Task: Look for space in Lubon, Poland from 2nd September, 2023 to 10th September, 2023 for 1 adult in price range Rs.5000 to Rs.16000. Place can be private room with 1  bedroom having 1 bed and 1 bathroom. Property type can be house, flat, guest house, hotel. Amenities needed are: washing machine. Booking option can be shelf check-in. Required host language is English.
Action: Mouse moved to (405, 120)
Screenshot: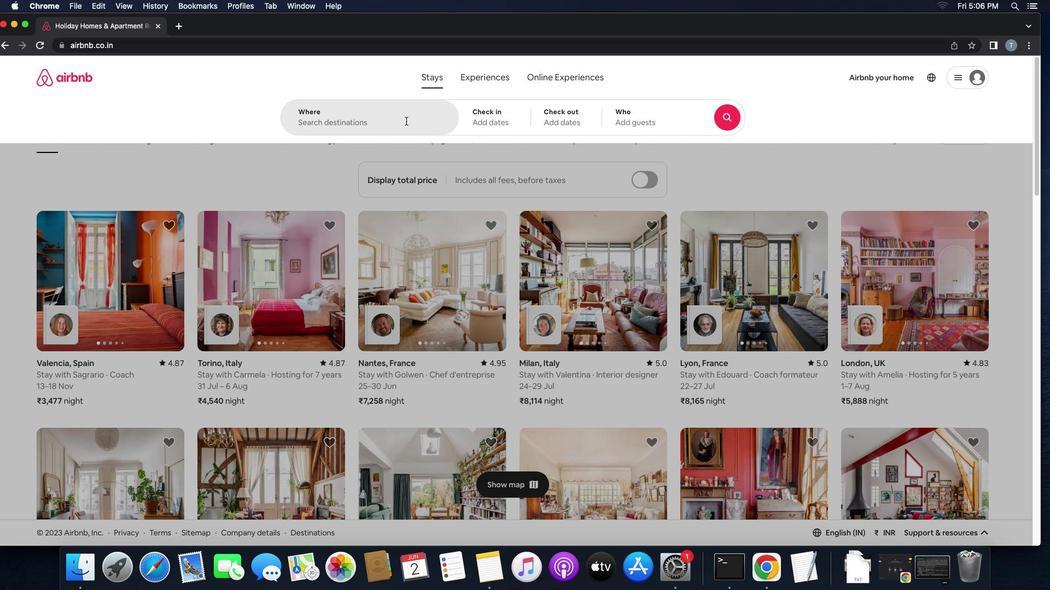 
Action: Mouse pressed left at (405, 120)
Screenshot: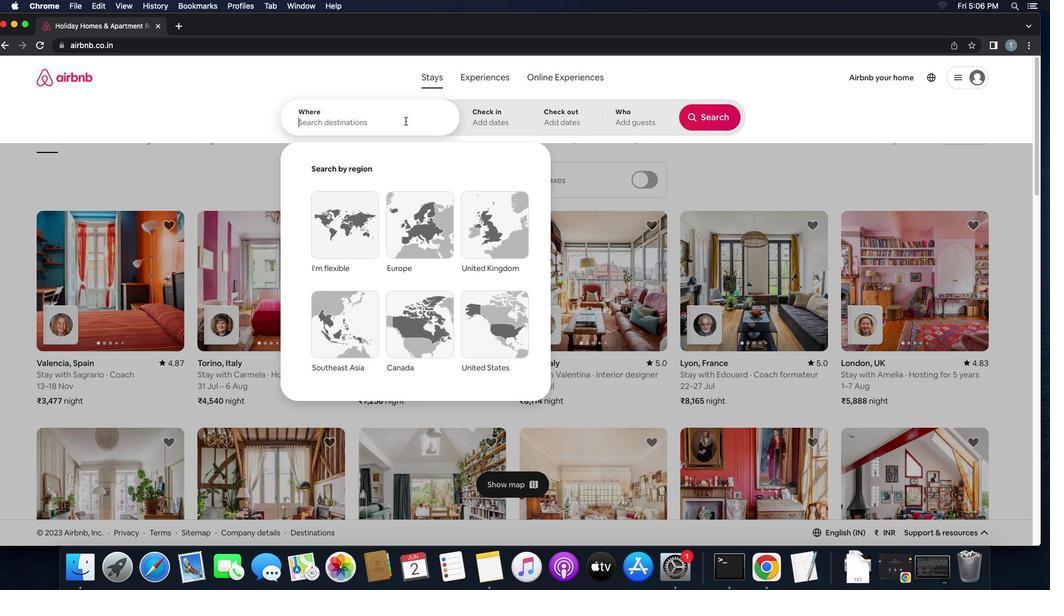 
Action: Mouse moved to (405, 120)
Screenshot: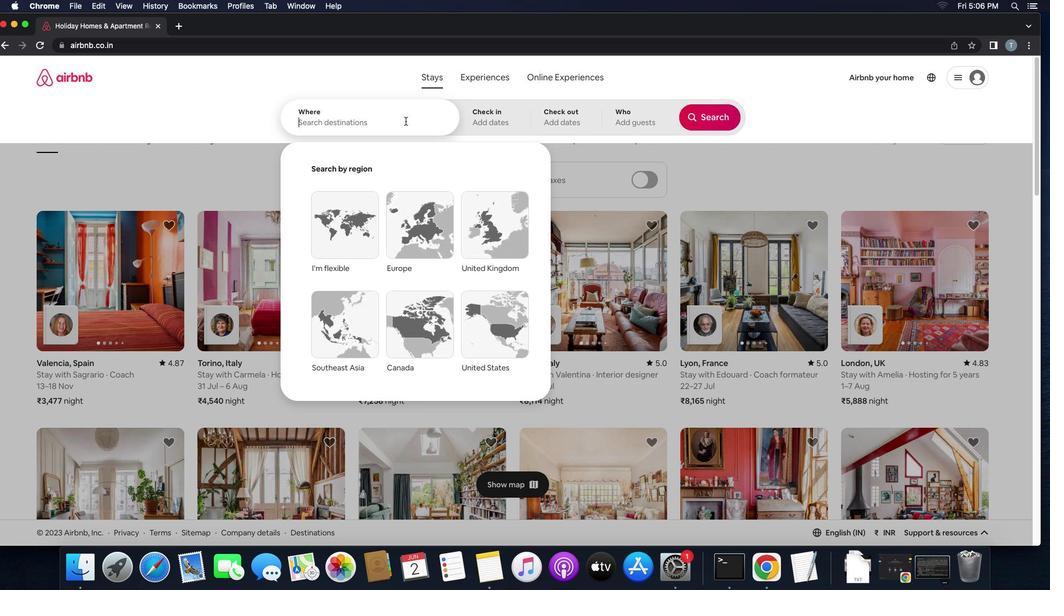 
Action: Key pressed 'l''i'Key.backspace'u''b''o''n'',''p''o''l''a''n''d'
Screenshot: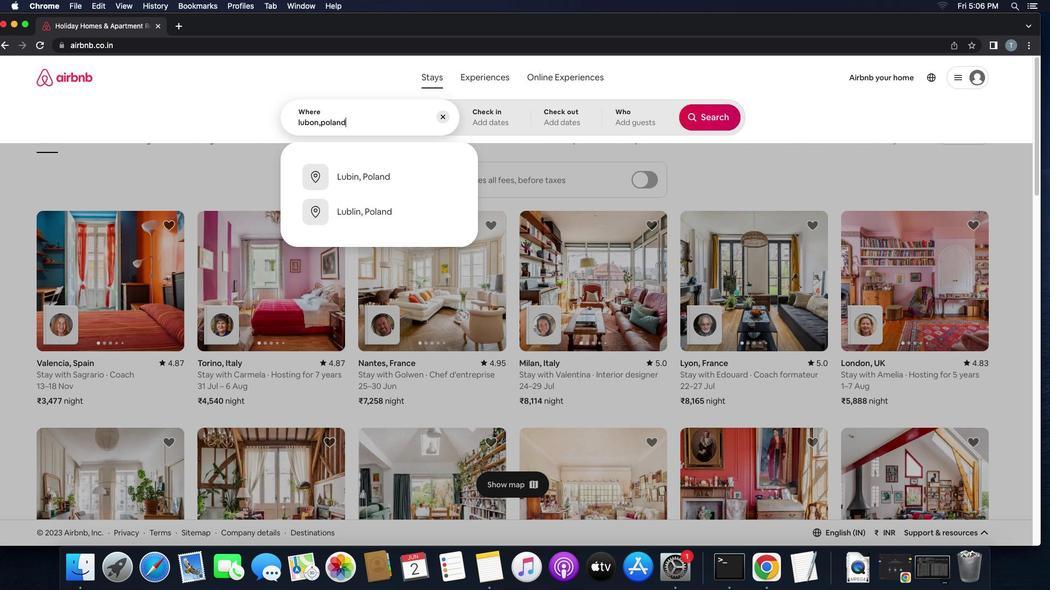 
Action: Mouse moved to (398, 175)
Screenshot: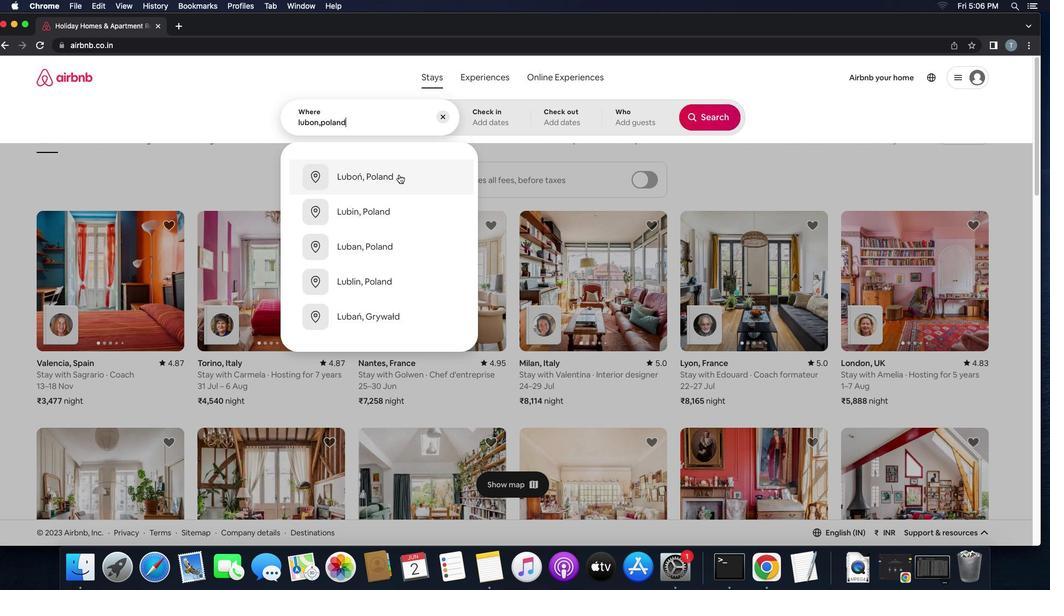 
Action: Mouse pressed left at (398, 175)
Screenshot: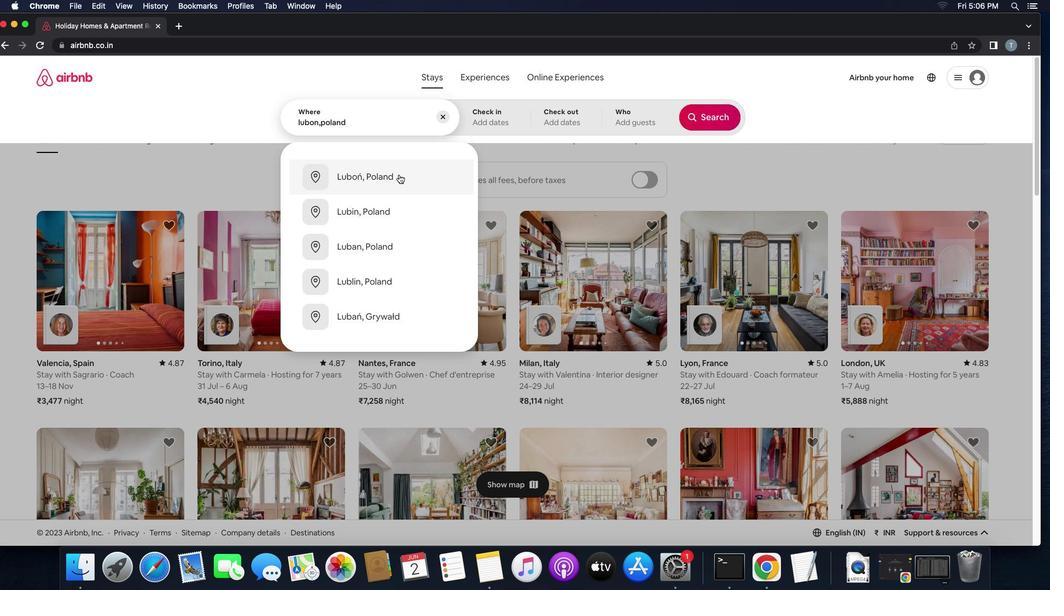 
Action: Mouse moved to (710, 201)
Screenshot: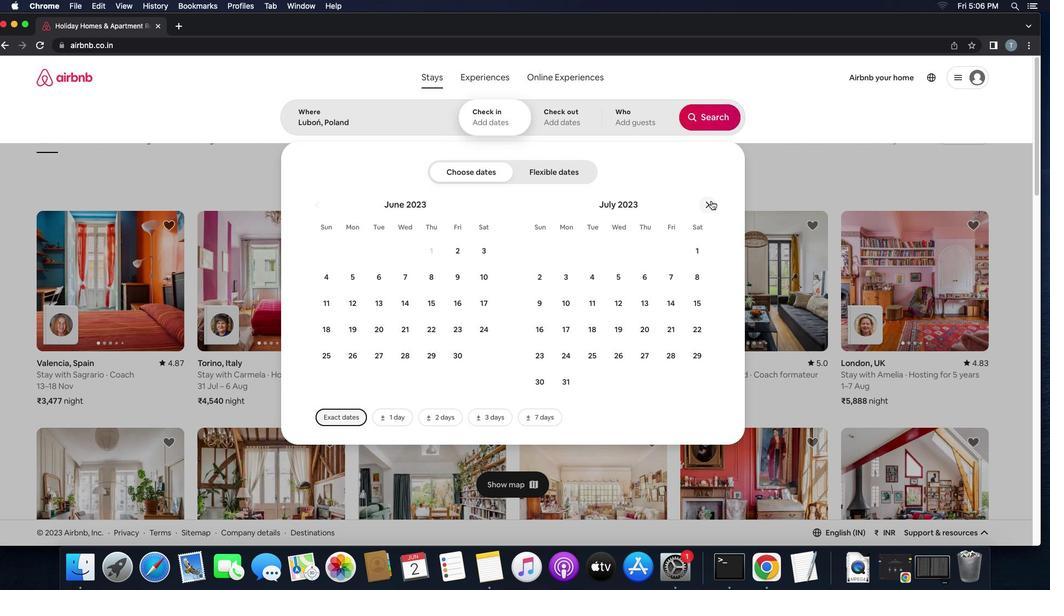 
Action: Mouse pressed left at (710, 201)
Screenshot: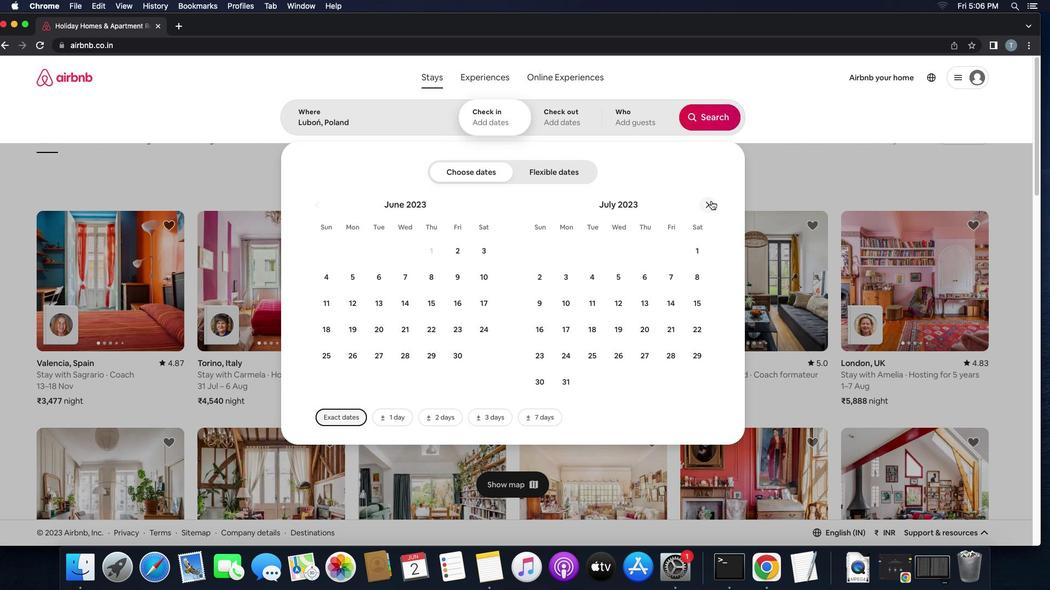 
Action: Mouse pressed left at (710, 201)
Screenshot: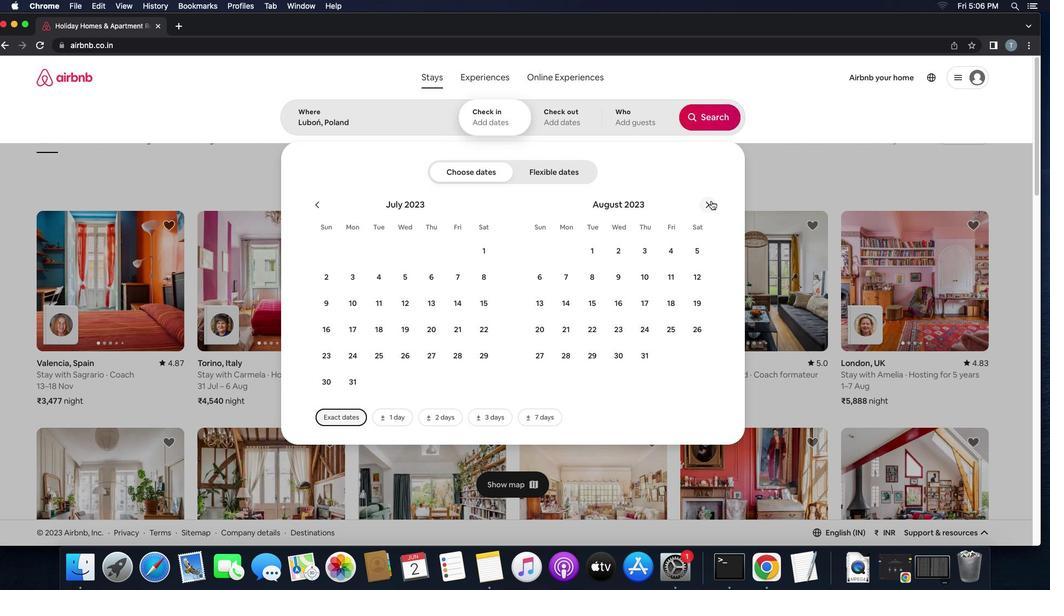 
Action: Mouse moved to (706, 246)
Screenshot: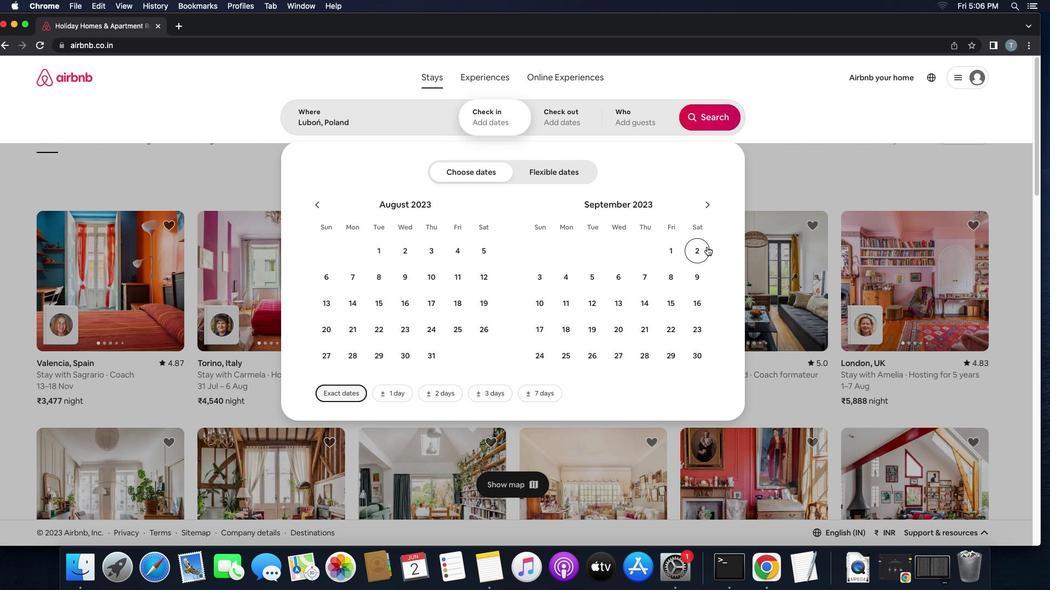 
Action: Mouse pressed left at (706, 246)
Screenshot: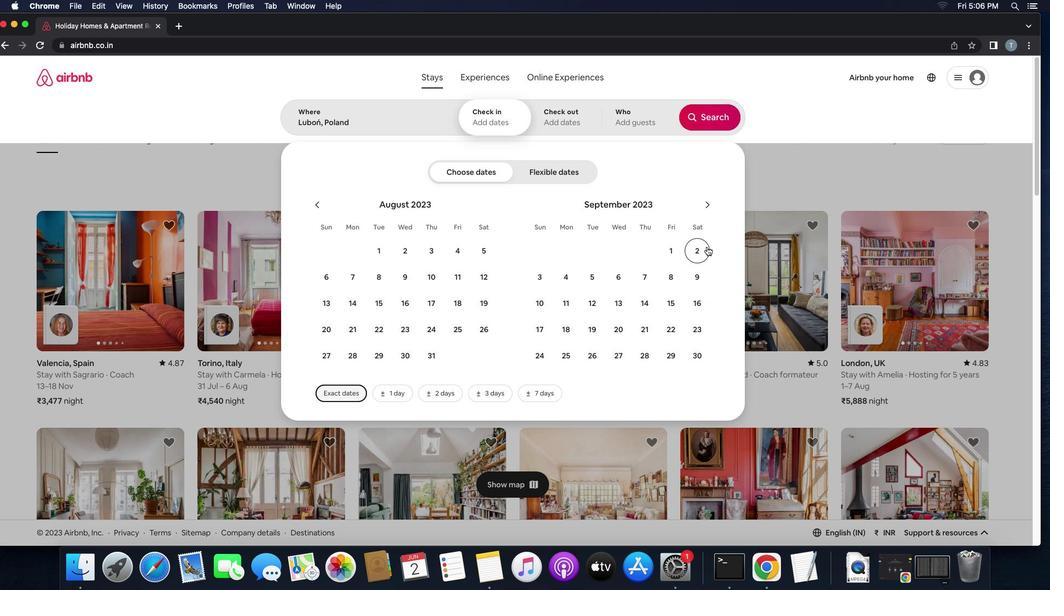 
Action: Mouse moved to (535, 301)
Screenshot: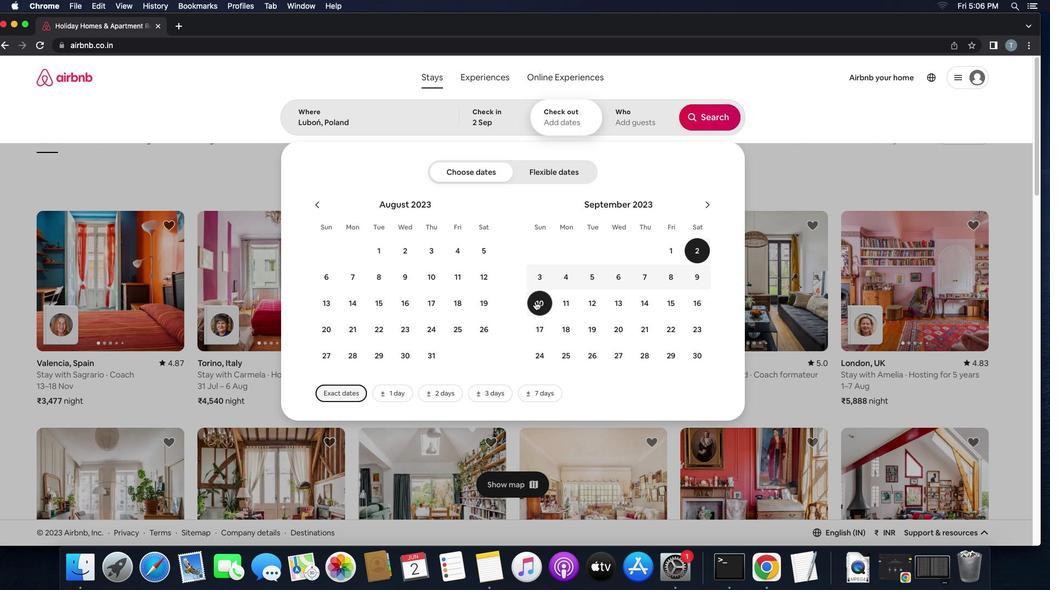 
Action: Mouse pressed left at (535, 301)
Screenshot: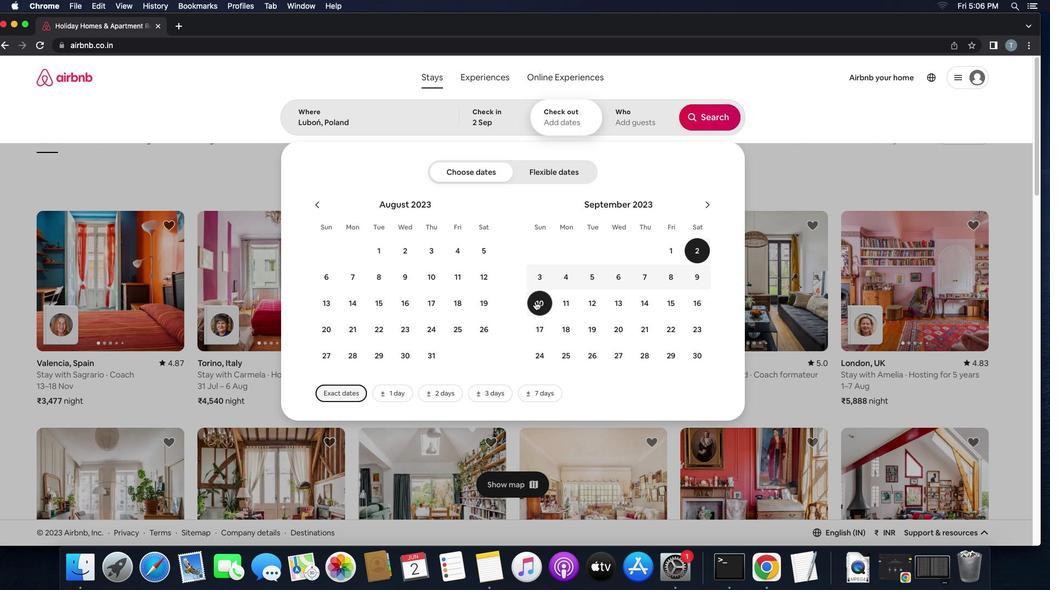
Action: Mouse moved to (635, 123)
Screenshot: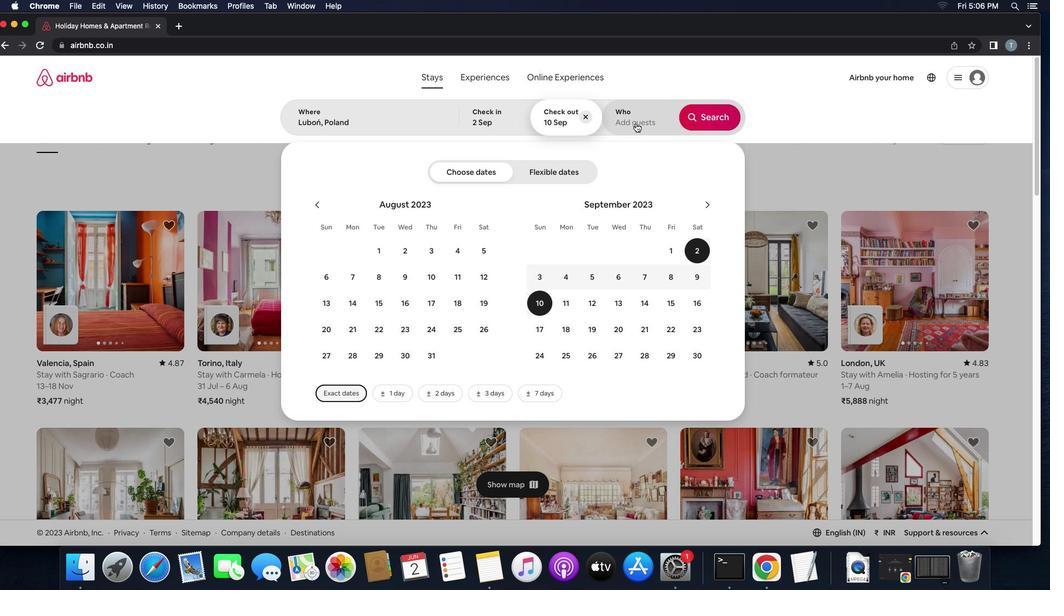 
Action: Mouse pressed left at (635, 123)
Screenshot: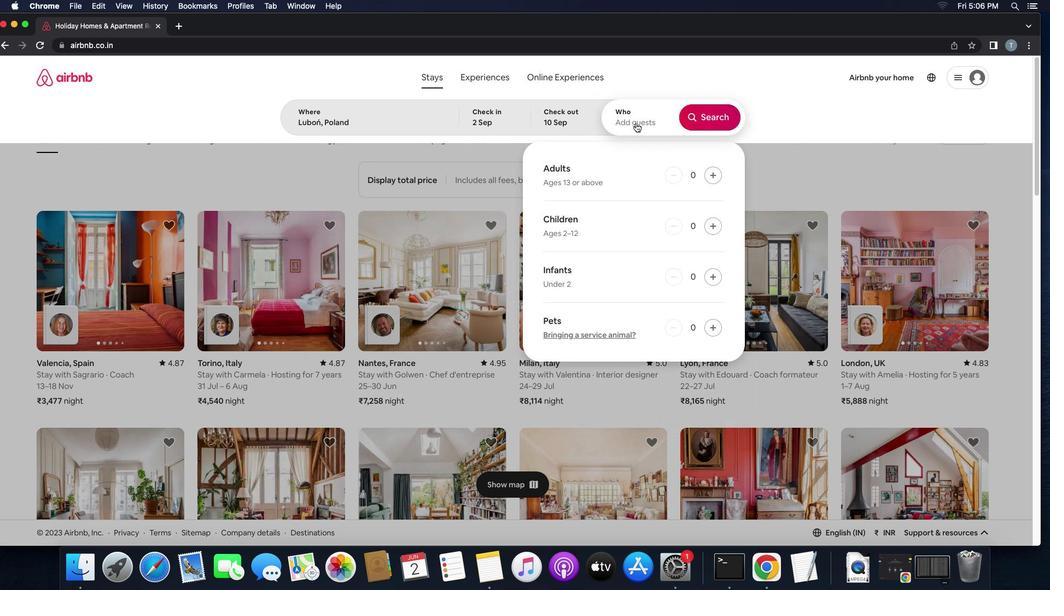 
Action: Mouse moved to (713, 174)
Screenshot: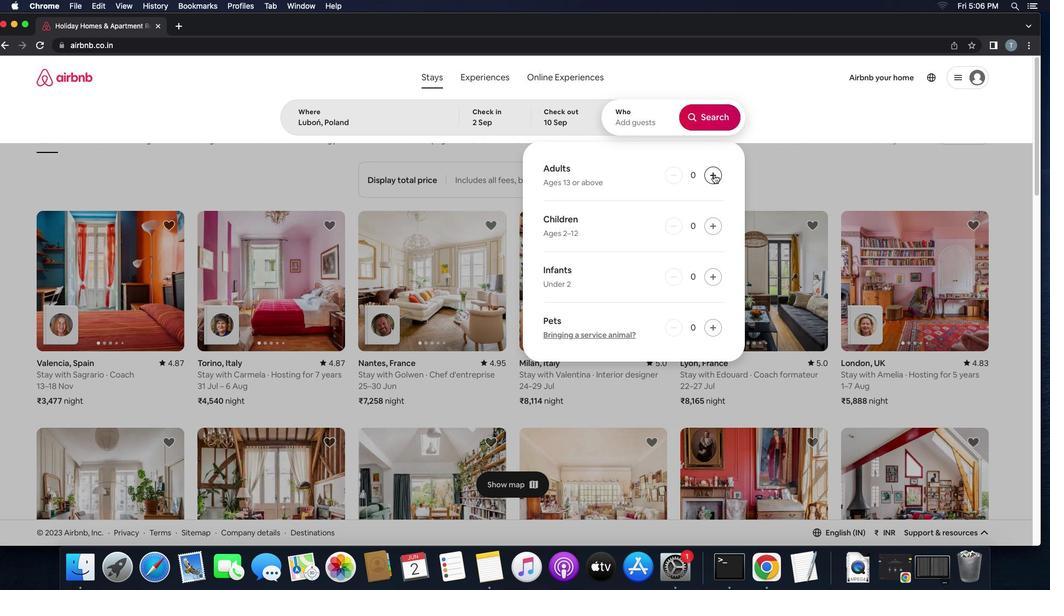 
Action: Mouse pressed left at (713, 174)
Screenshot: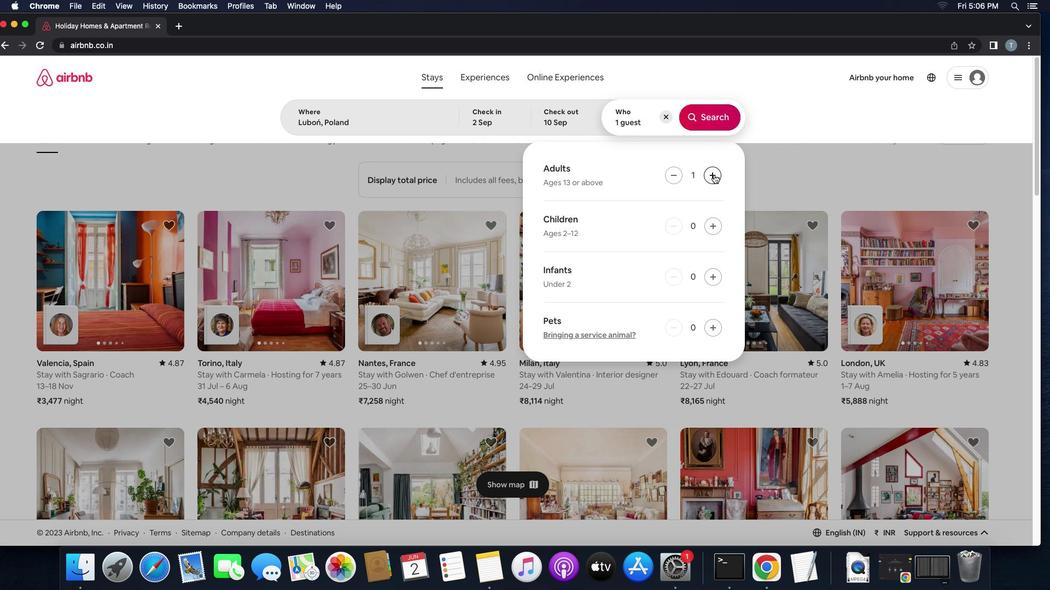 
Action: Mouse moved to (704, 121)
Screenshot: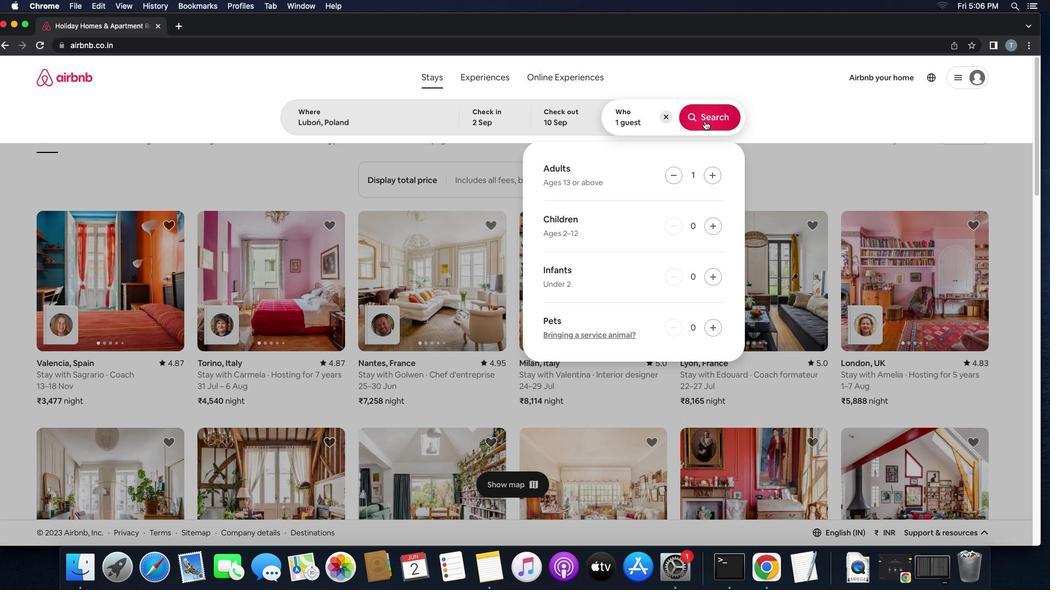 
Action: Mouse pressed left at (704, 121)
Screenshot: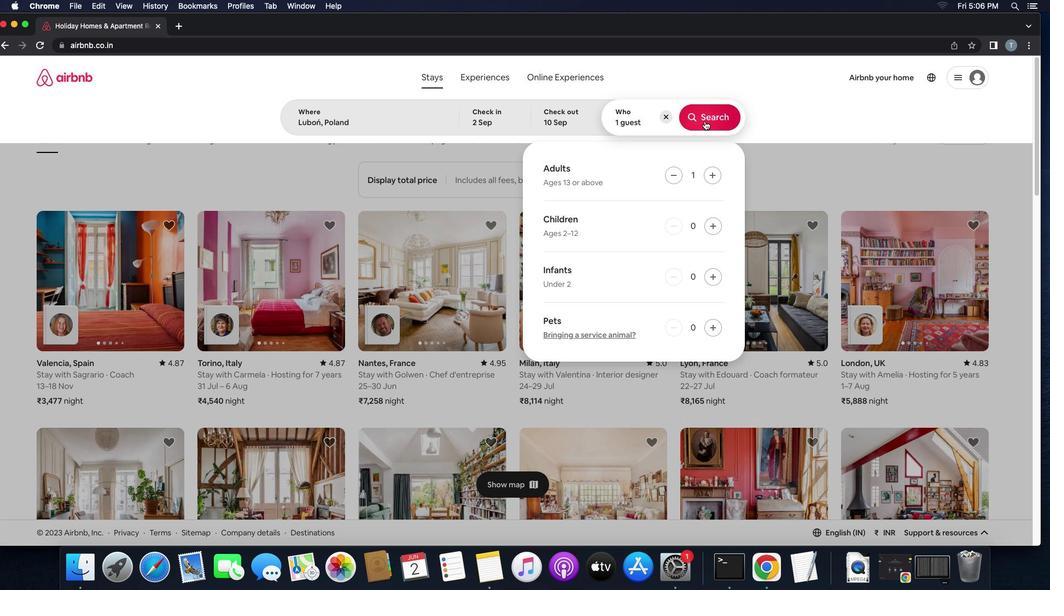 
Action: Mouse moved to (1012, 109)
Screenshot: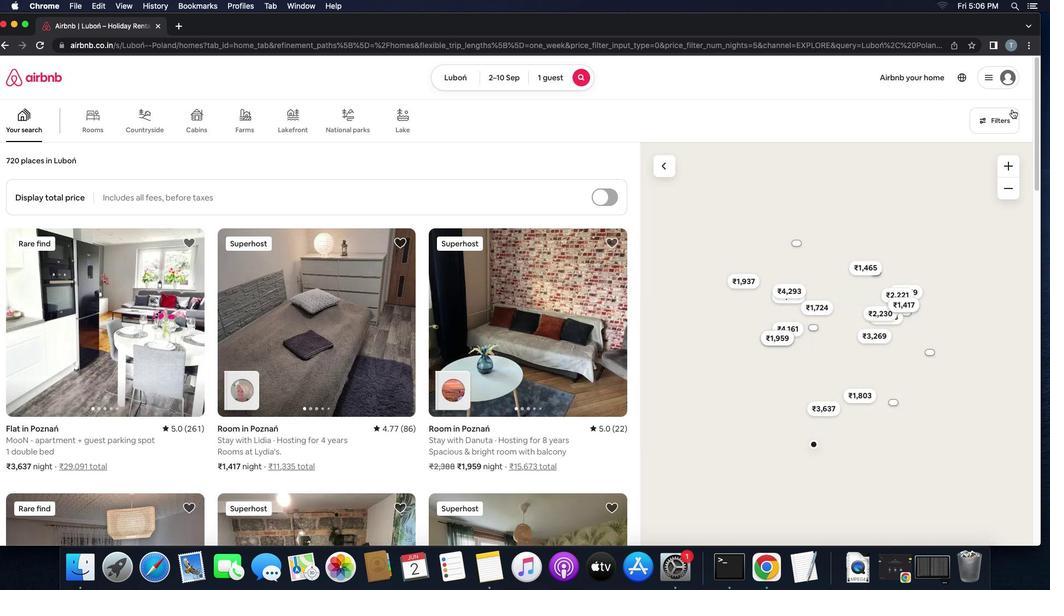 
Action: Mouse pressed left at (1012, 109)
Screenshot: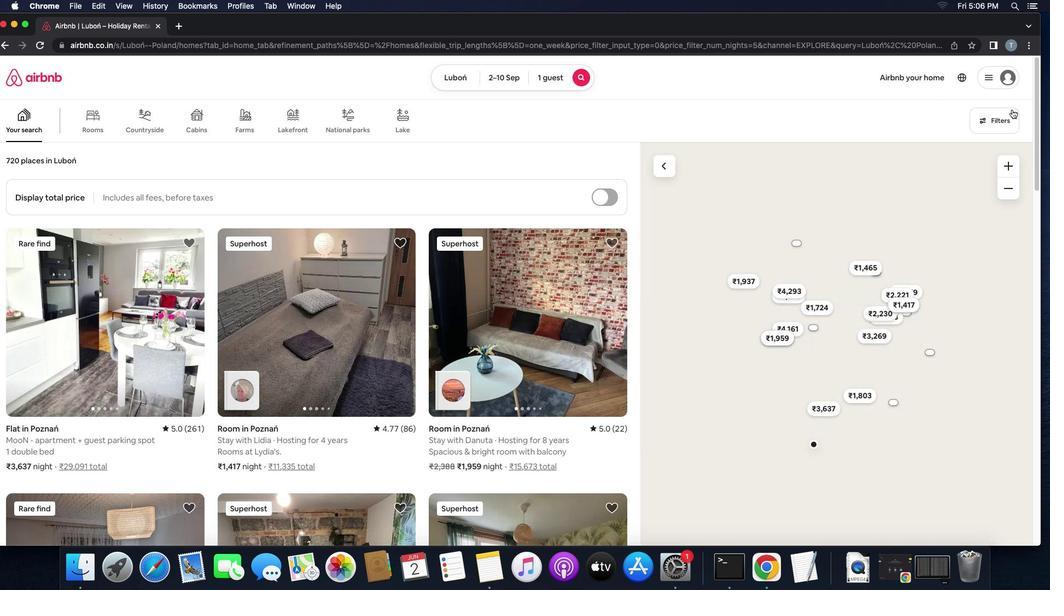 
Action: Mouse moved to (392, 388)
Screenshot: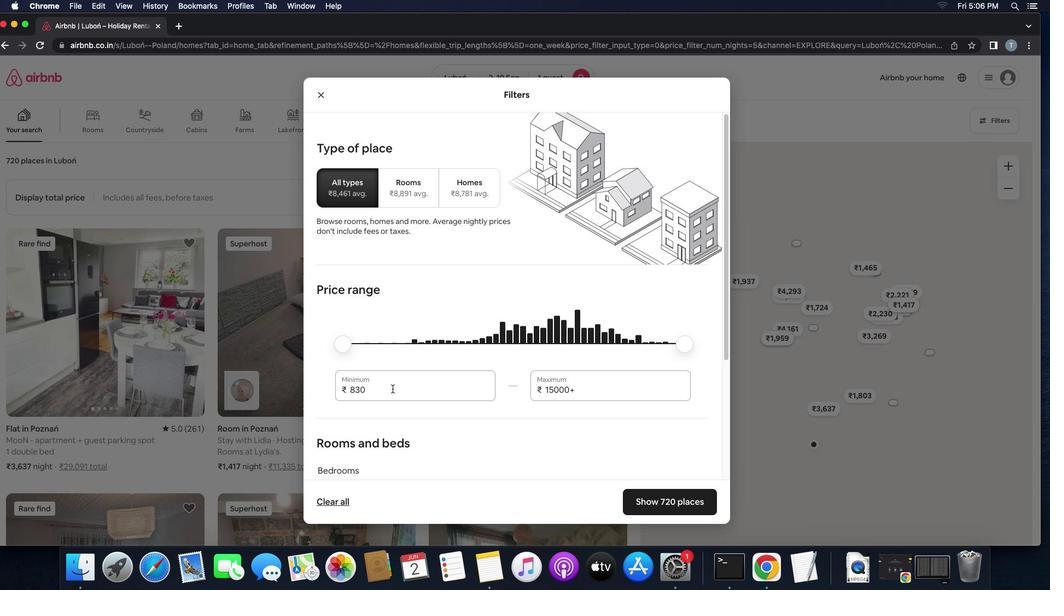 
Action: Mouse pressed left at (392, 388)
Screenshot: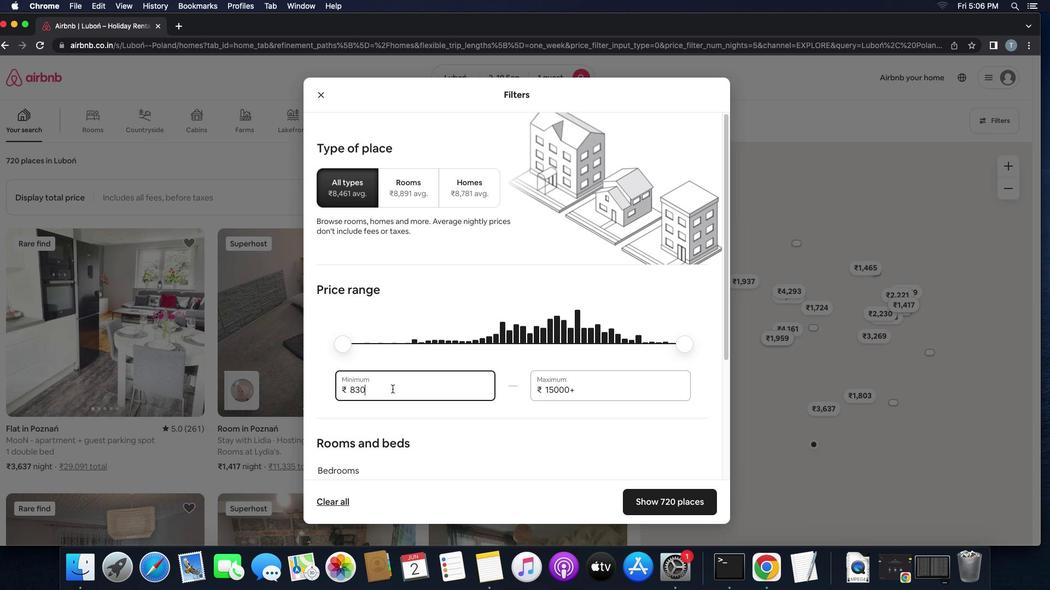 
Action: Key pressed Key.backspaceKey.backspaceKey.backspaceKey.backspace
Screenshot: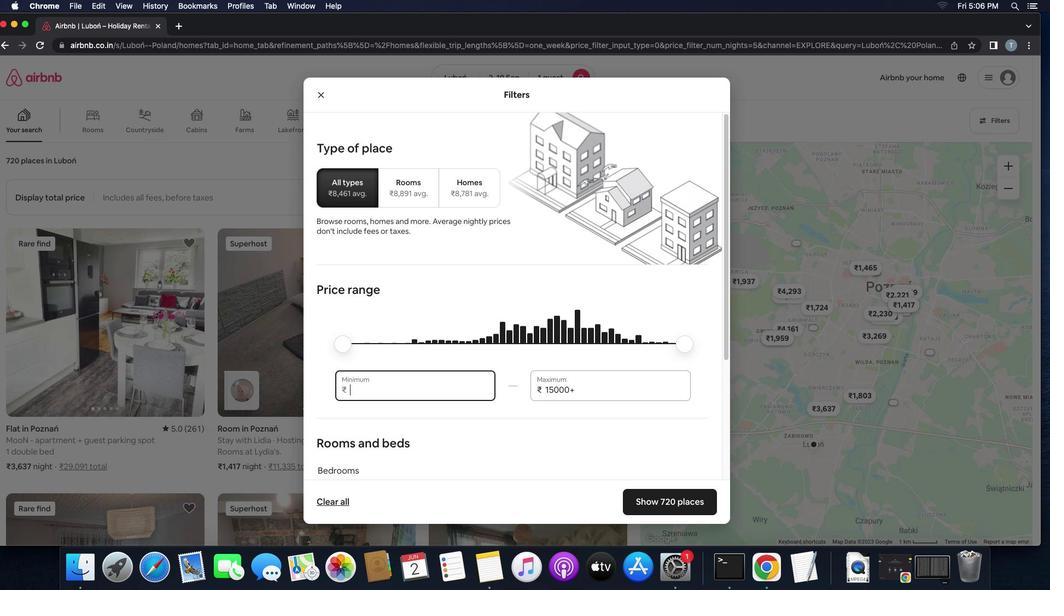 
Action: Mouse moved to (432, 347)
Screenshot: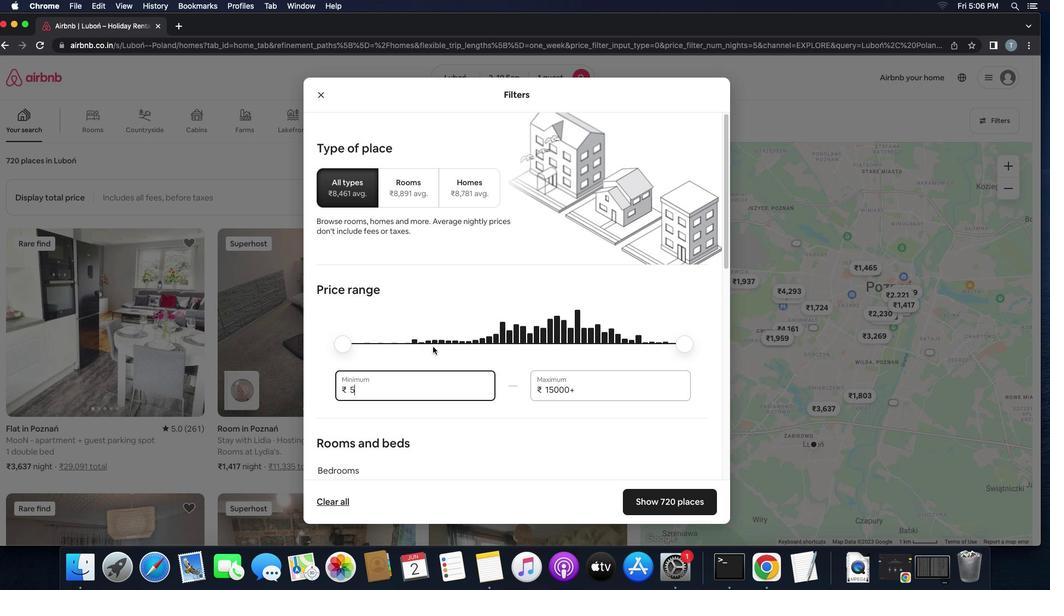
Action: Key pressed '5'
Screenshot: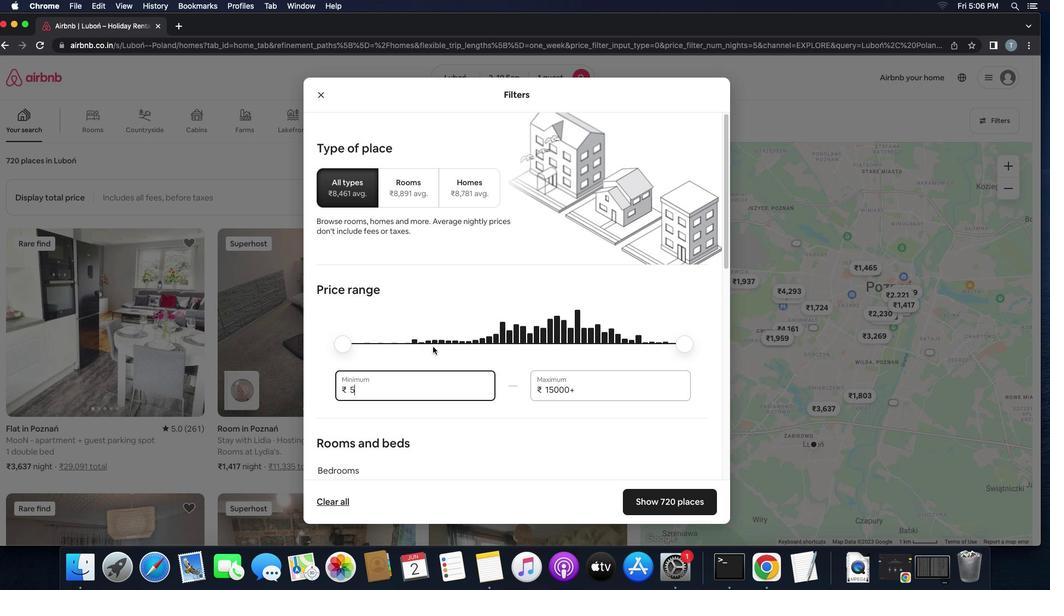 
Action: Mouse moved to (433, 347)
Screenshot: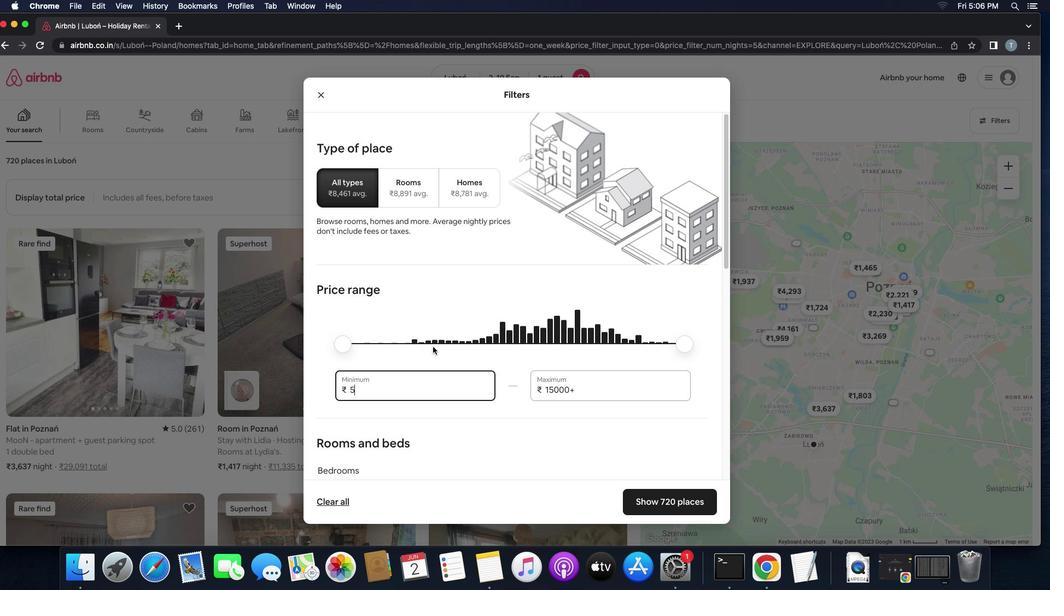 
Action: Key pressed '0''0''0'
Screenshot: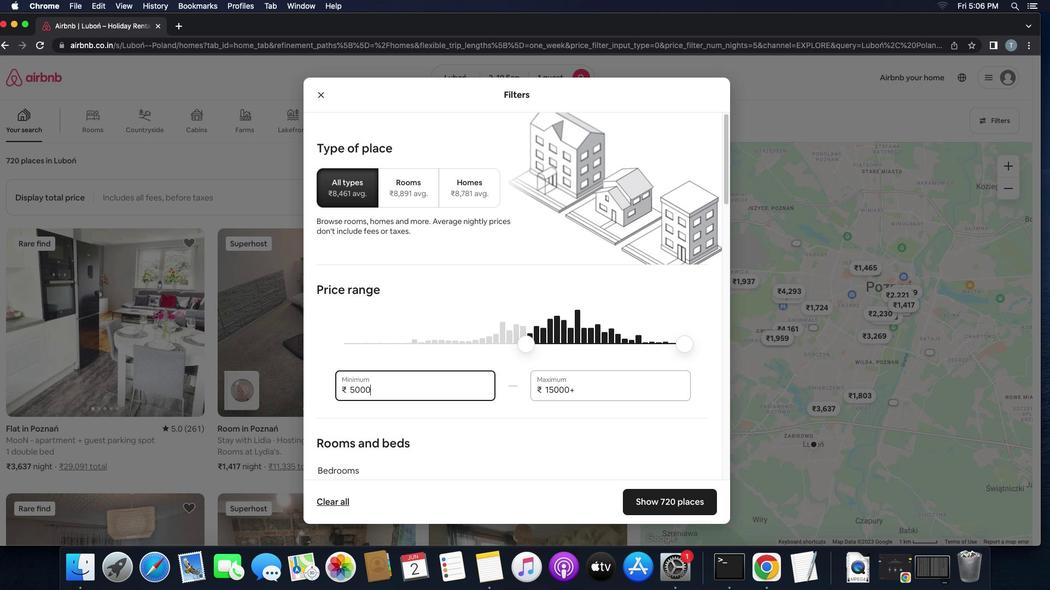 
Action: Mouse moved to (611, 382)
Screenshot: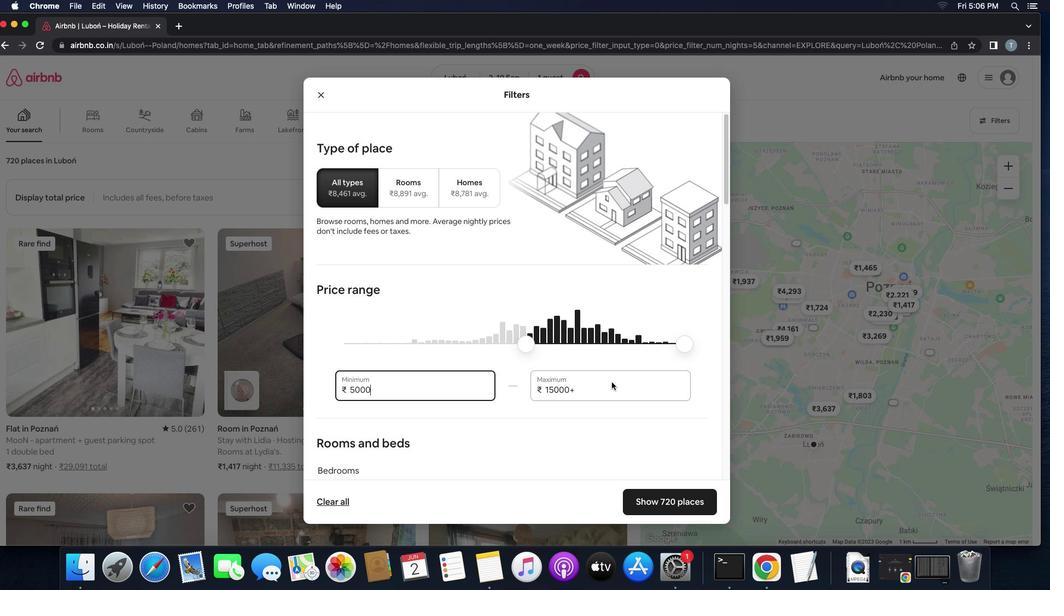 
Action: Mouse pressed left at (611, 382)
Screenshot: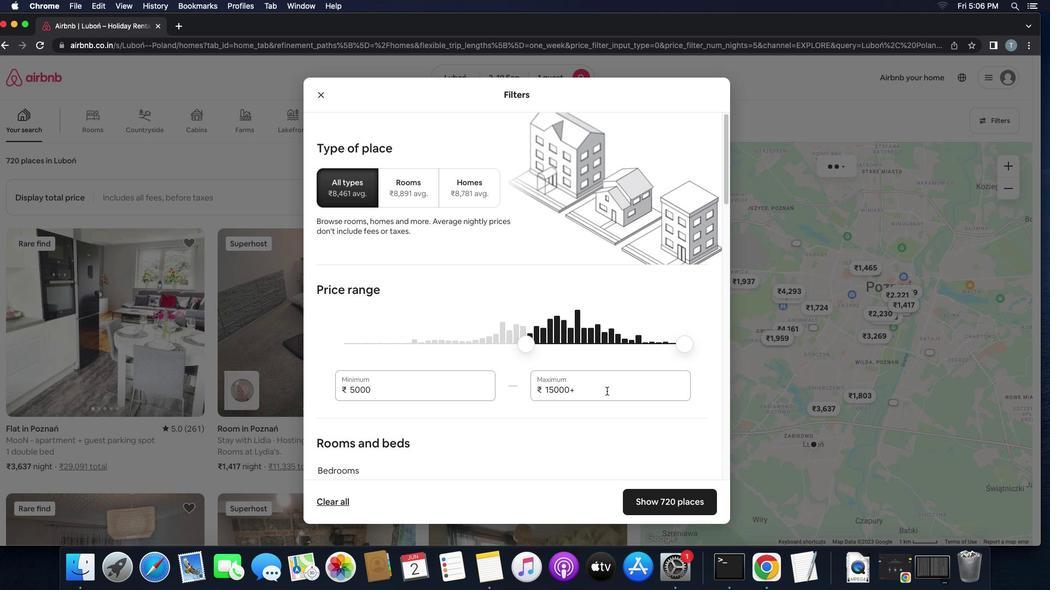 
Action: Mouse moved to (606, 391)
Screenshot: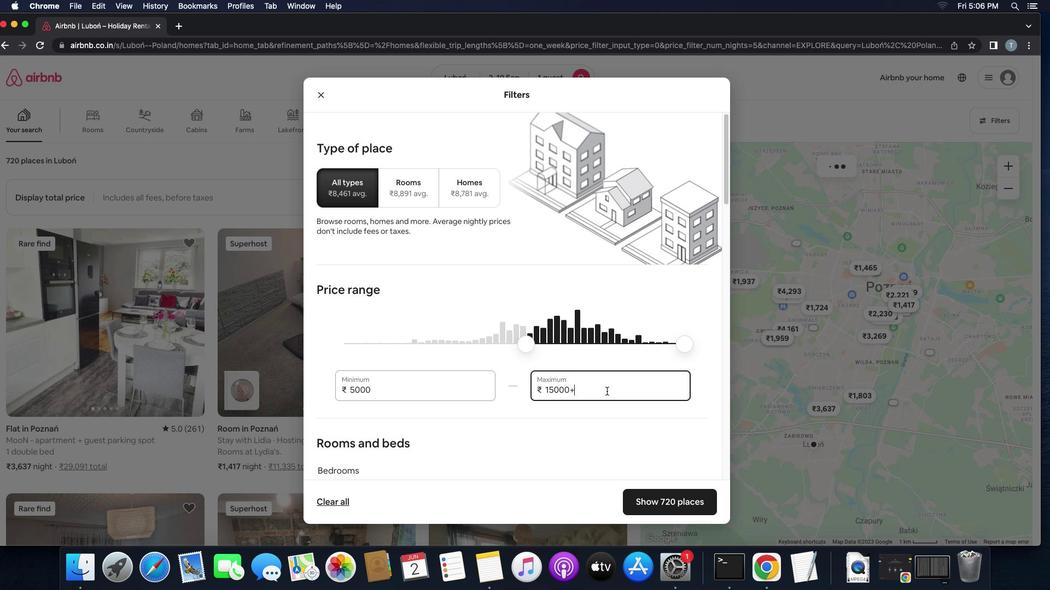 
Action: Key pressed Key.backspaceKey.backspaceKey.backspaceKey.backspaceKey.backspaceKey.backspace'1''6''0''0''0'
Screenshot: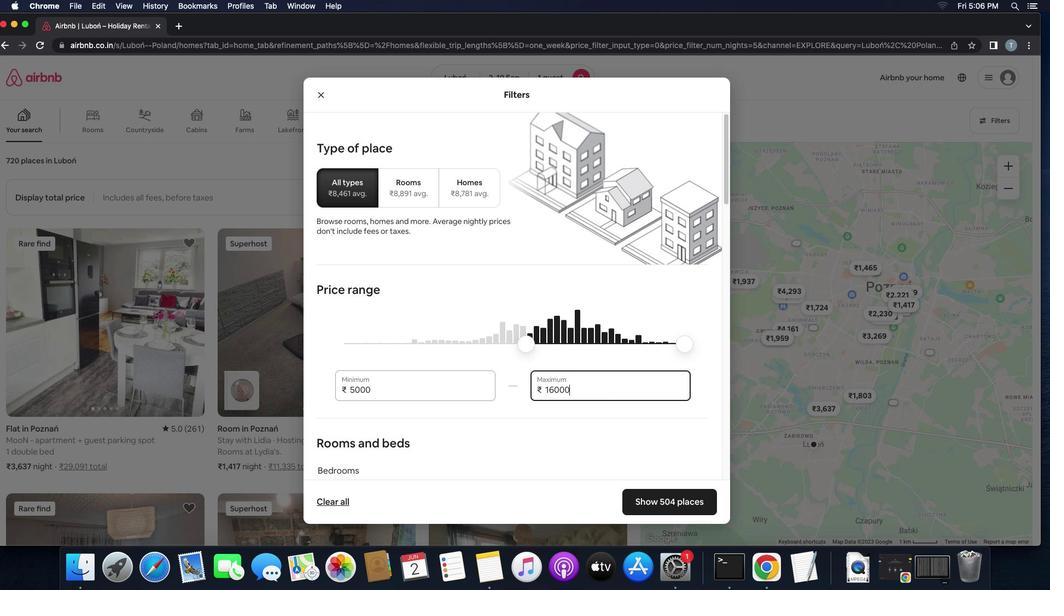 
Action: Mouse moved to (516, 307)
Screenshot: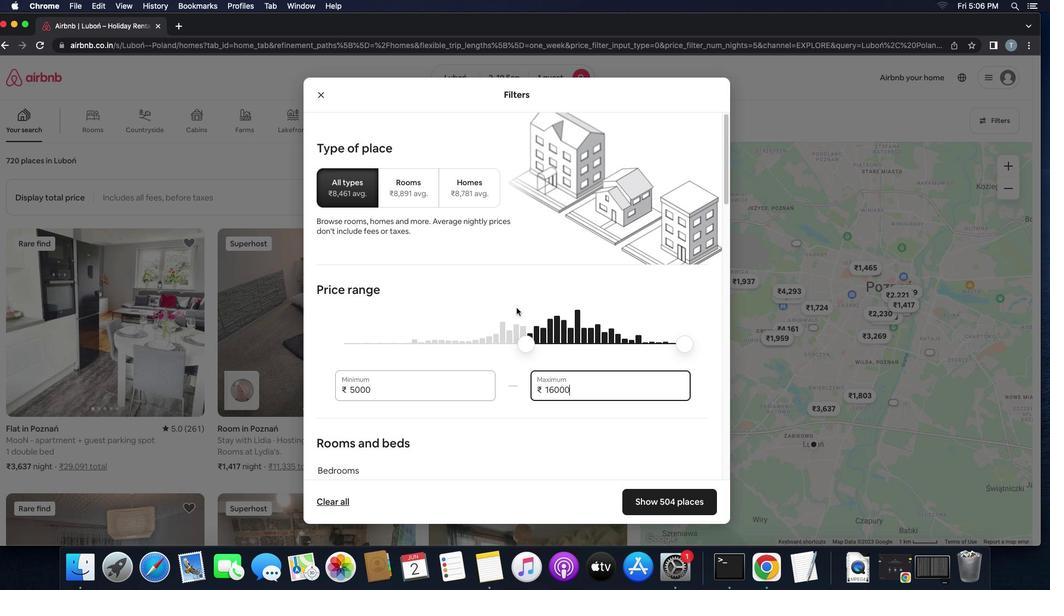 
Action: Mouse scrolled (516, 307) with delta (0, 0)
Screenshot: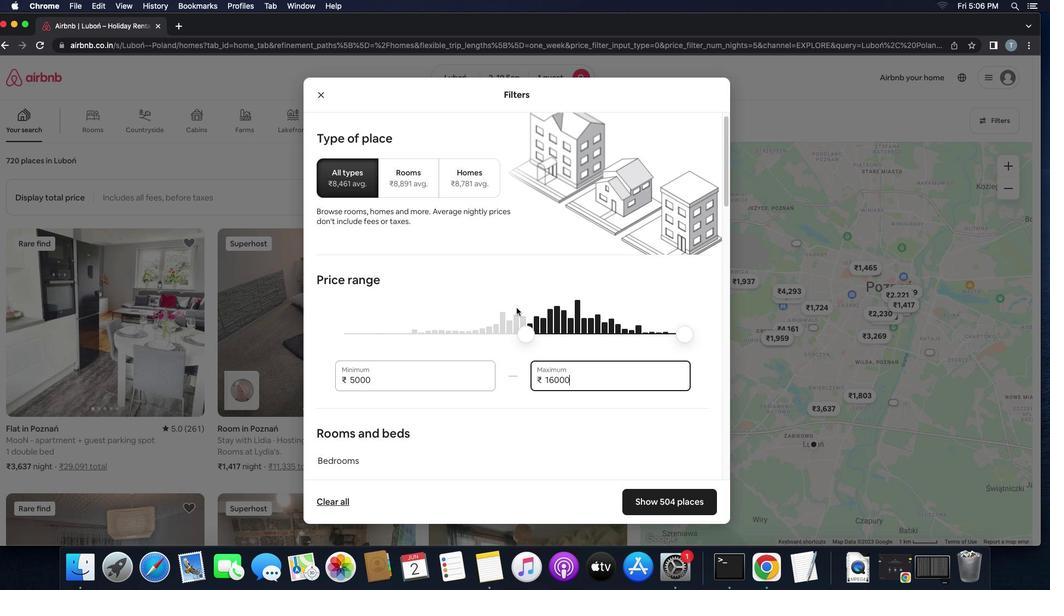 
Action: Mouse scrolled (516, 307) with delta (0, 0)
Screenshot: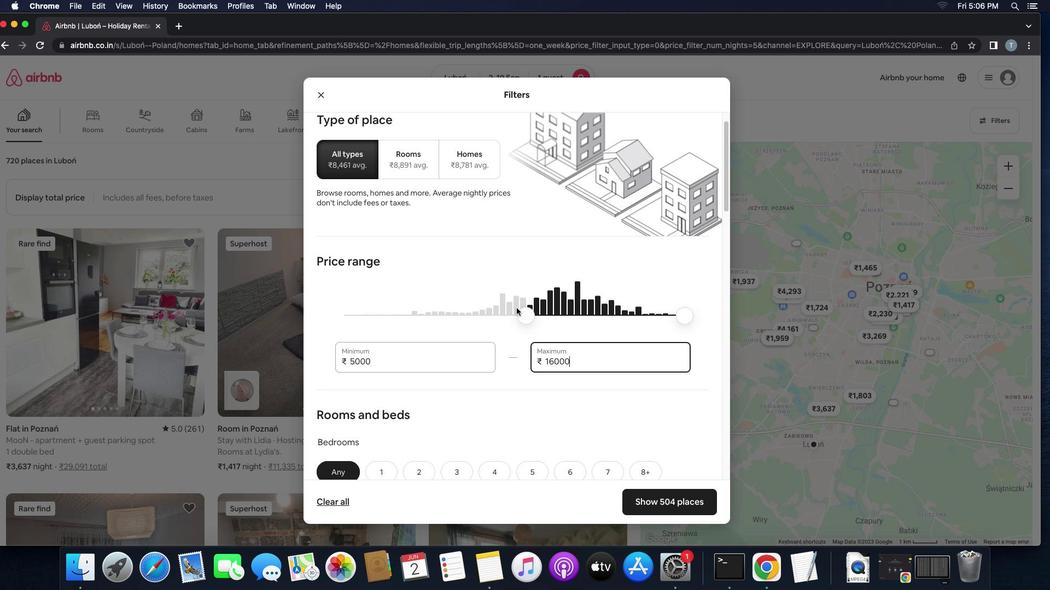 
Action: Mouse scrolled (516, 307) with delta (0, 0)
Screenshot: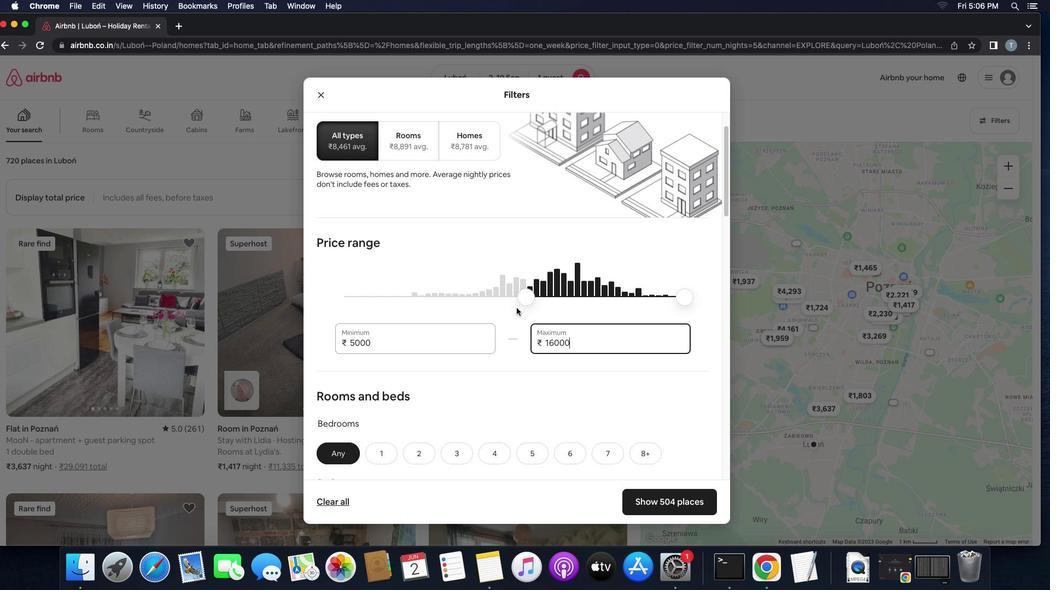 
Action: Mouse scrolled (516, 307) with delta (0, 0)
Screenshot: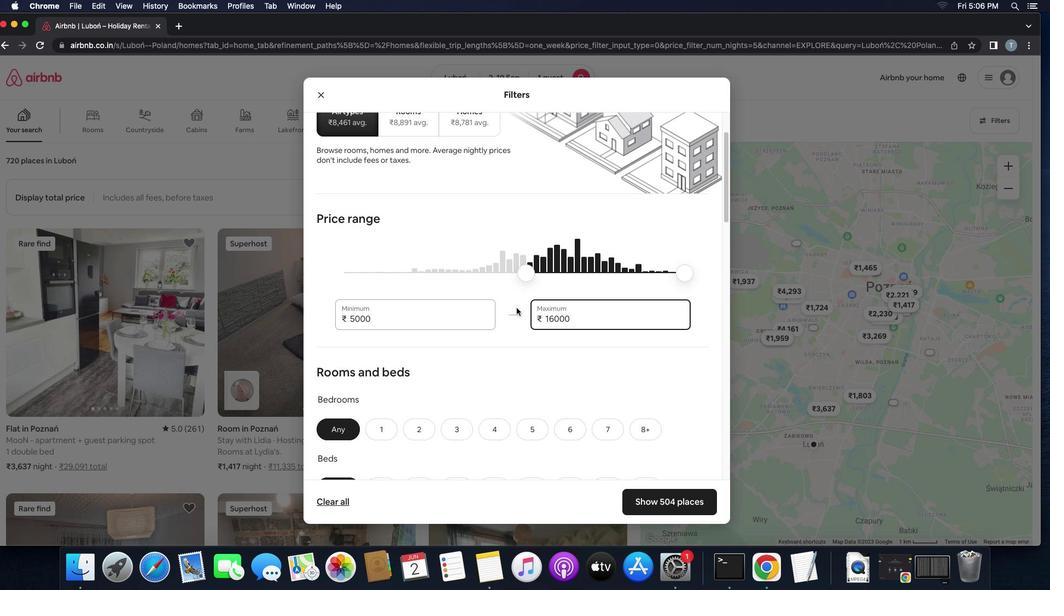 
Action: Mouse scrolled (516, 307) with delta (0, 0)
Screenshot: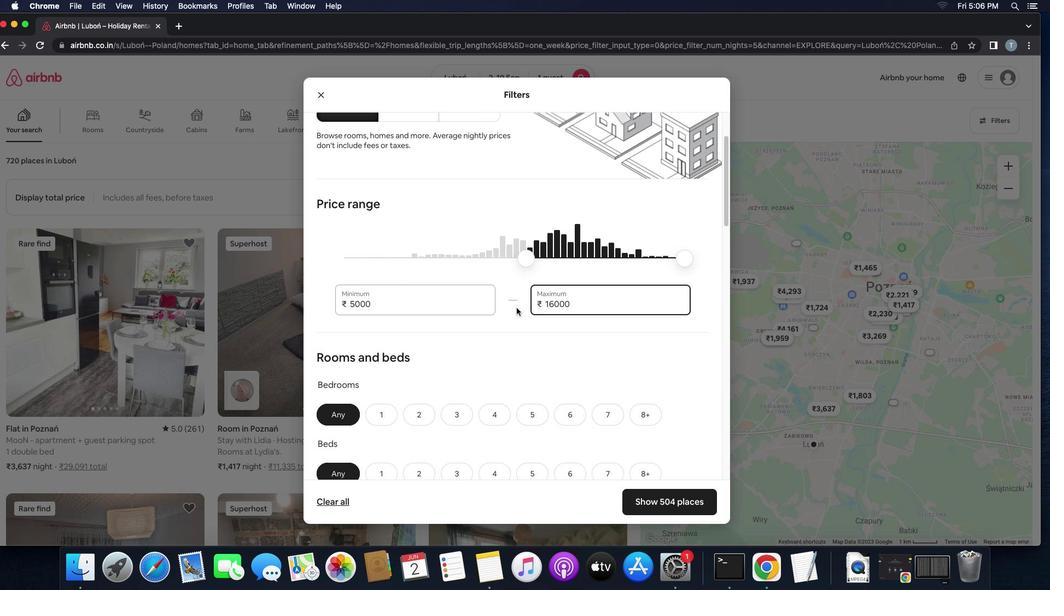 
Action: Mouse scrolled (516, 307) with delta (0, -1)
Screenshot: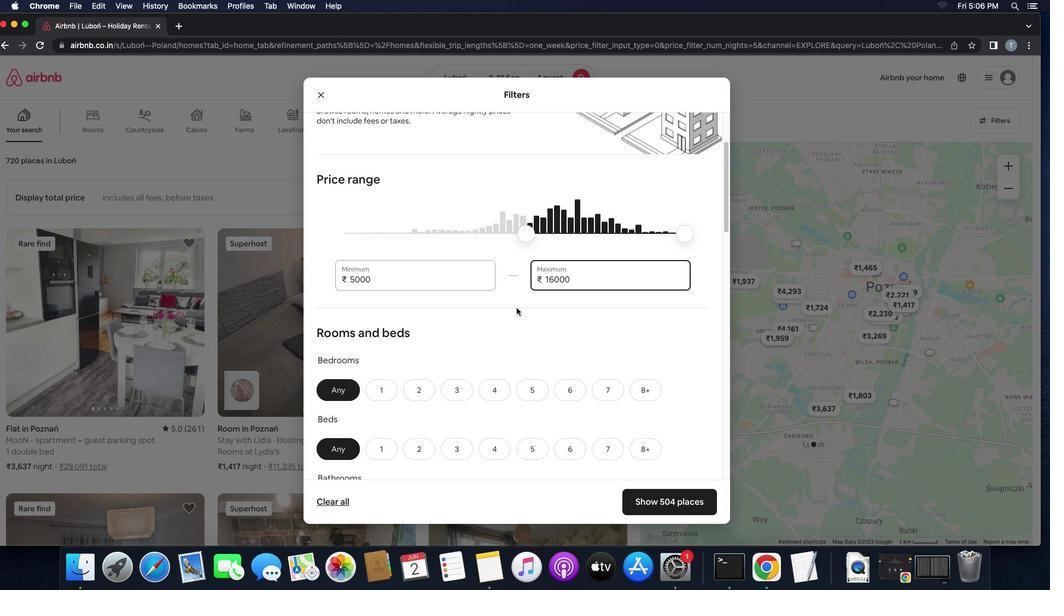 
Action: Mouse scrolled (516, 307) with delta (0, 0)
Screenshot: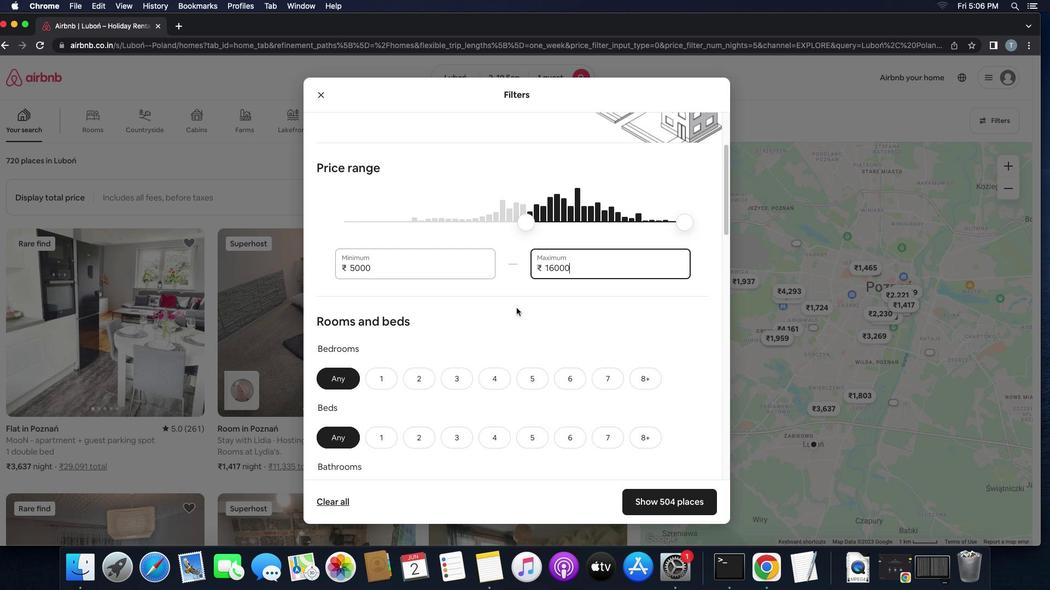 
Action: Mouse scrolled (516, 307) with delta (0, 0)
Screenshot: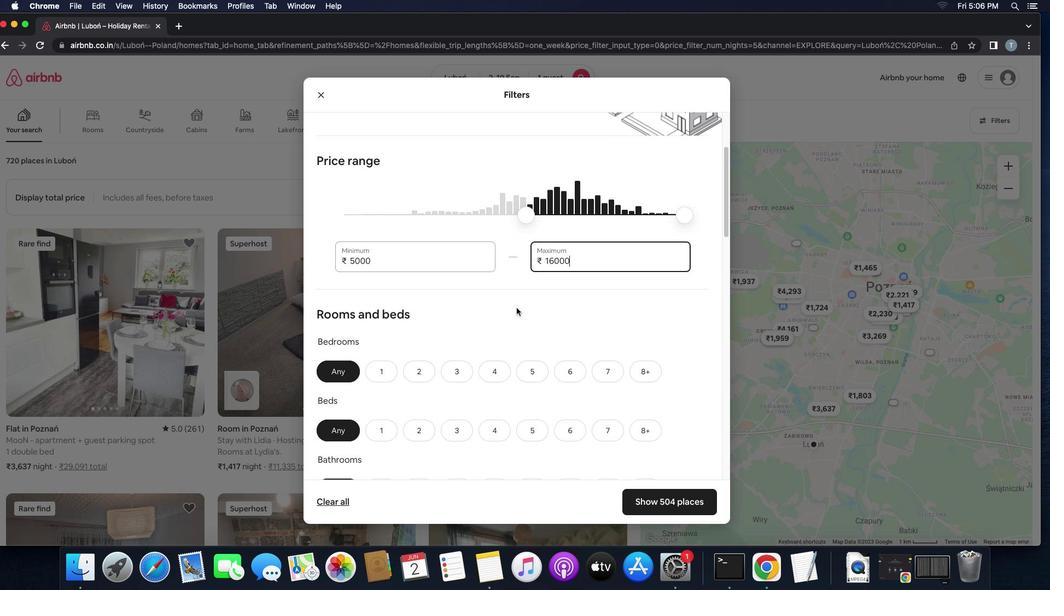 
Action: Mouse scrolled (516, 307) with delta (0, 0)
Screenshot: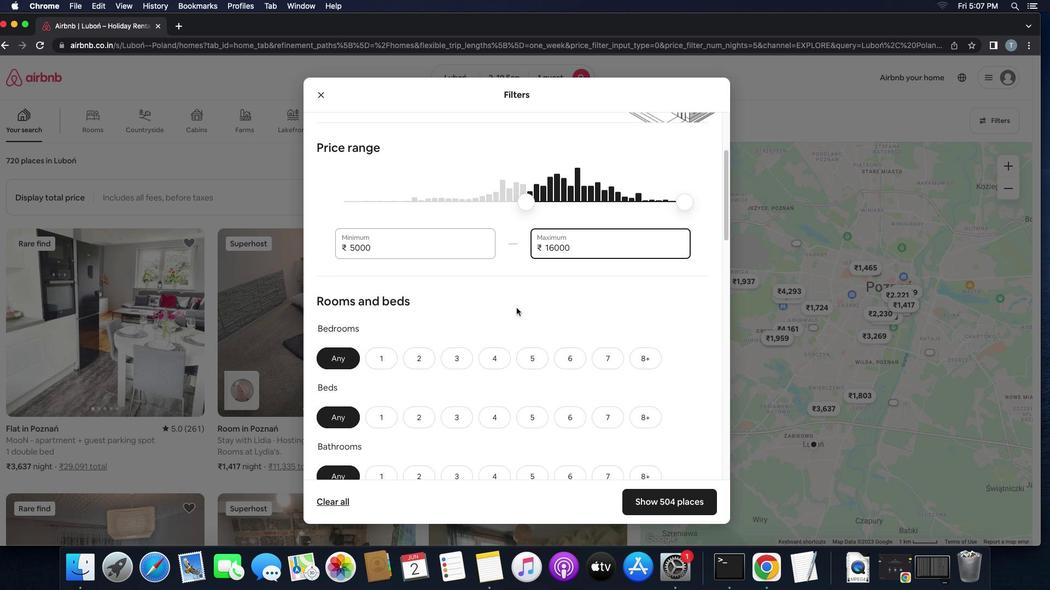 
Action: Mouse scrolled (516, 307) with delta (0, 0)
Screenshot: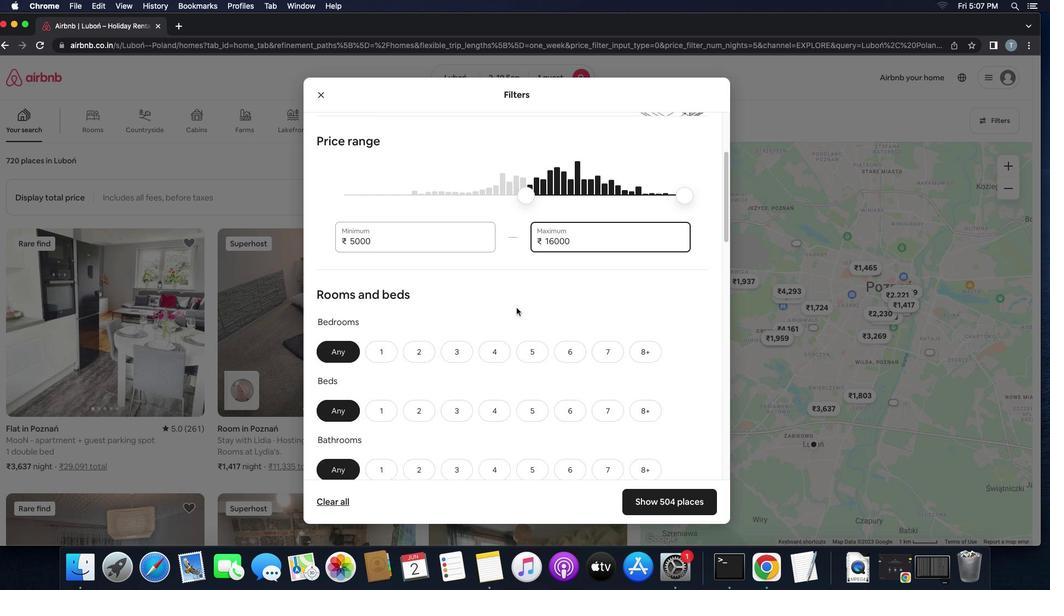 
Action: Mouse scrolled (516, 307) with delta (0, 0)
Screenshot: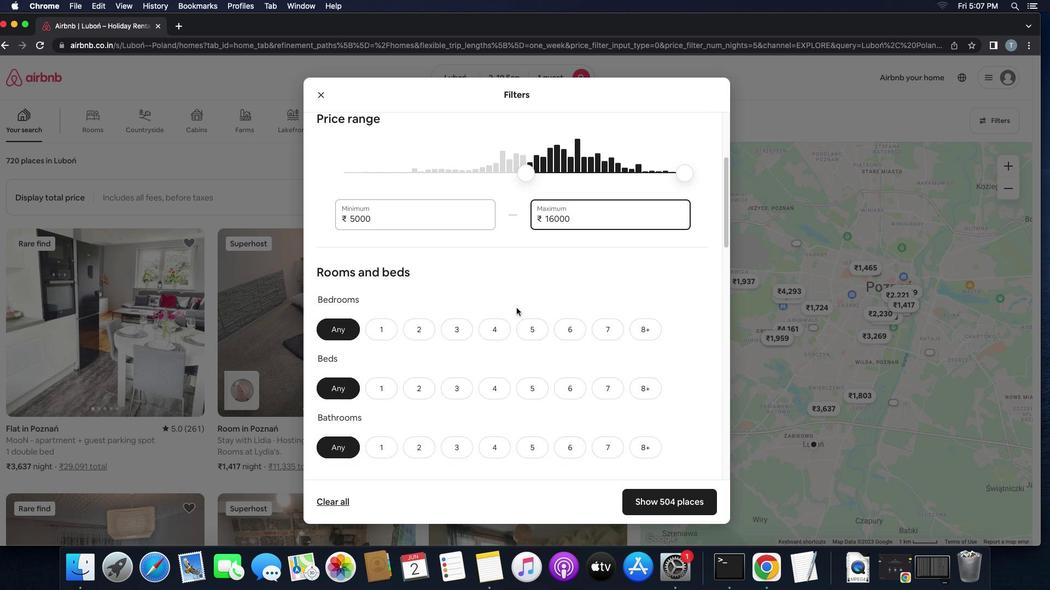 
Action: Mouse scrolled (516, 307) with delta (0, 0)
Screenshot: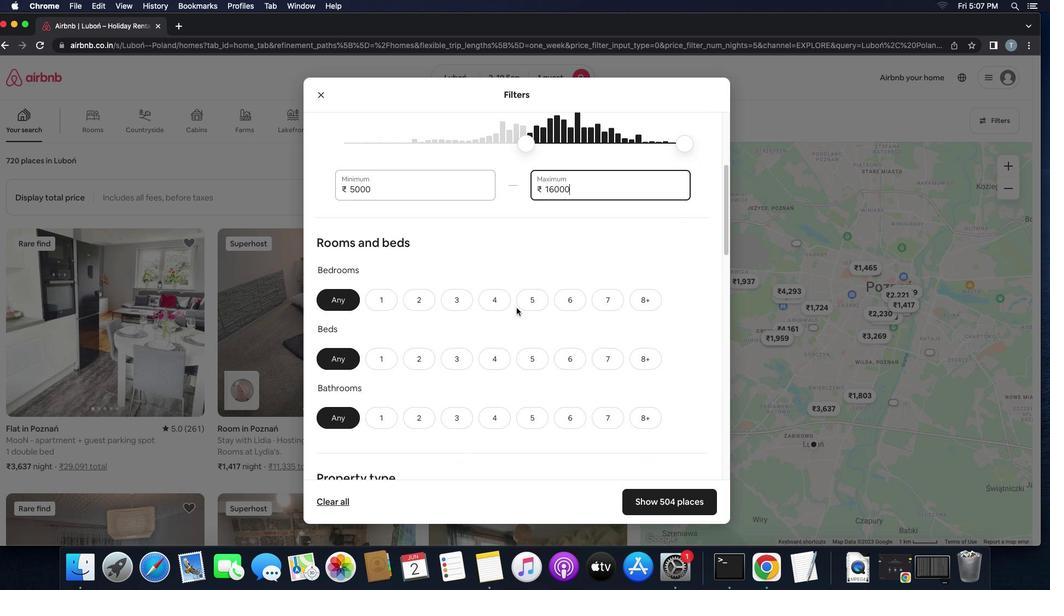 
Action: Mouse scrolled (516, 307) with delta (0, 0)
Screenshot: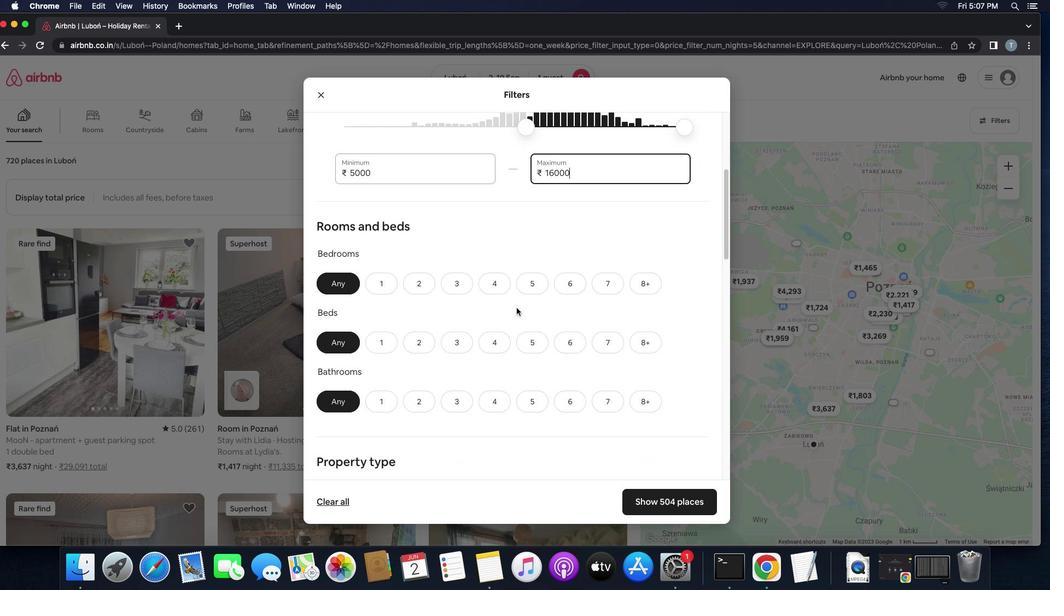 
Action: Mouse scrolled (516, 307) with delta (0, -1)
Screenshot: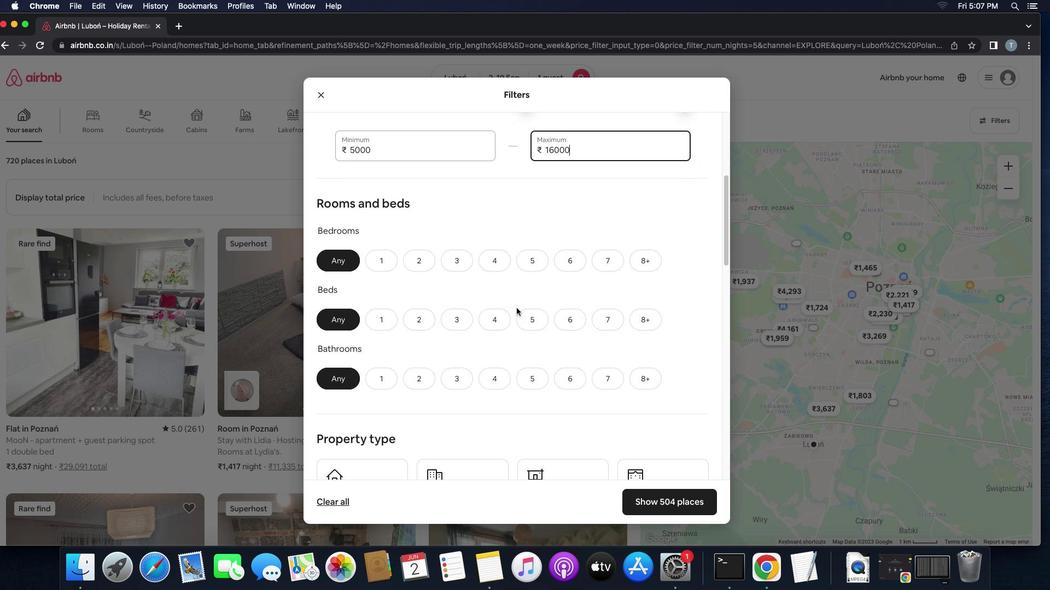 
Action: Mouse scrolled (516, 307) with delta (0, 0)
Screenshot: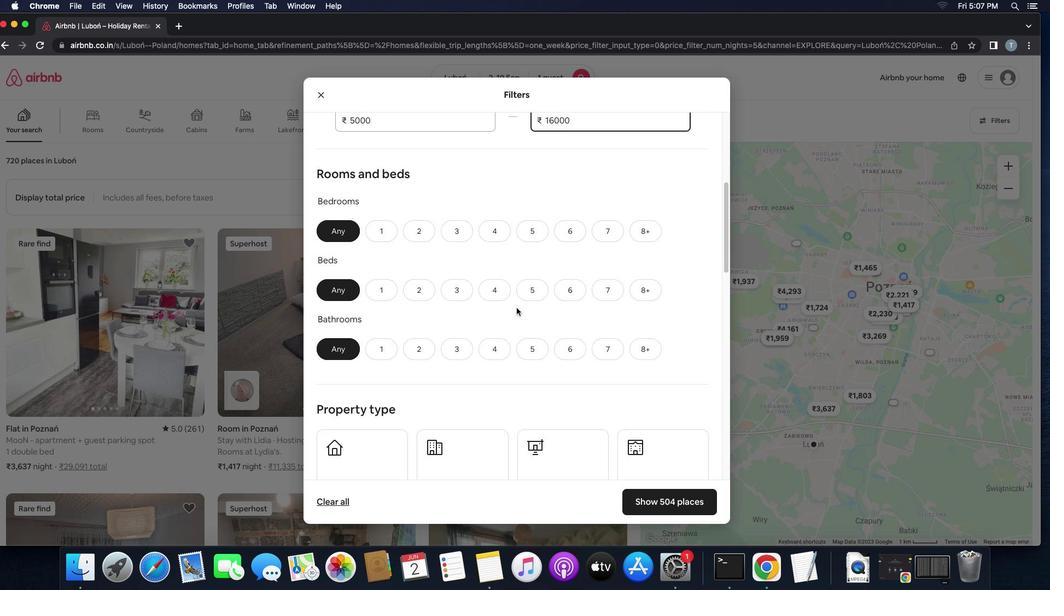 
Action: Mouse scrolled (516, 307) with delta (0, 0)
Screenshot: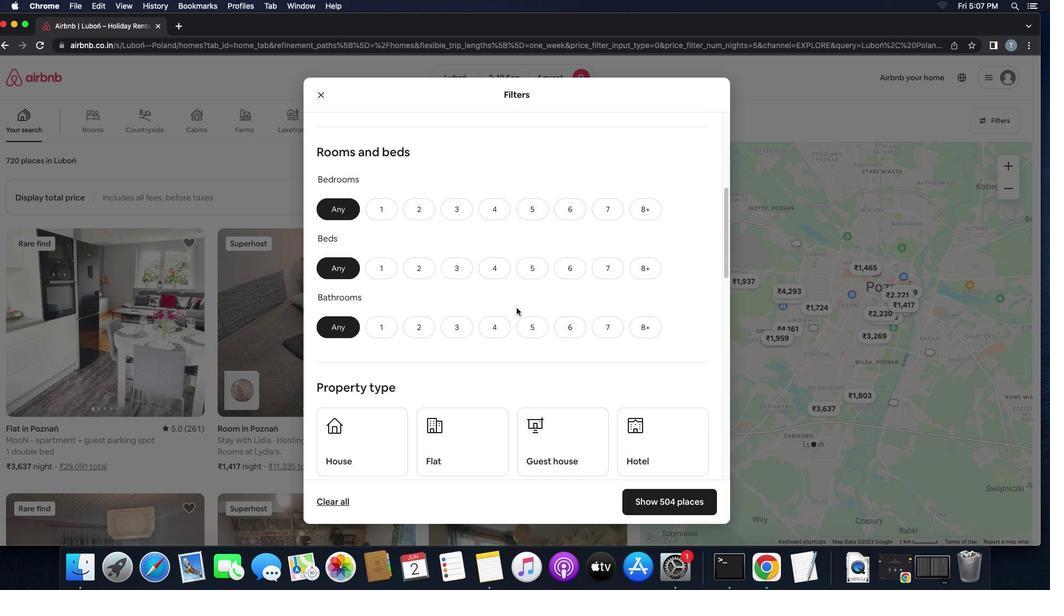 
Action: Mouse scrolled (516, 307) with delta (0, -1)
Screenshot: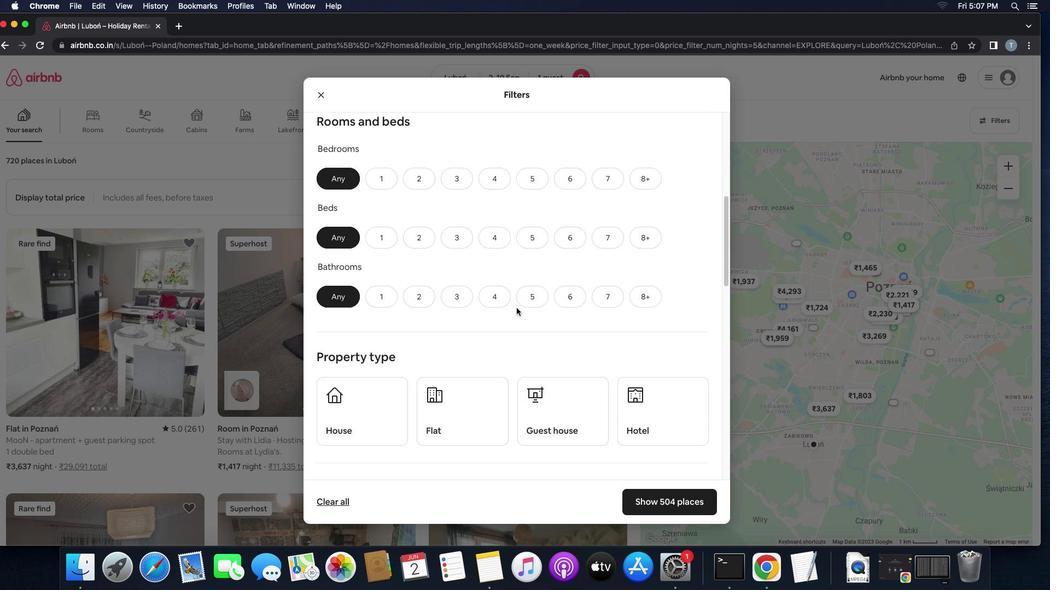 
Action: Mouse moved to (382, 176)
Screenshot: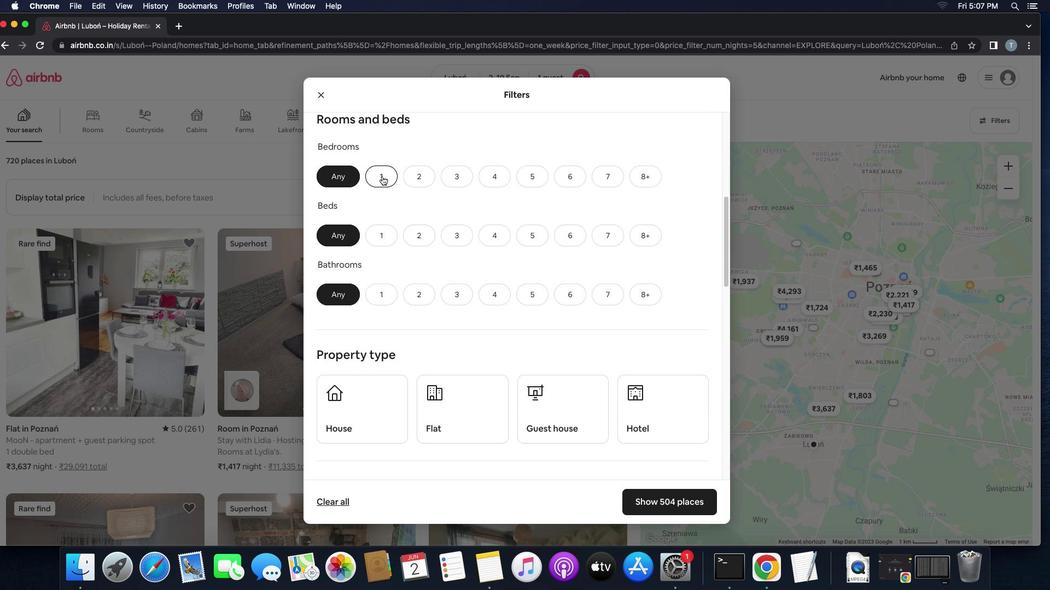 
Action: Mouse pressed left at (382, 176)
Screenshot: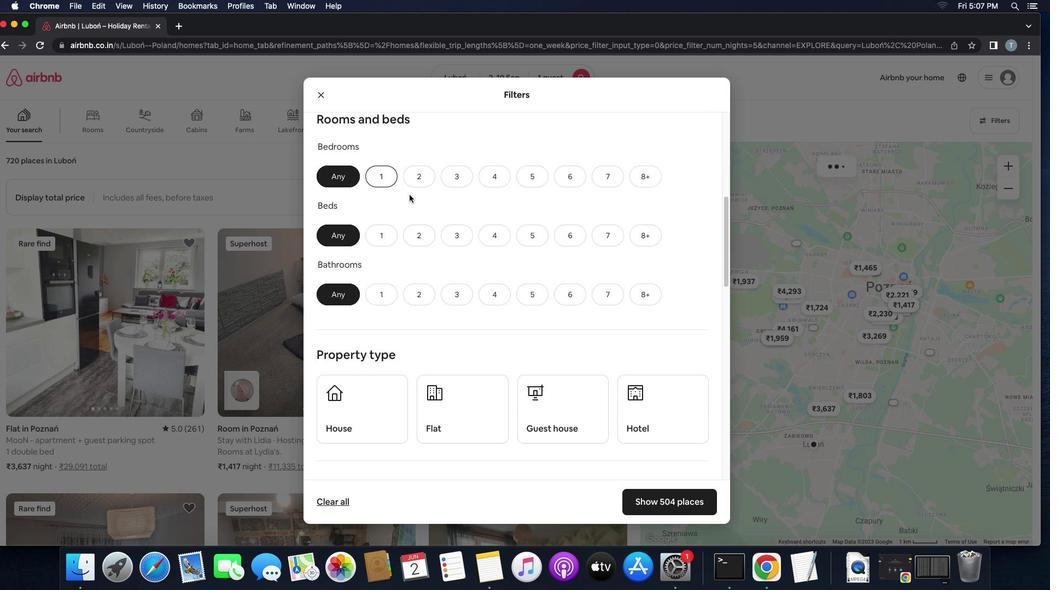 
Action: Mouse moved to (389, 237)
Screenshot: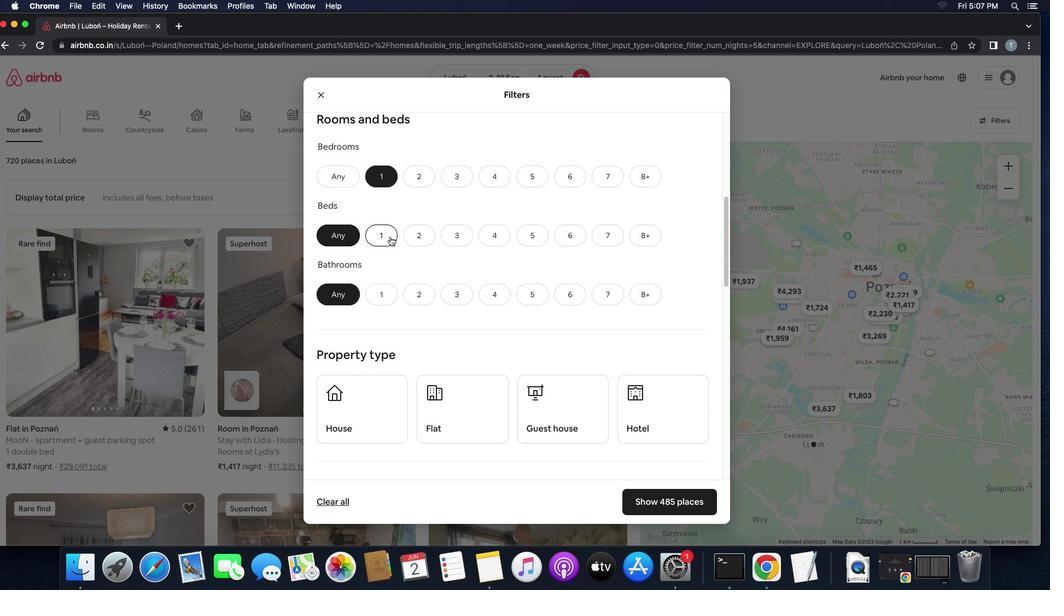 
Action: Mouse pressed left at (389, 237)
Screenshot: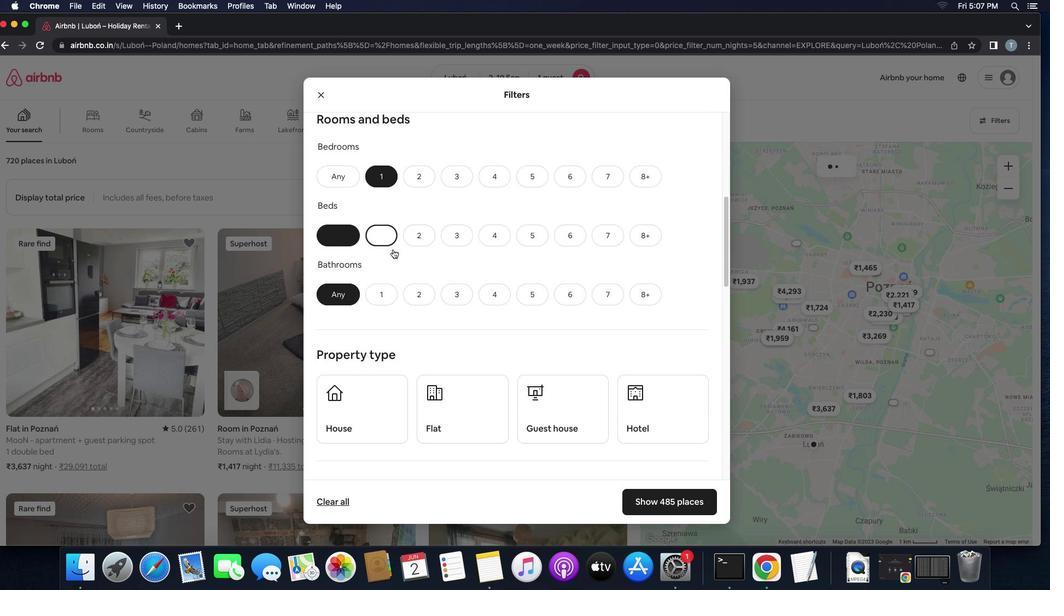 
Action: Mouse moved to (386, 293)
Screenshot: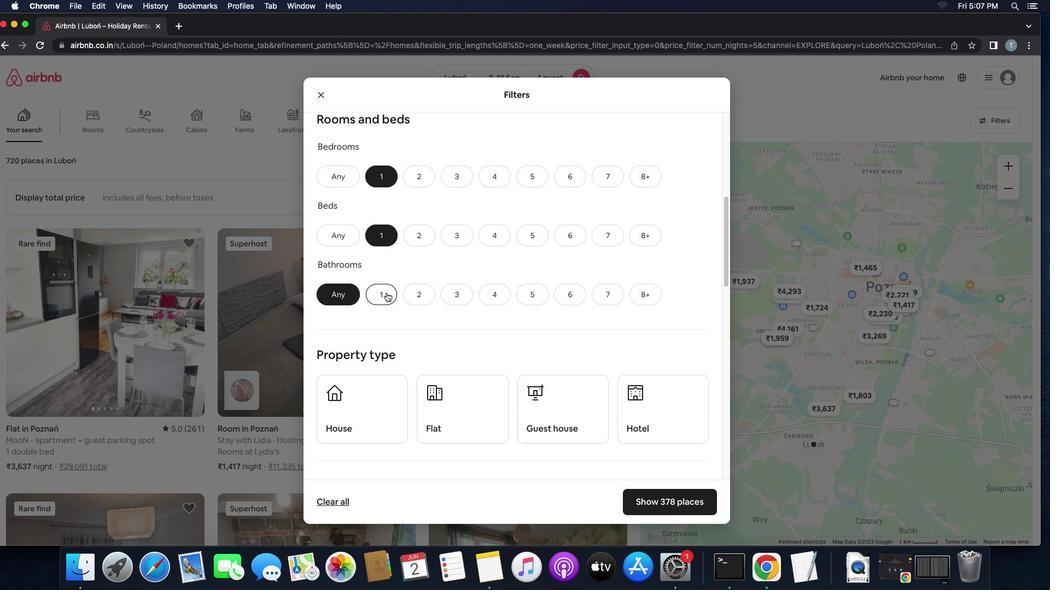
Action: Mouse pressed left at (386, 293)
Screenshot: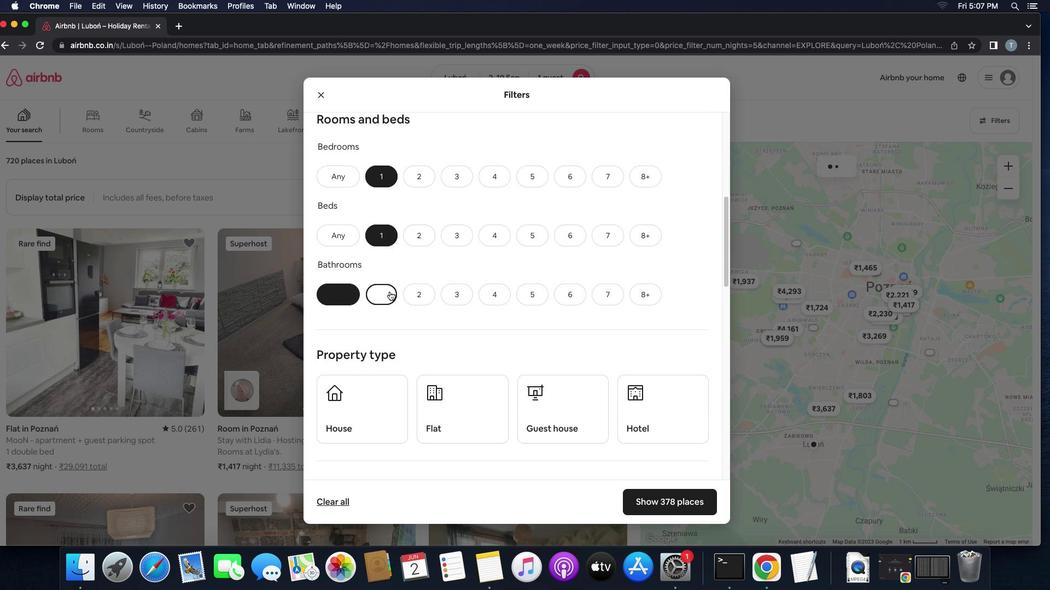 
Action: Mouse moved to (489, 307)
Screenshot: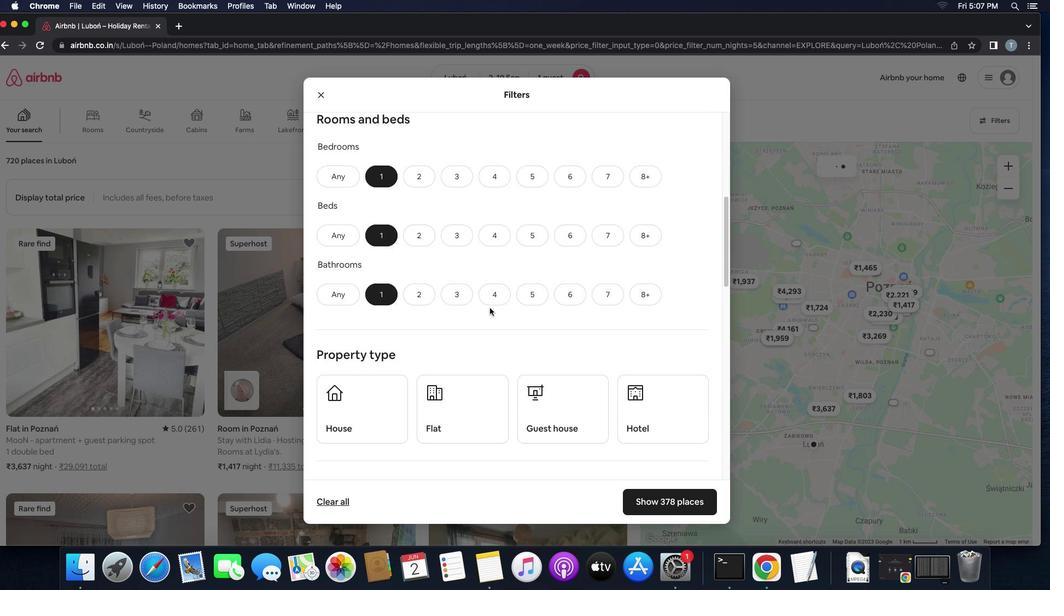 
Action: Mouse scrolled (489, 307) with delta (0, 0)
Screenshot: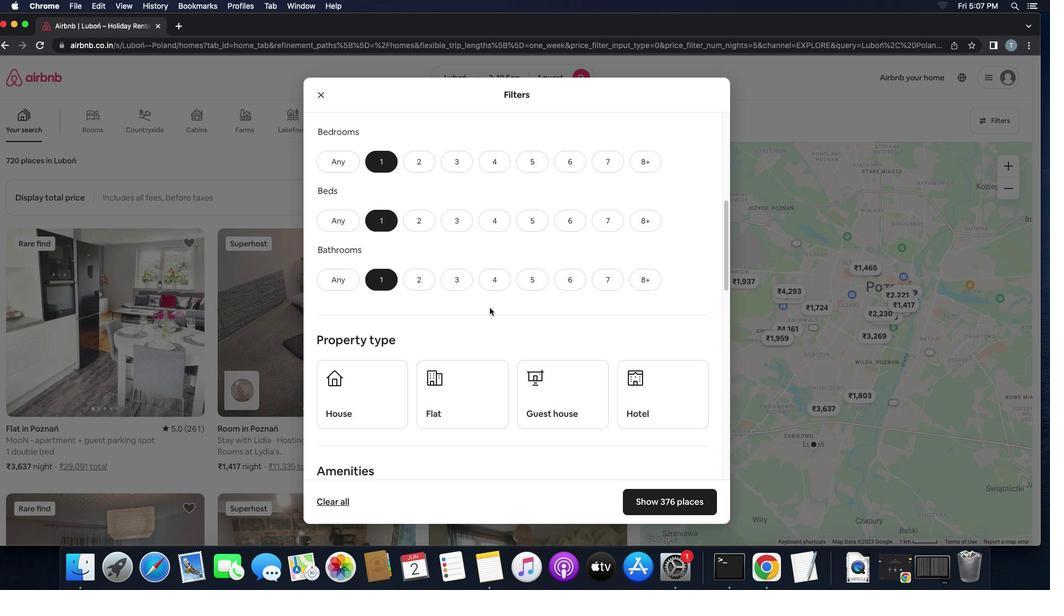 
Action: Mouse scrolled (489, 307) with delta (0, 0)
Screenshot: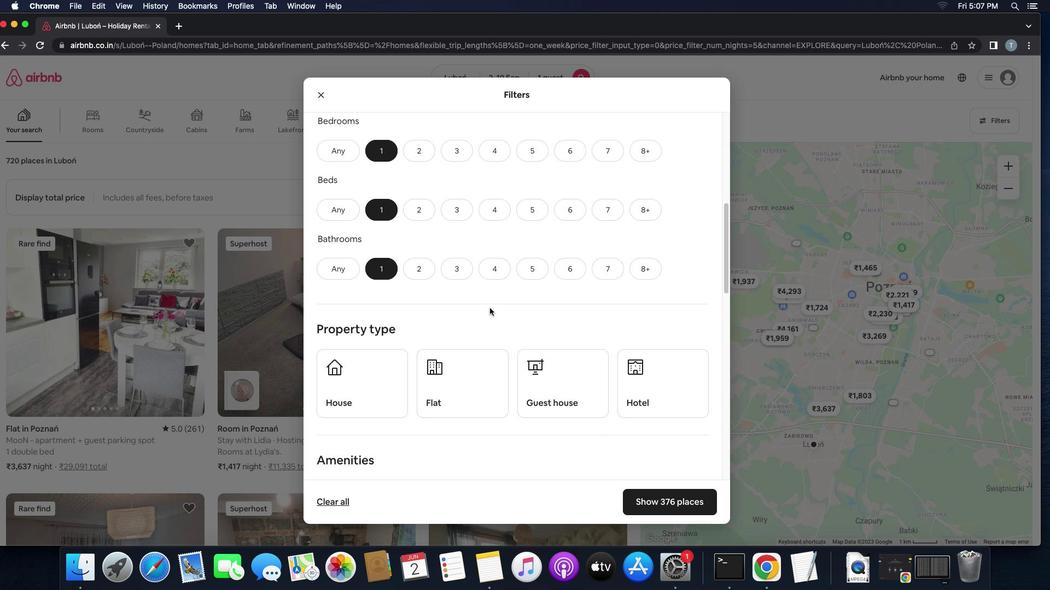 
Action: Mouse scrolled (489, 307) with delta (0, 0)
Screenshot: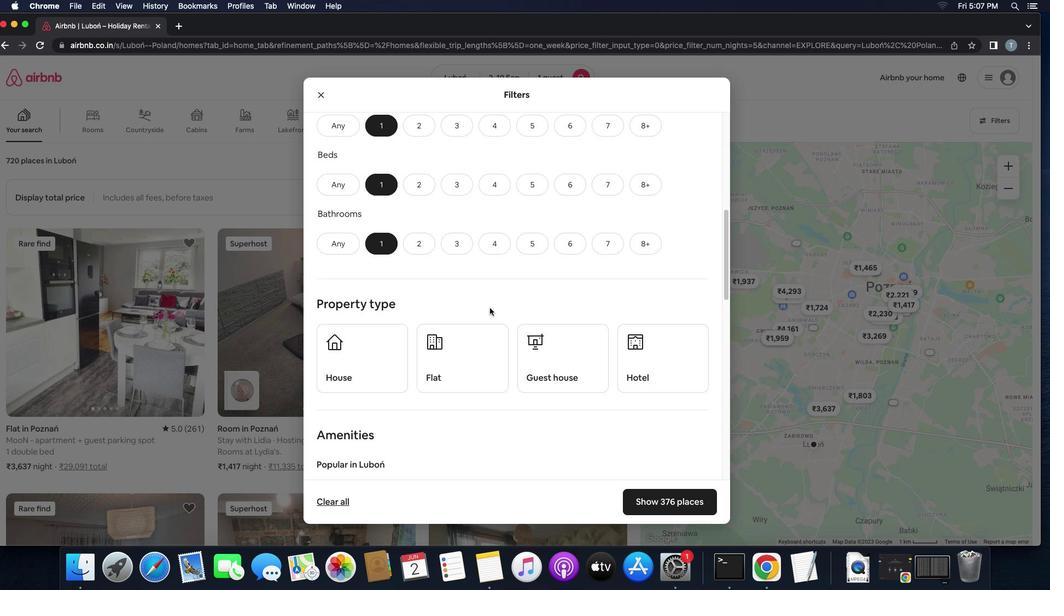 
Action: Mouse scrolled (489, 307) with delta (0, 0)
Screenshot: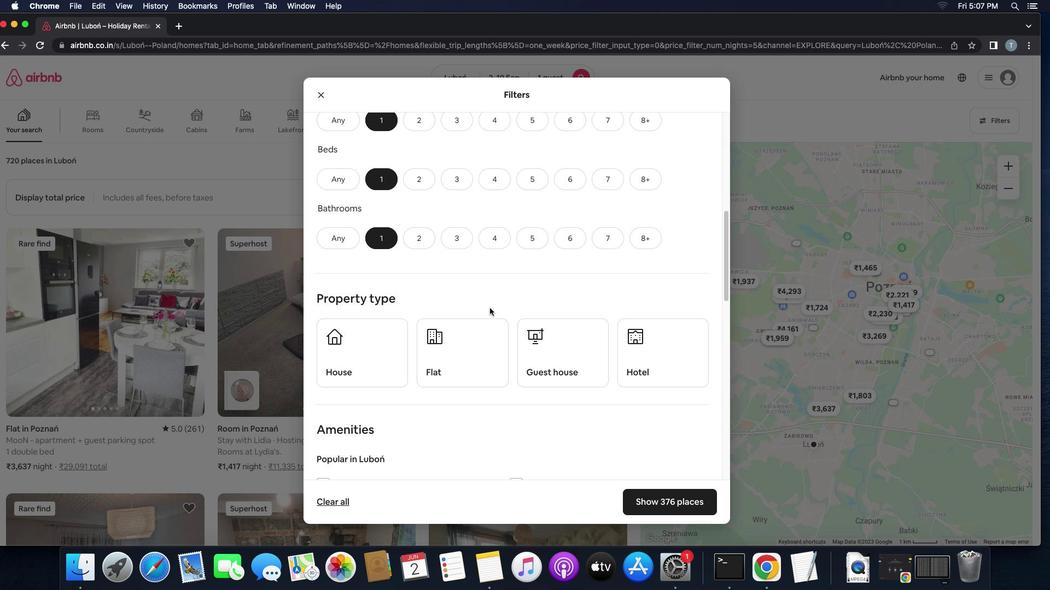 
Action: Mouse scrolled (489, 307) with delta (0, 0)
Screenshot: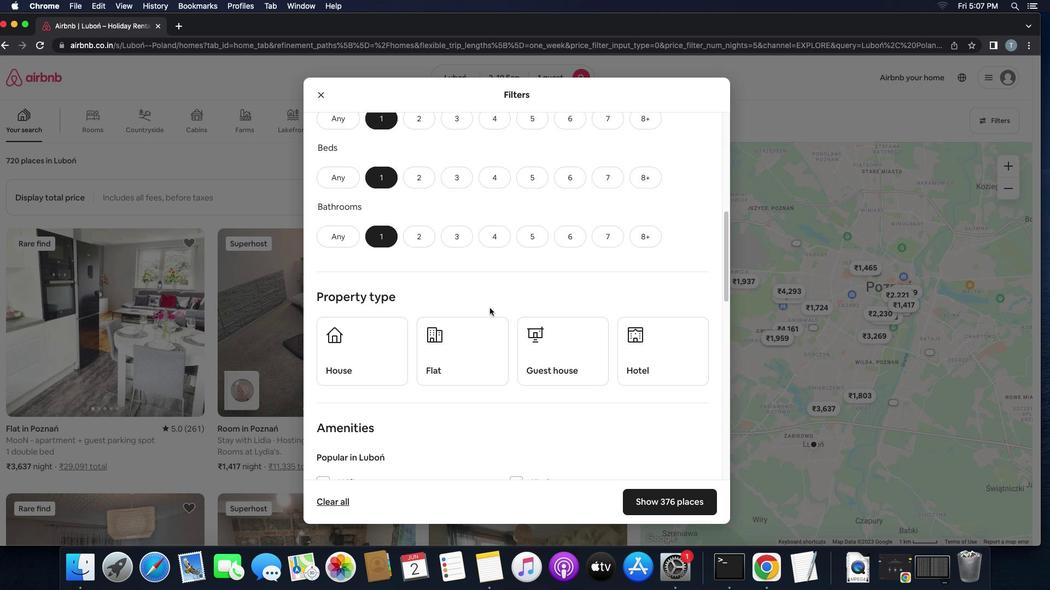 
Action: Mouse scrolled (489, 307) with delta (0, 0)
Screenshot: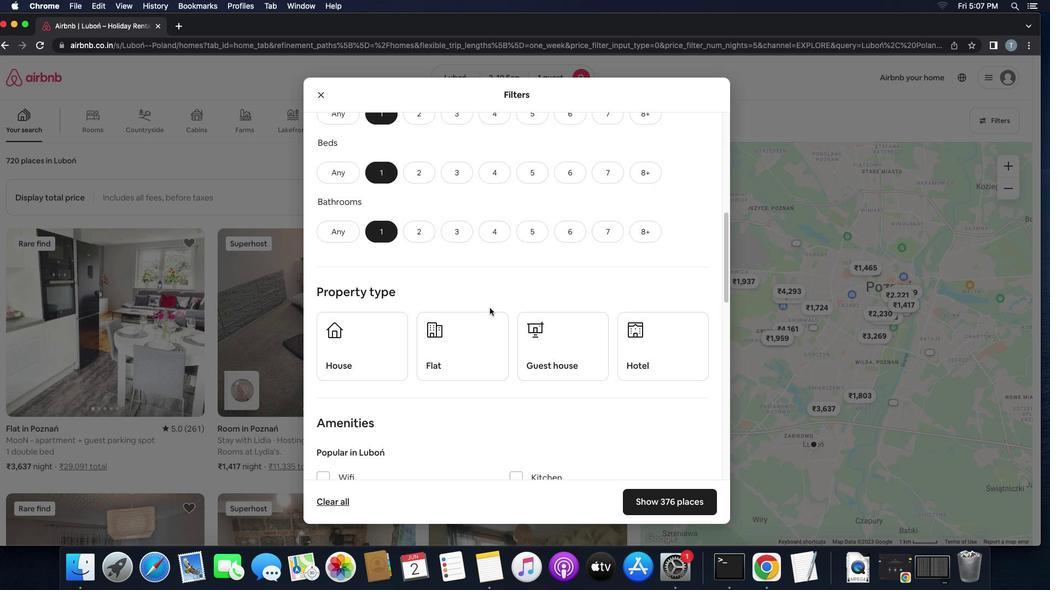 
Action: Mouse scrolled (489, 307) with delta (0, 0)
Screenshot: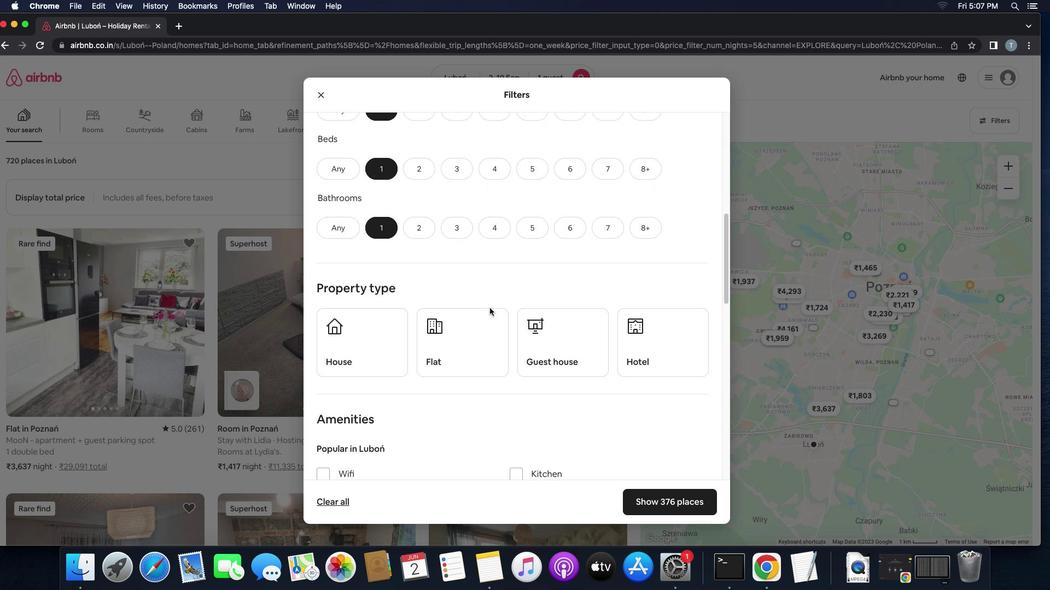 
Action: Mouse scrolled (489, 307) with delta (0, 0)
Screenshot: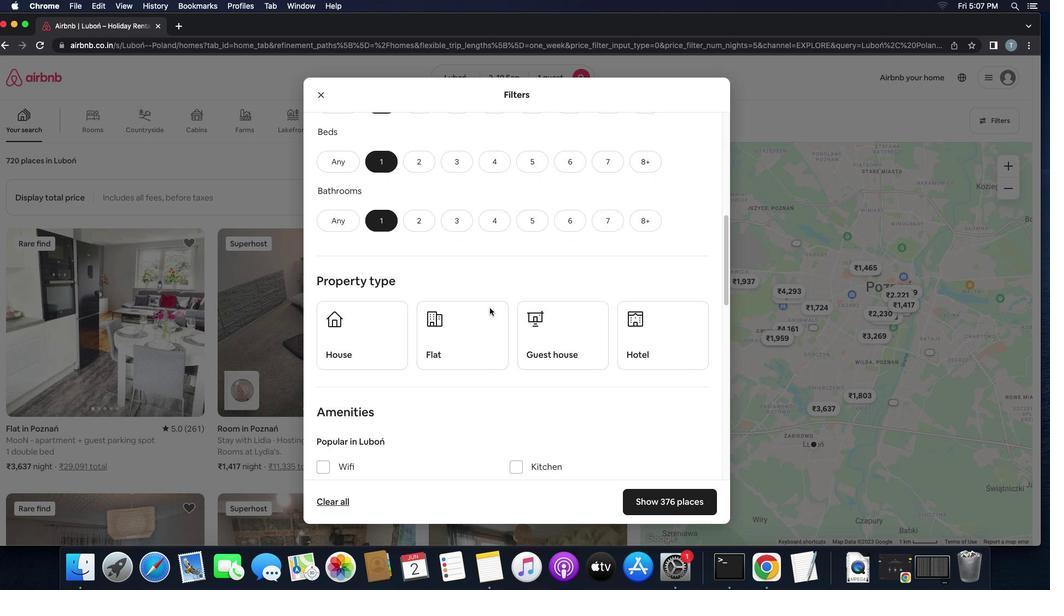 
Action: Mouse scrolled (489, 307) with delta (0, 0)
Screenshot: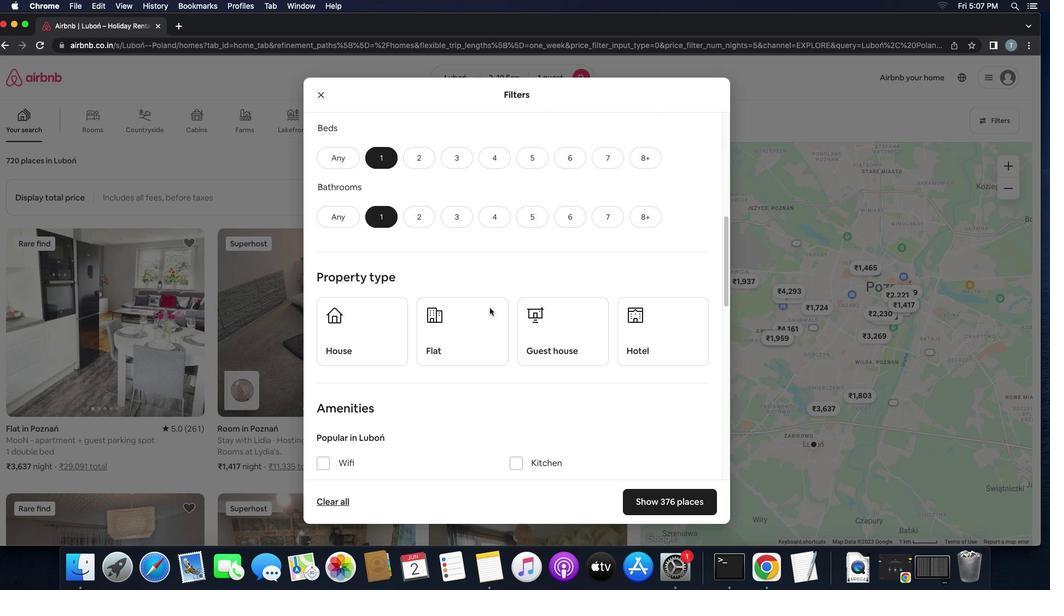 
Action: Mouse scrolled (489, 307) with delta (0, 0)
Screenshot: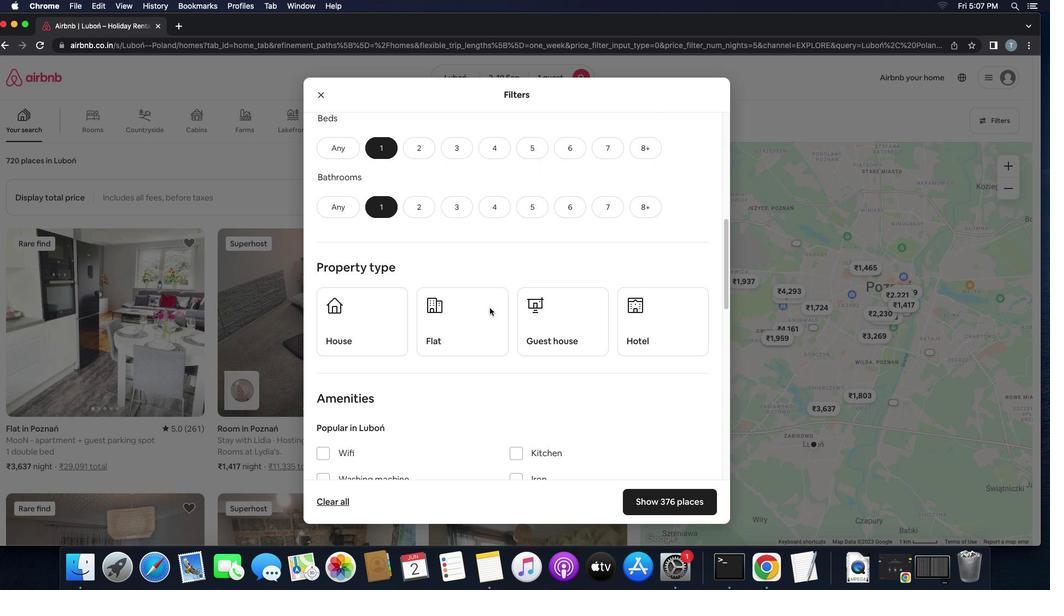 
Action: Mouse scrolled (489, 307) with delta (0, 0)
Screenshot: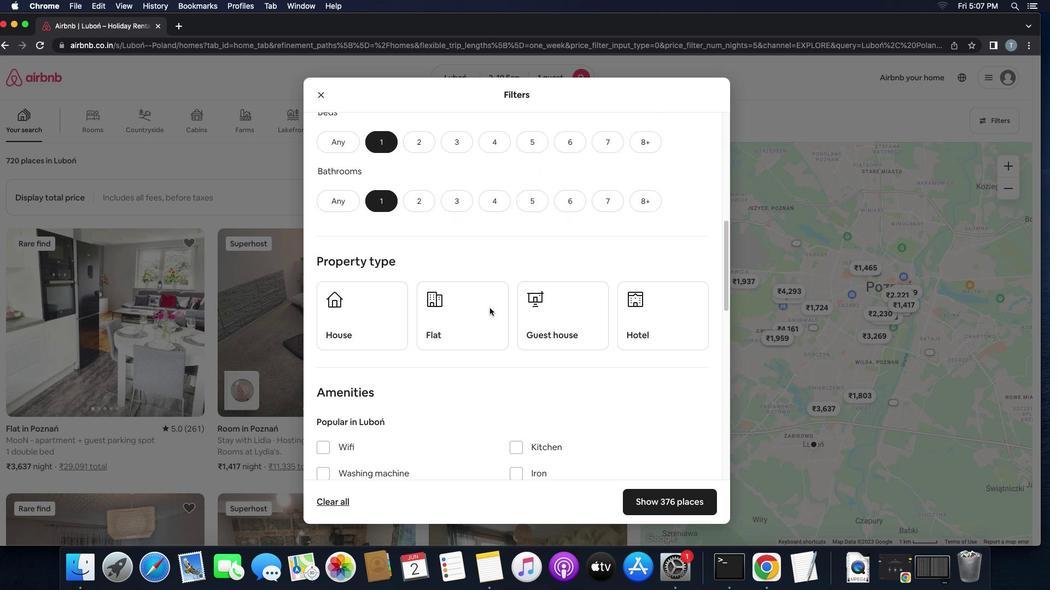 
Action: Mouse scrolled (489, 307) with delta (0, 0)
Screenshot: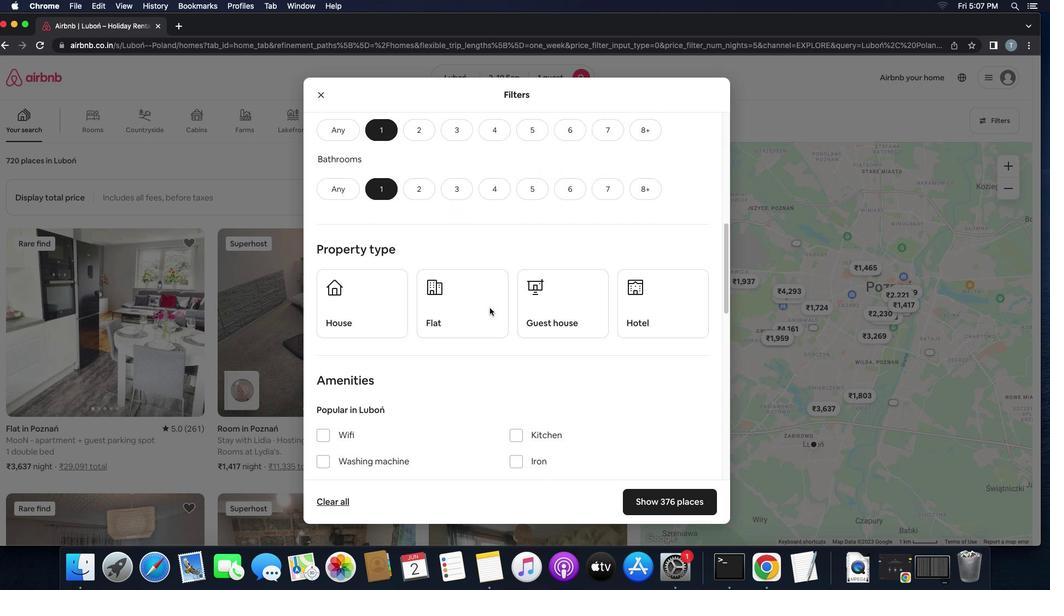 
Action: Mouse scrolled (489, 307) with delta (0, 0)
Screenshot: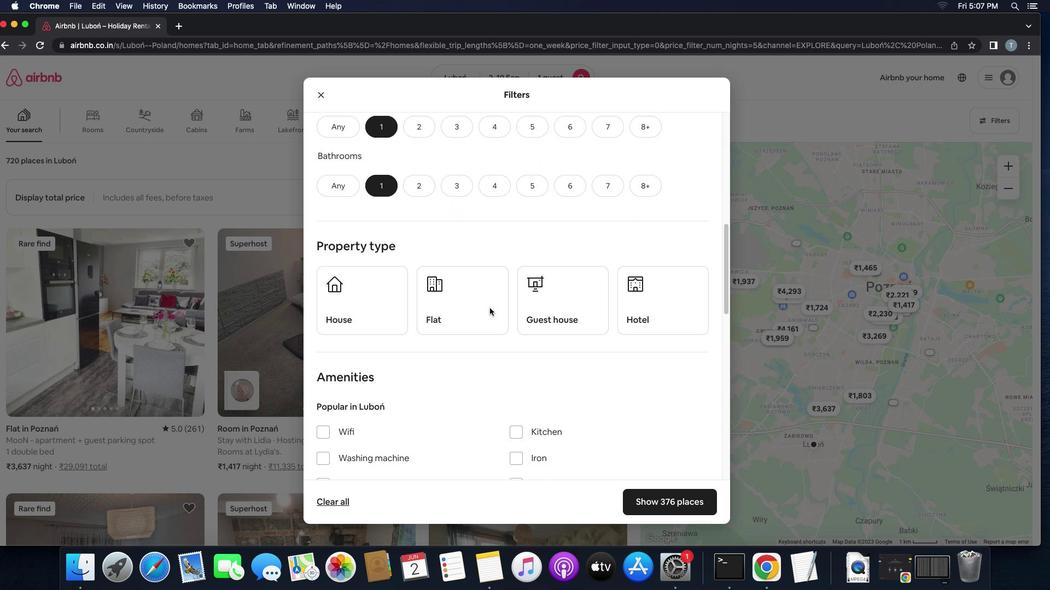 
Action: Mouse scrolled (489, 307) with delta (0, 0)
Screenshot: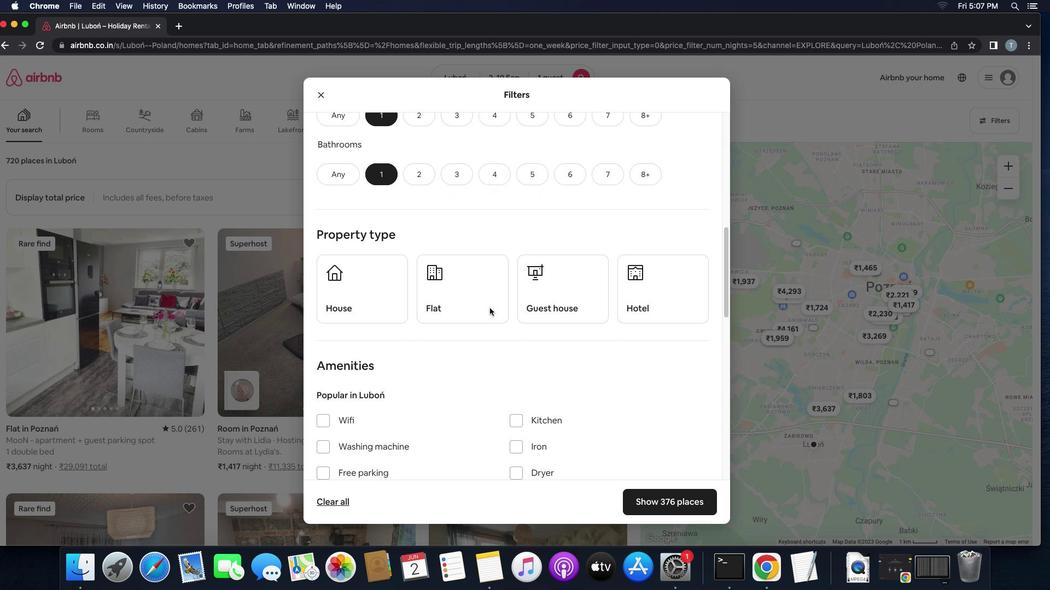 
Action: Mouse scrolled (489, 307) with delta (0, 0)
Screenshot: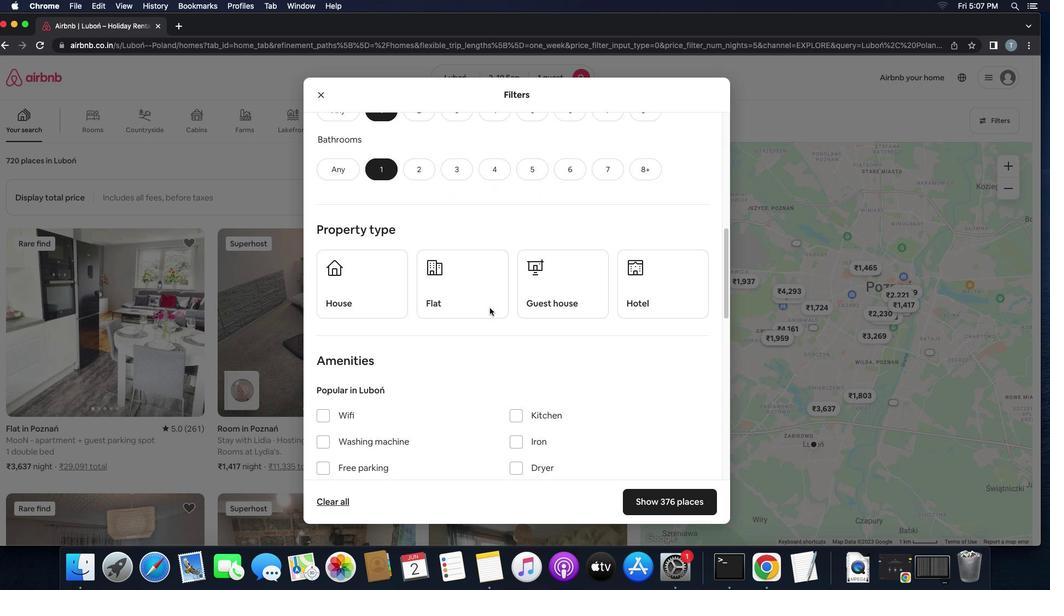 
Action: Mouse moved to (391, 284)
Screenshot: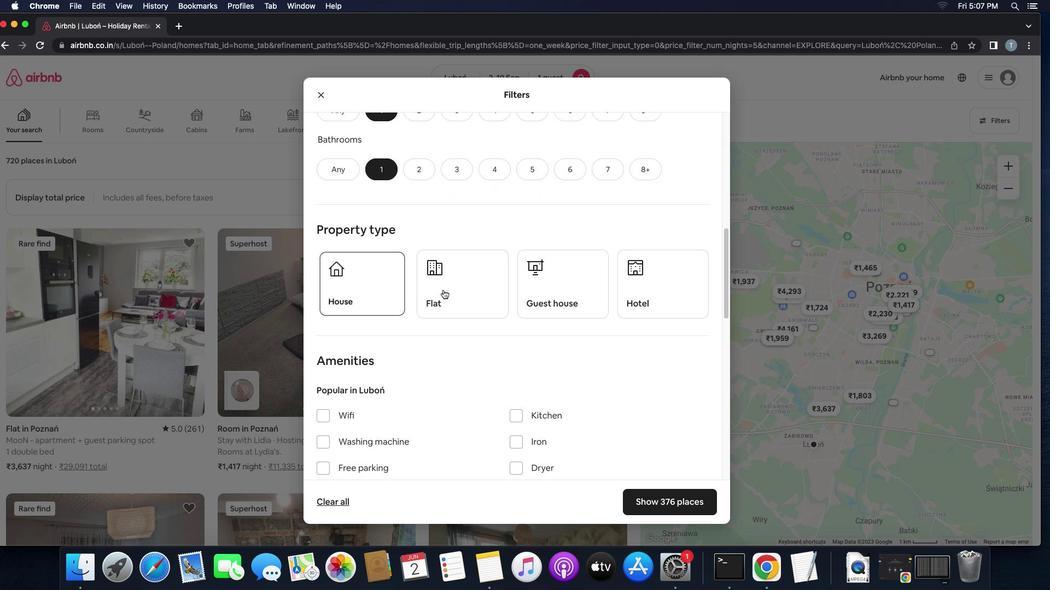 
Action: Mouse pressed left at (391, 284)
Screenshot: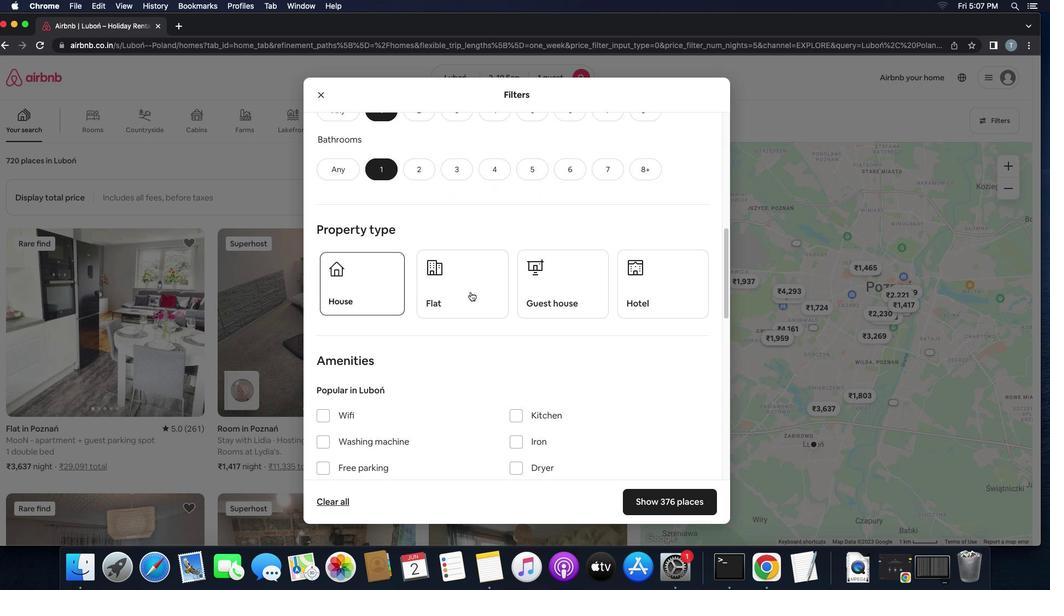 
Action: Mouse moved to (474, 292)
Screenshot: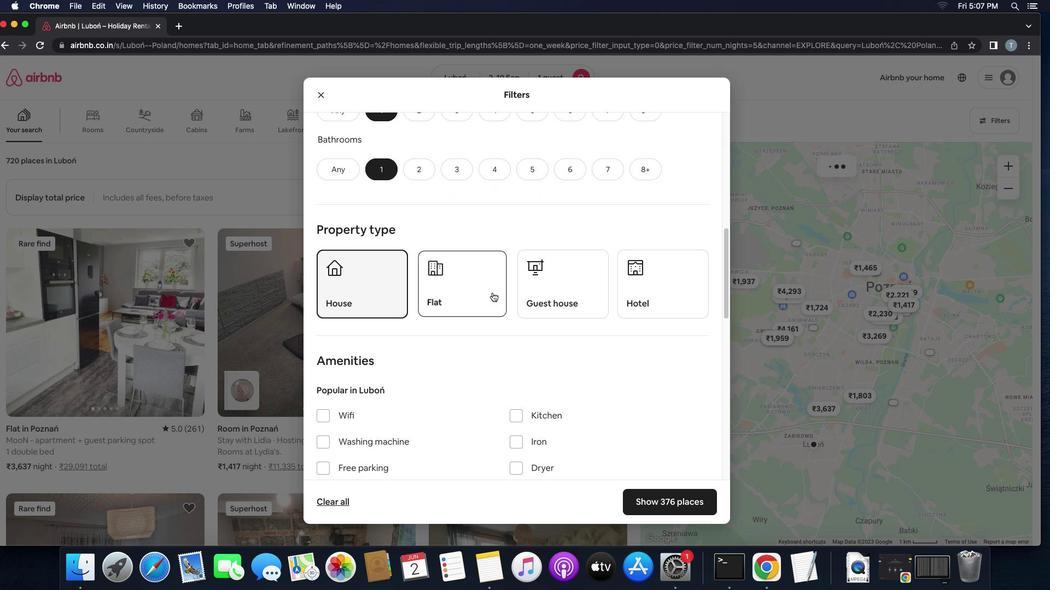 
Action: Mouse pressed left at (474, 292)
Screenshot: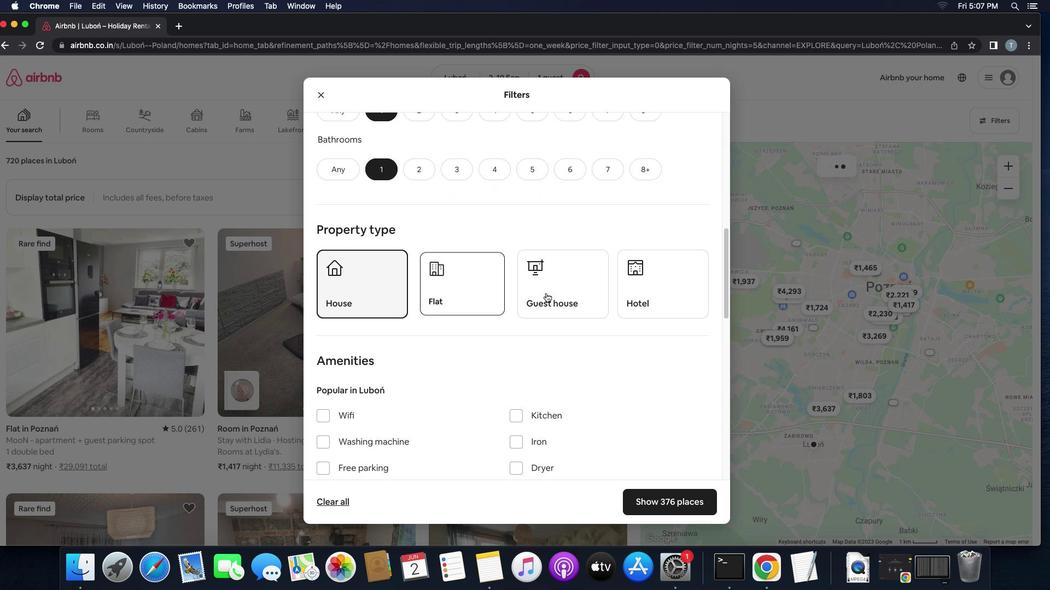 
Action: Mouse moved to (545, 293)
Screenshot: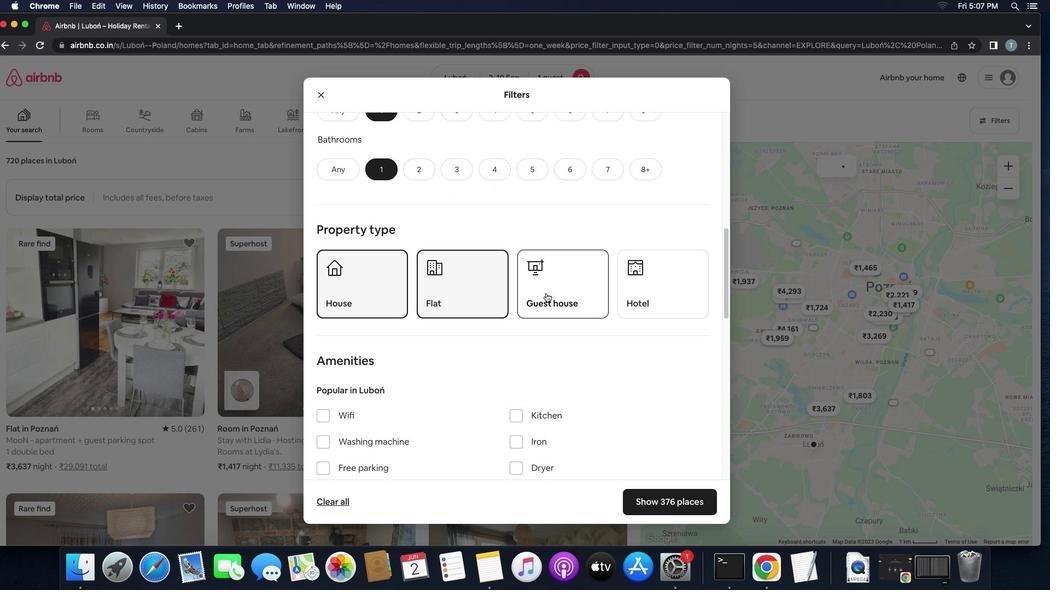 
Action: Mouse pressed left at (545, 293)
Screenshot: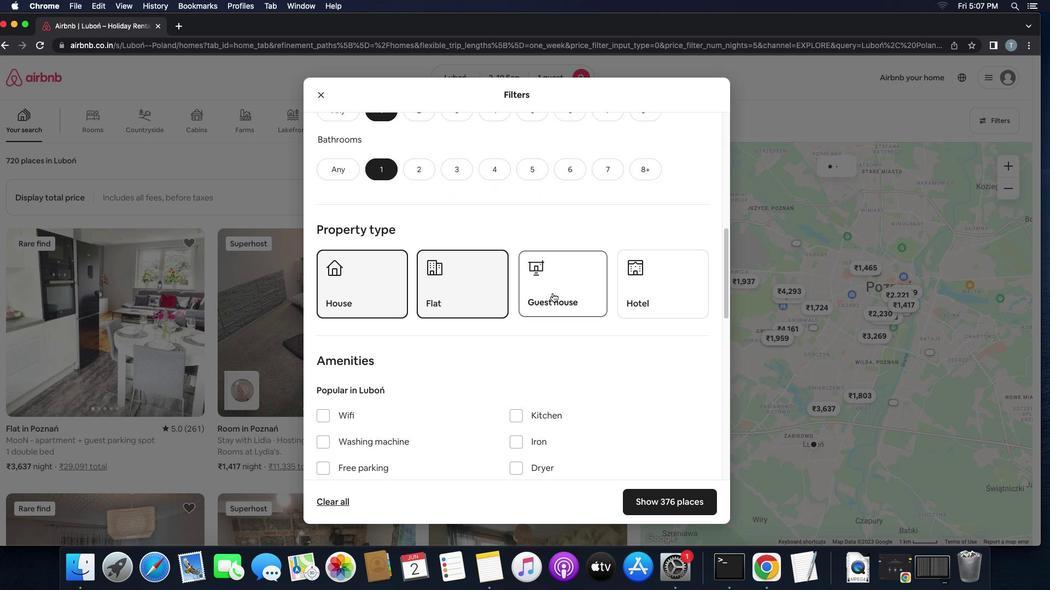 
Action: Mouse moved to (680, 298)
Screenshot: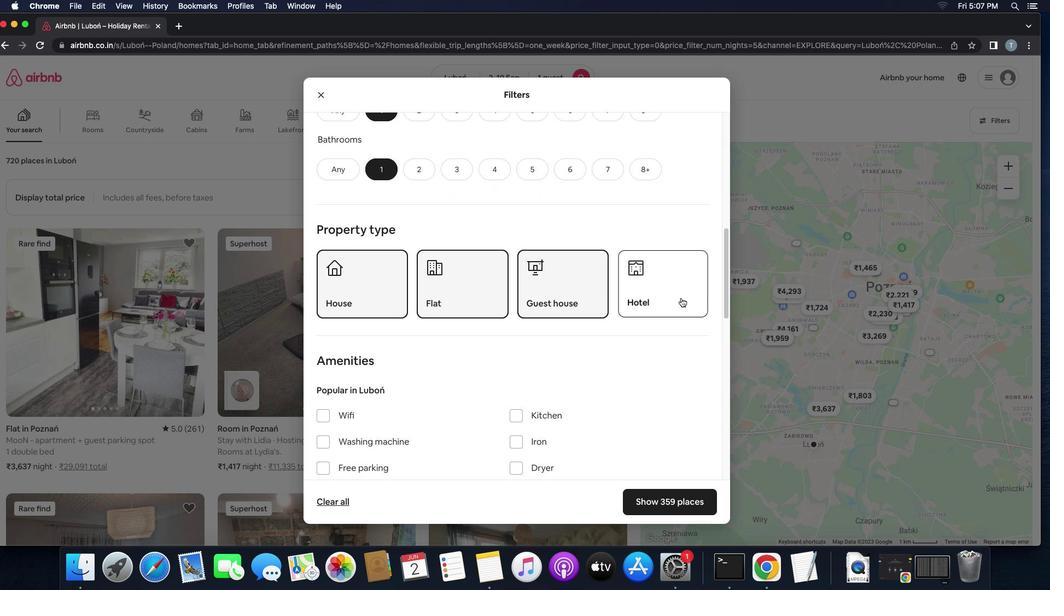 
Action: Mouse pressed left at (680, 298)
Screenshot: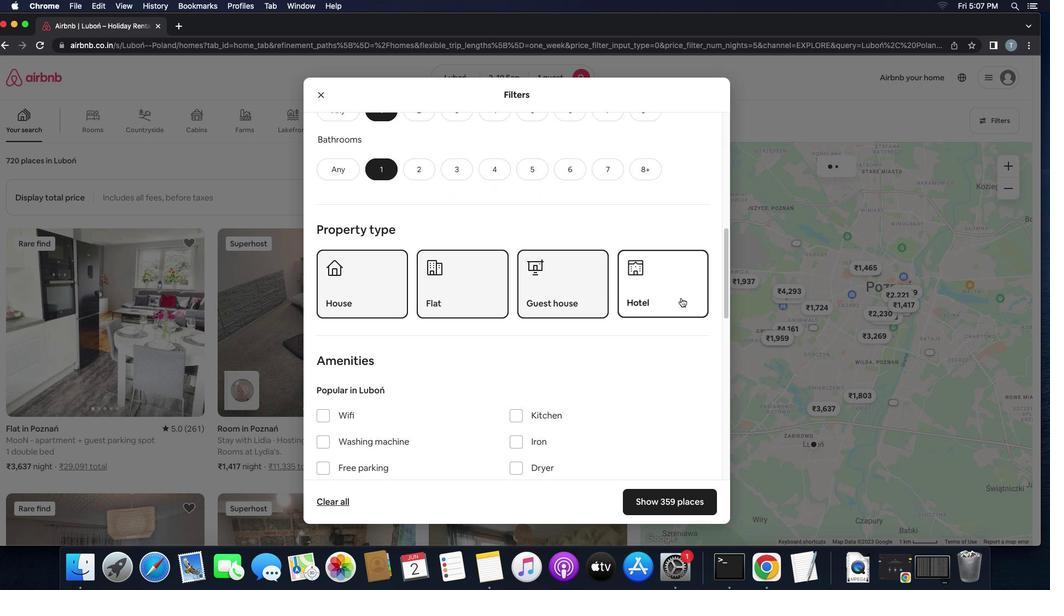 
Action: Mouse moved to (681, 299)
Screenshot: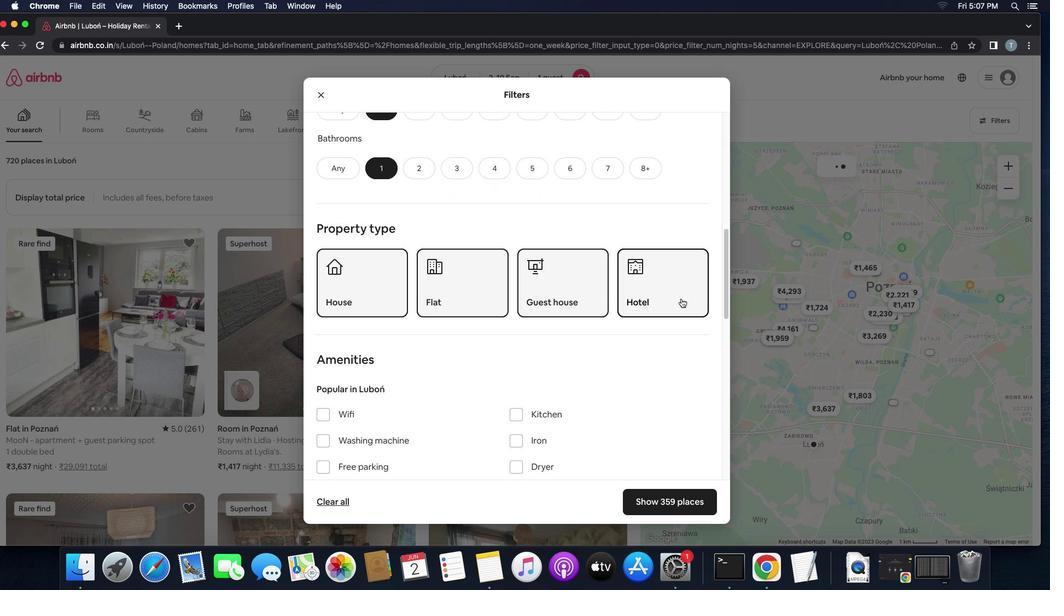 
Action: Mouse scrolled (681, 299) with delta (0, 0)
Screenshot: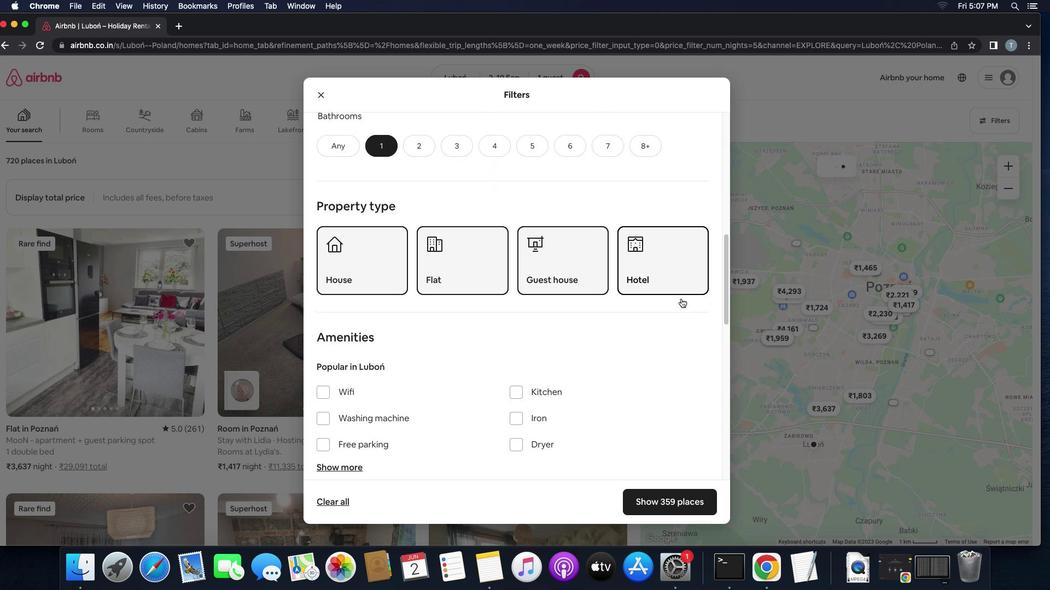 
Action: Mouse scrolled (681, 299) with delta (0, 0)
Screenshot: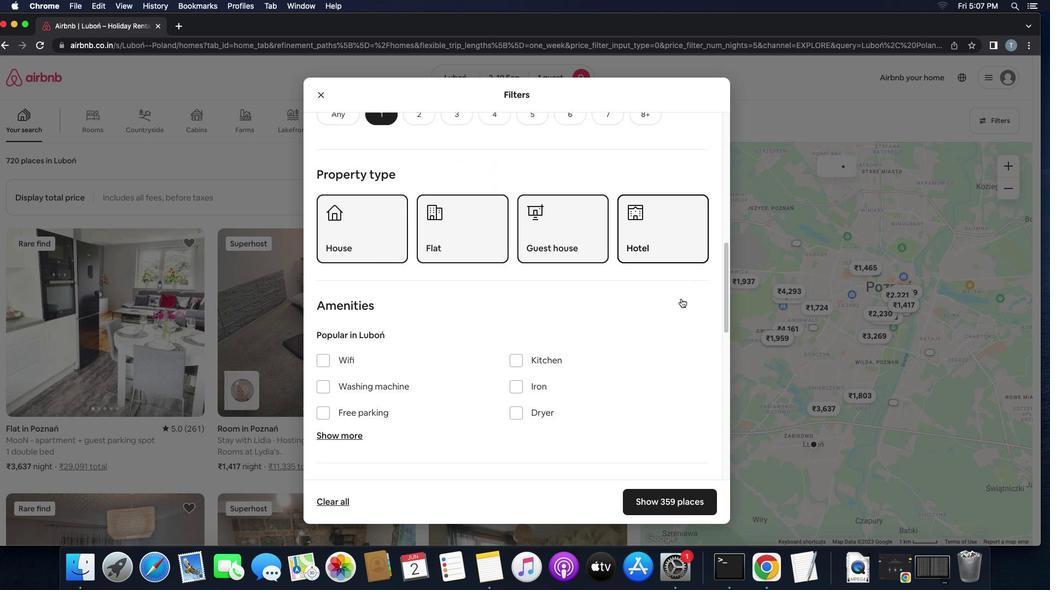 
Action: Mouse scrolled (681, 299) with delta (0, -1)
Screenshot: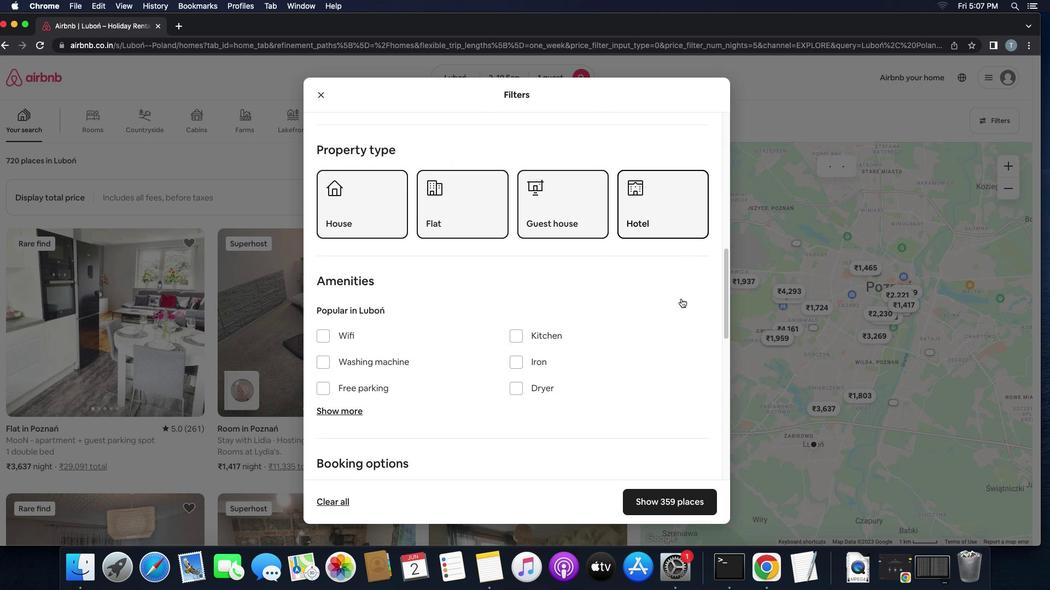 
Action: Mouse moved to (677, 303)
Screenshot: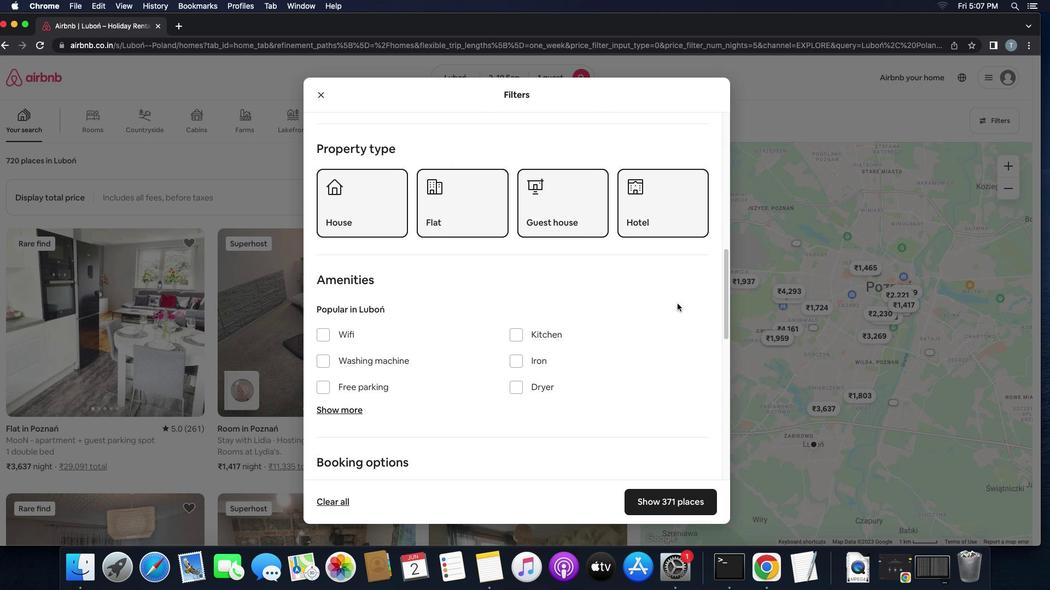 
Action: Mouse scrolled (677, 303) with delta (0, 0)
Screenshot: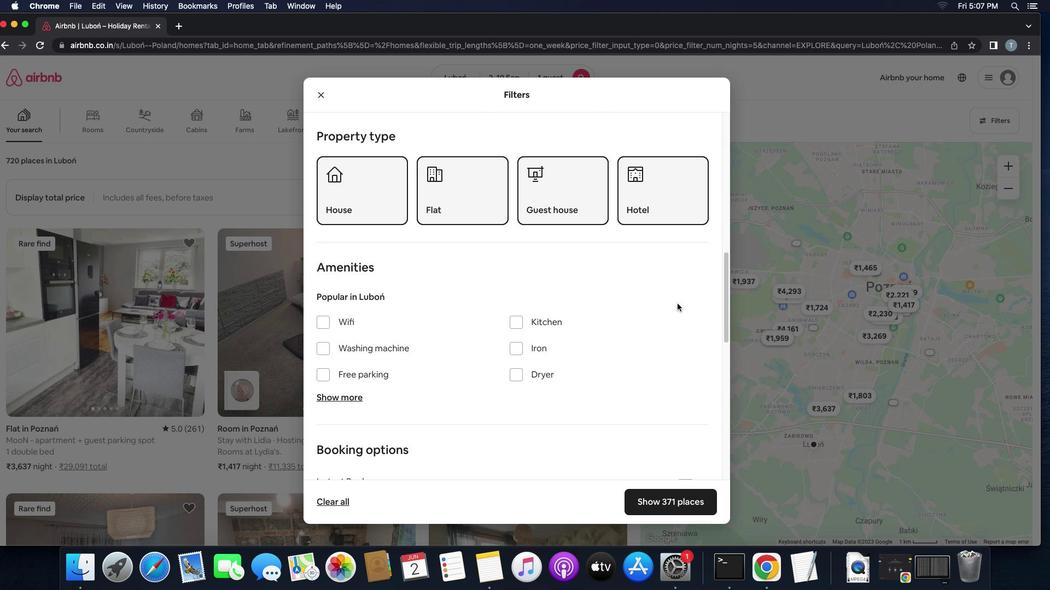 
Action: Mouse scrolled (677, 303) with delta (0, 0)
Screenshot: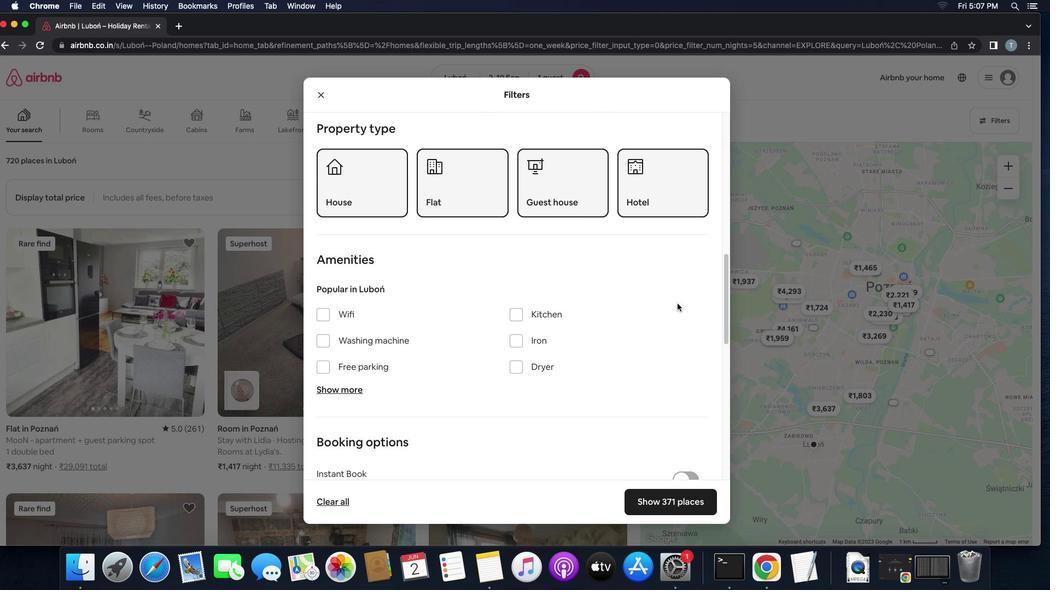 
Action: Mouse scrolled (677, 303) with delta (0, 0)
Screenshot: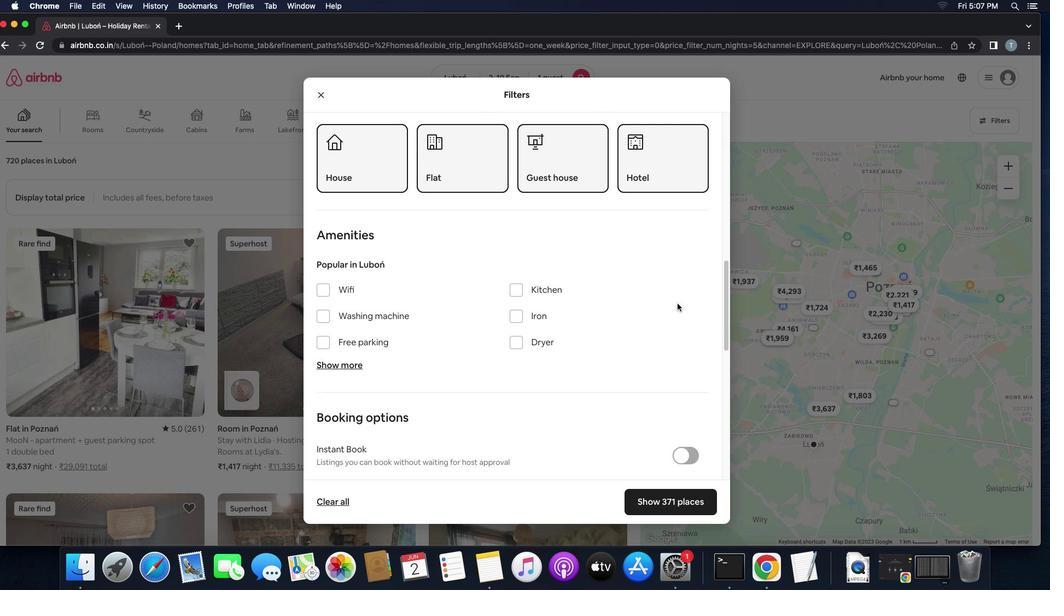 
Action: Mouse moved to (652, 312)
Screenshot: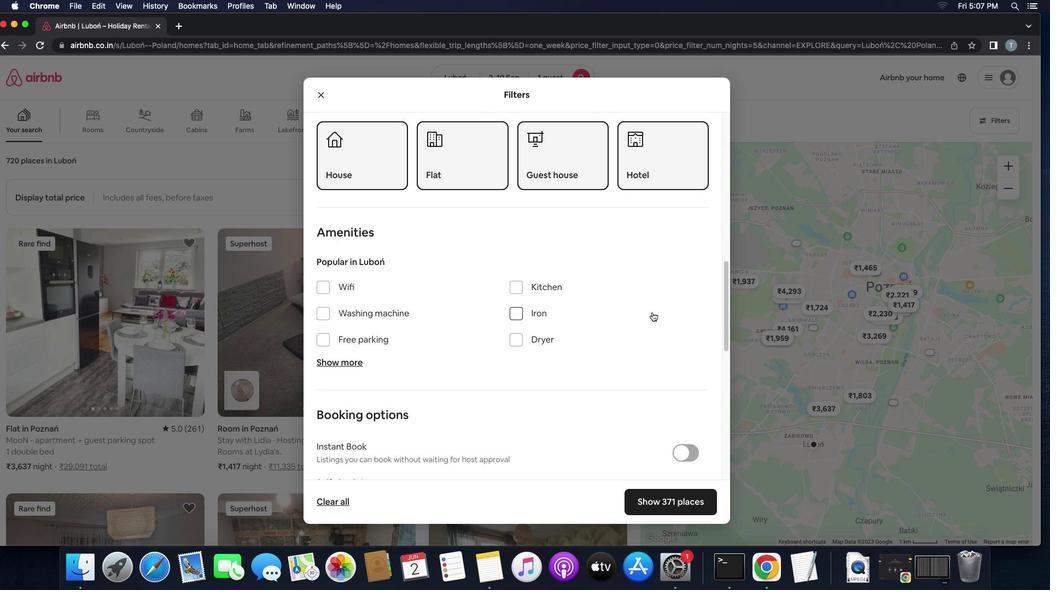 
Action: Mouse scrolled (652, 312) with delta (0, 0)
Screenshot: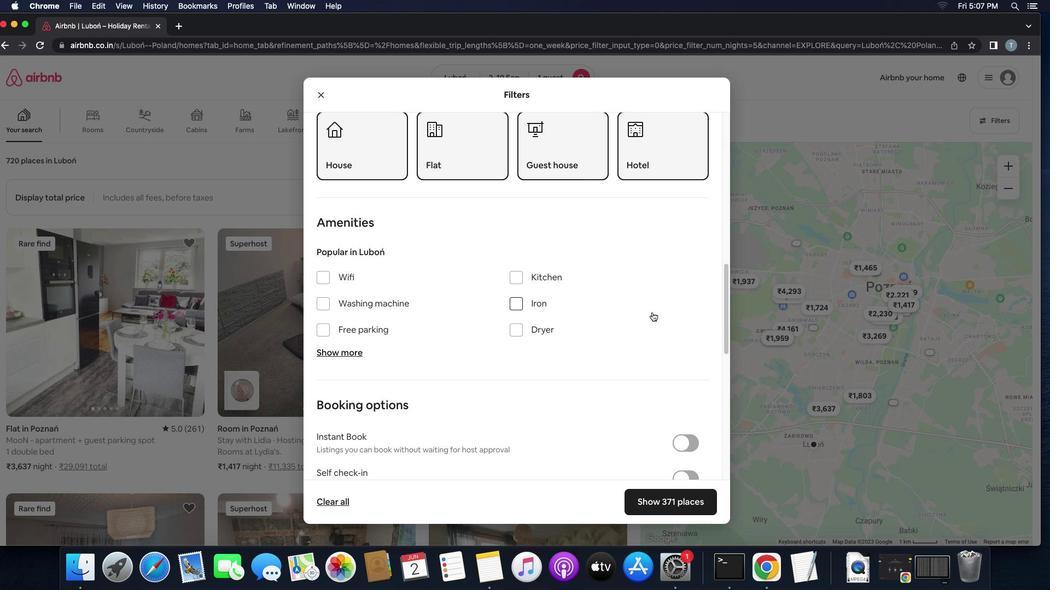 
Action: Mouse scrolled (652, 312) with delta (0, 0)
Screenshot: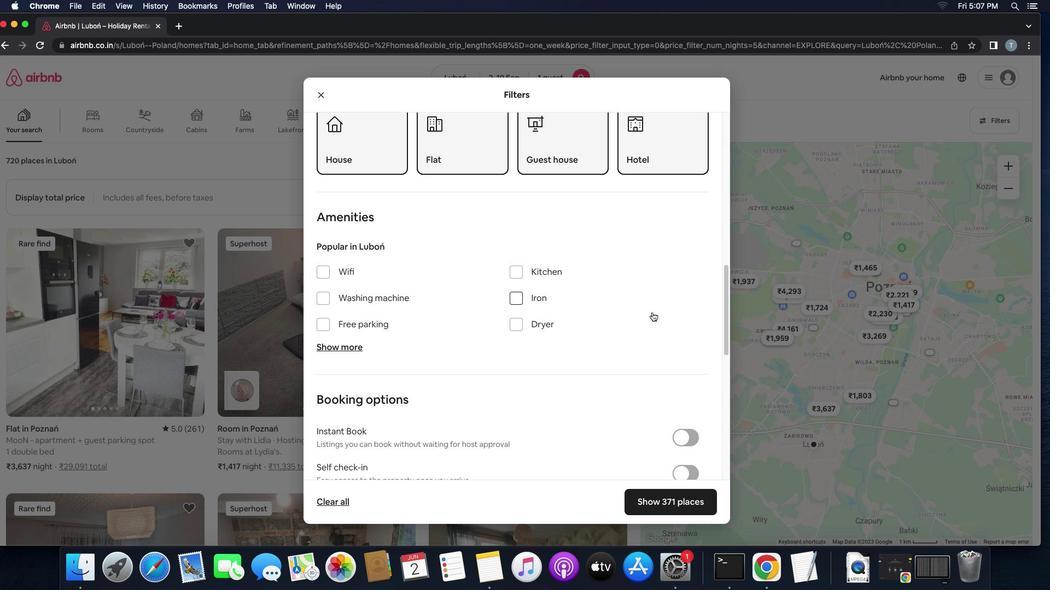 
Action: Mouse scrolled (652, 312) with delta (0, 0)
Screenshot: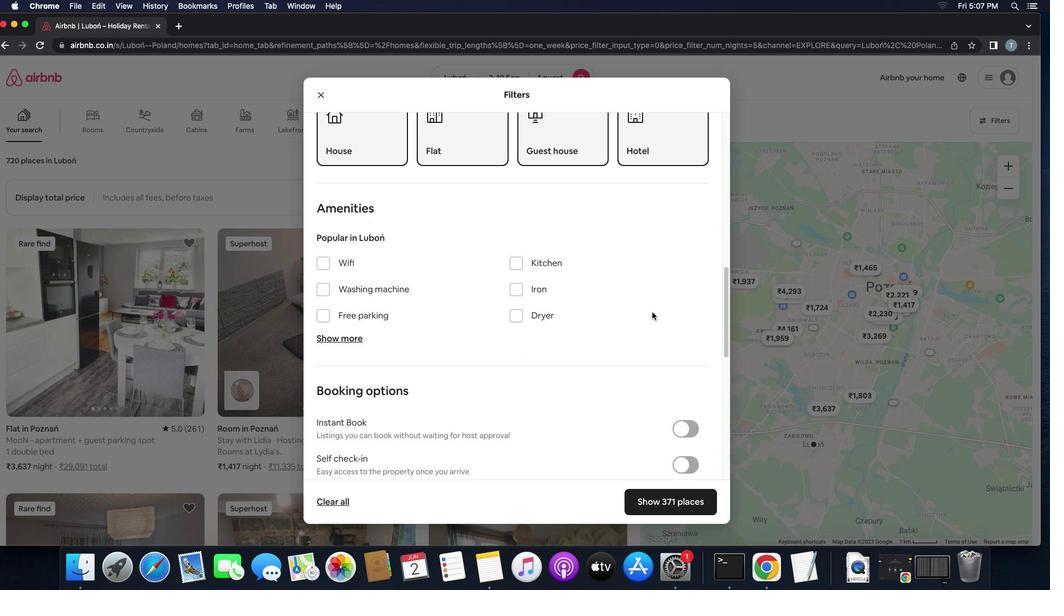 
Action: Mouse scrolled (652, 312) with delta (0, 0)
Screenshot: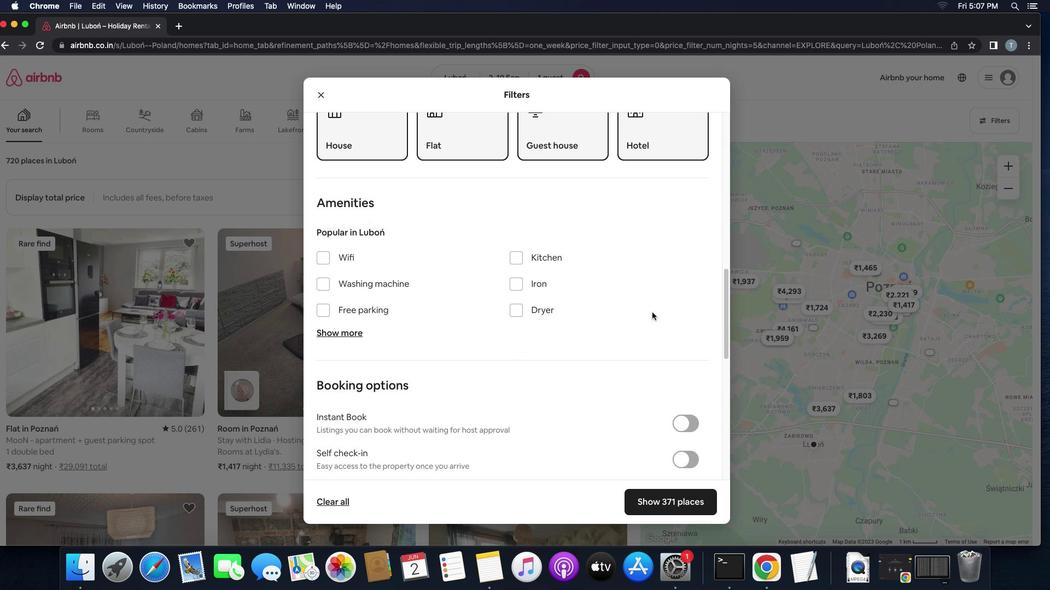 
Action: Mouse scrolled (652, 312) with delta (0, 0)
Screenshot: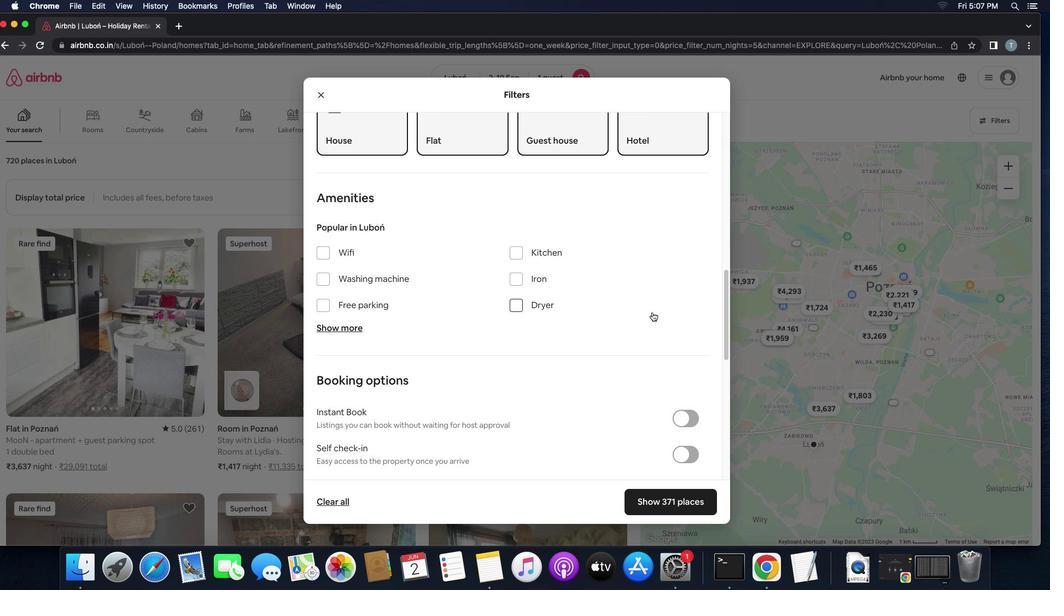 
Action: Mouse scrolled (652, 312) with delta (0, 0)
Screenshot: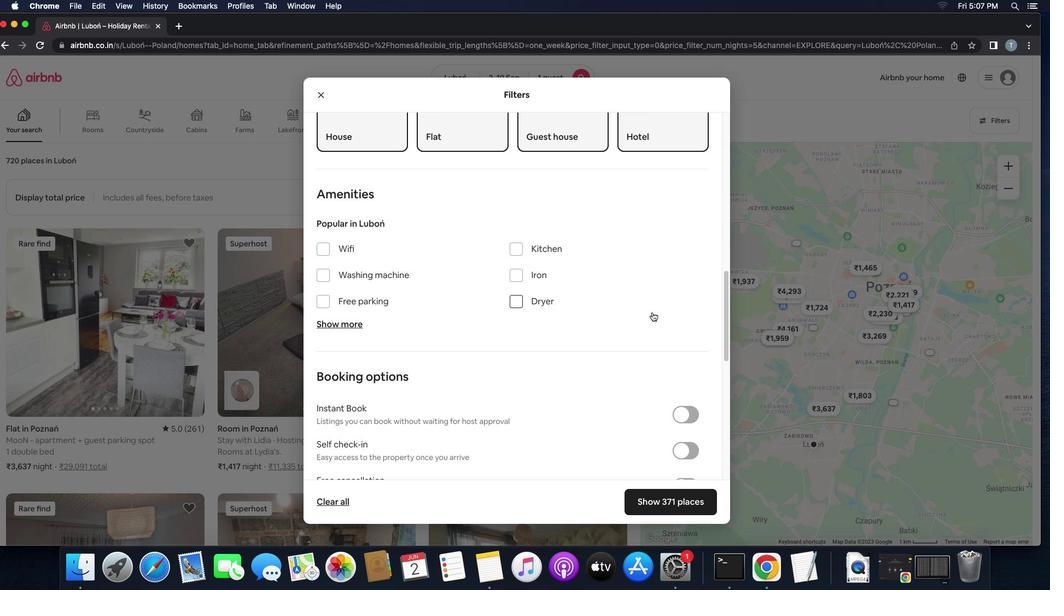 
Action: Mouse scrolled (652, 312) with delta (0, 0)
Screenshot: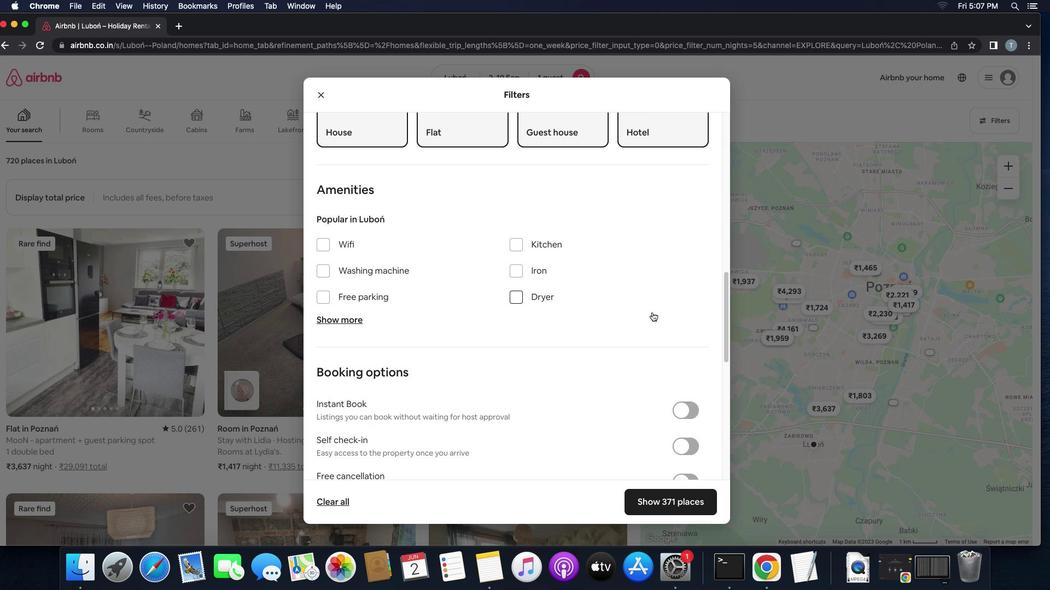 
Action: Mouse scrolled (652, 312) with delta (0, 0)
Screenshot: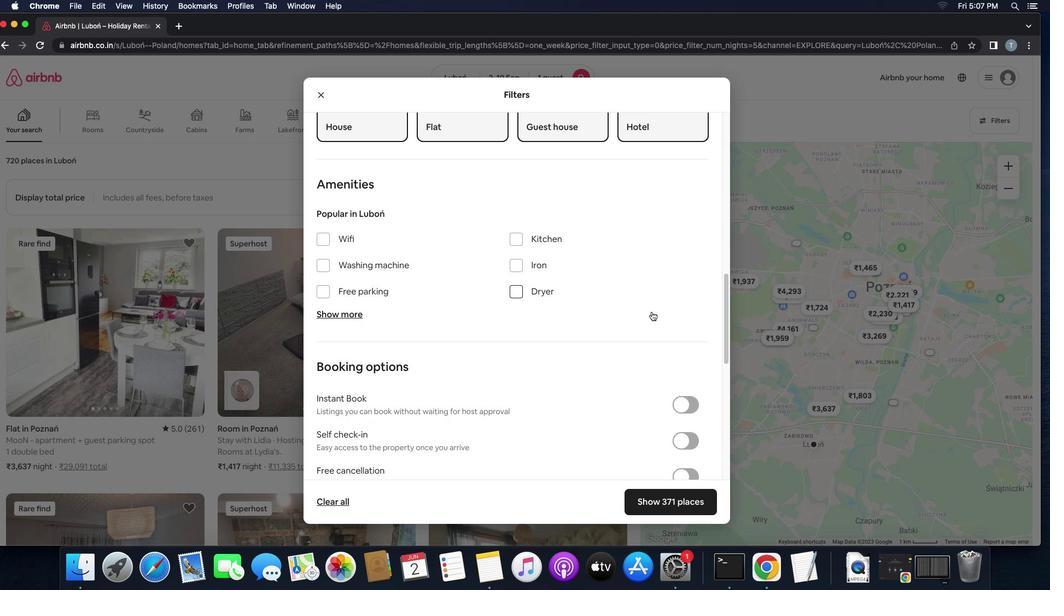 
Action: Mouse moved to (329, 264)
Screenshot: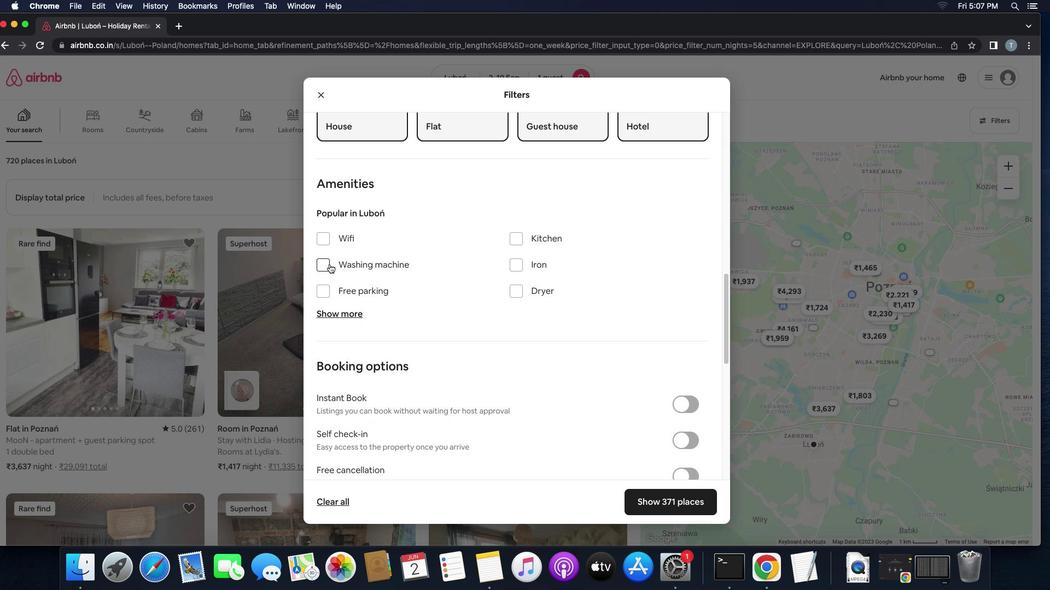 
Action: Mouse pressed left at (329, 264)
Screenshot: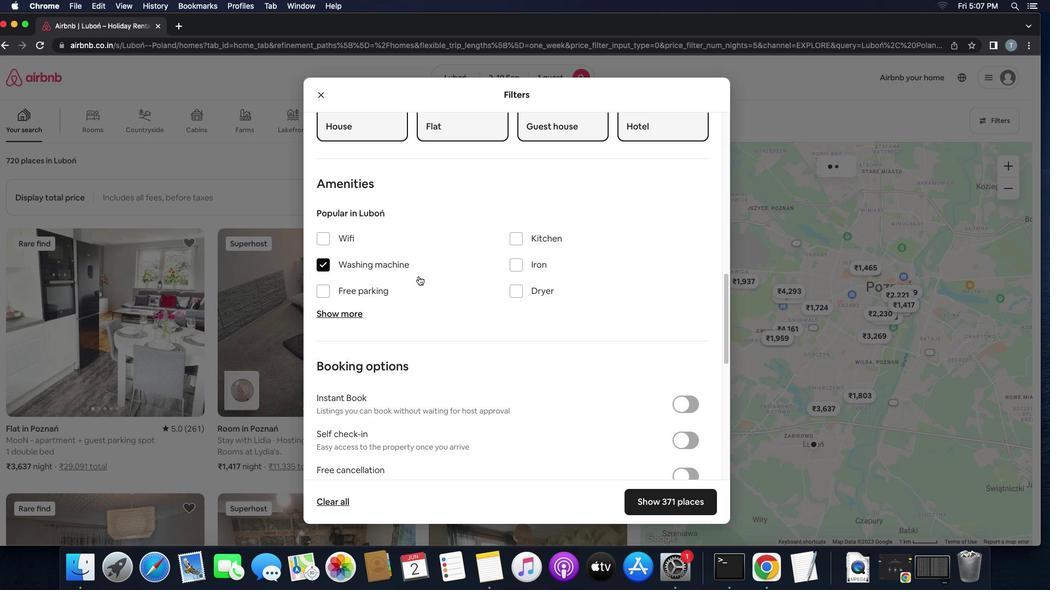 
Action: Mouse moved to (470, 287)
Screenshot: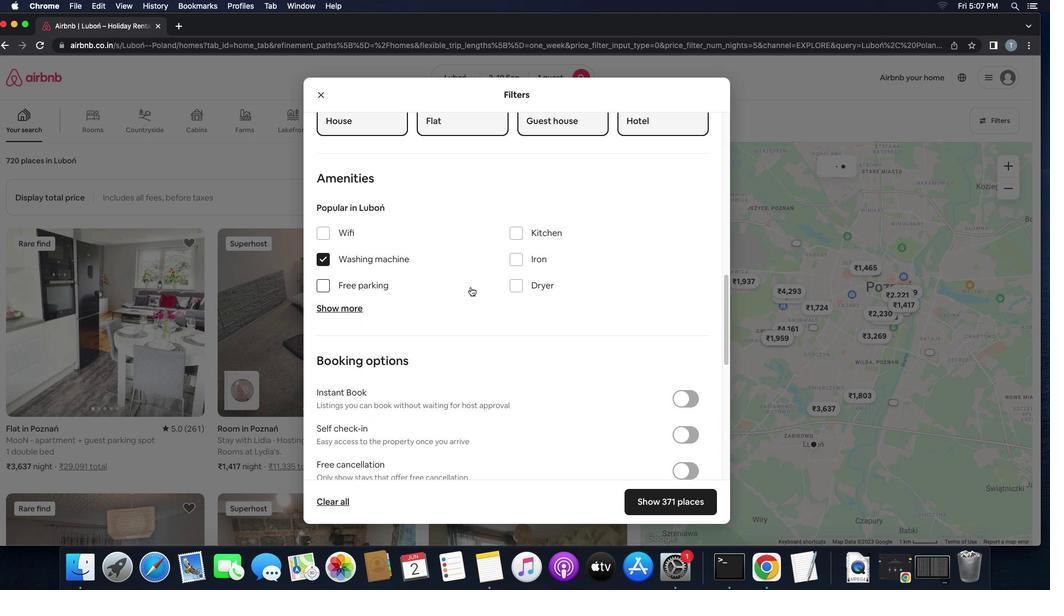 
Action: Mouse scrolled (470, 287) with delta (0, 0)
Screenshot: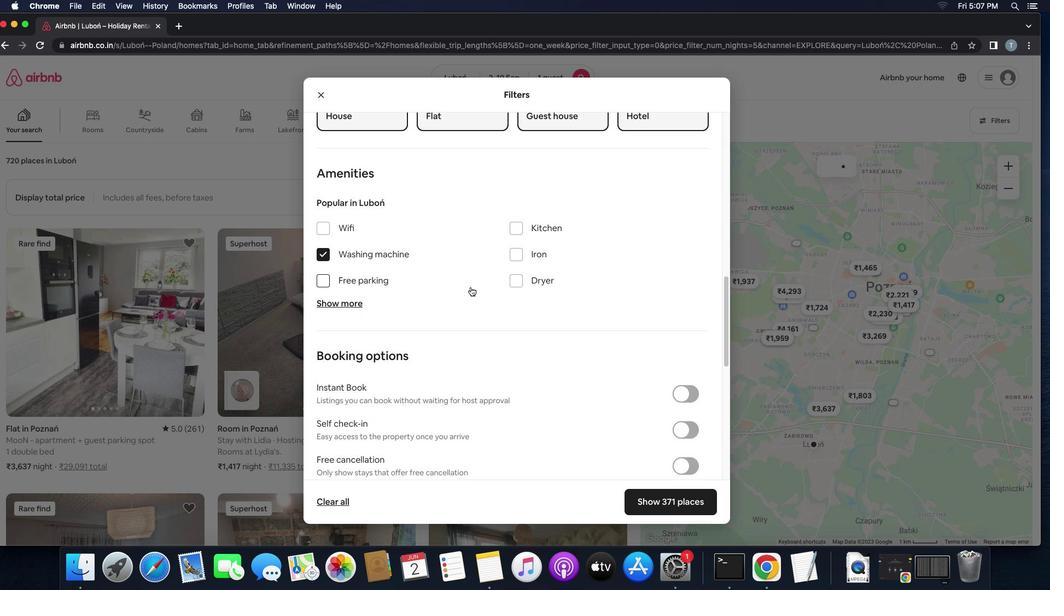 
Action: Mouse scrolled (470, 287) with delta (0, 0)
Screenshot: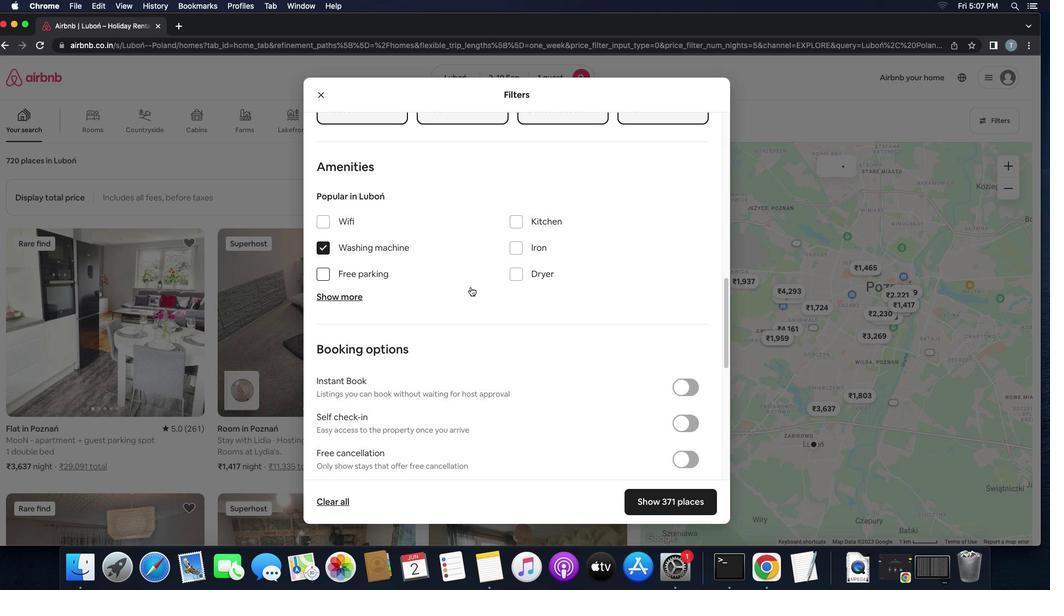 
Action: Mouse scrolled (470, 287) with delta (0, 0)
Screenshot: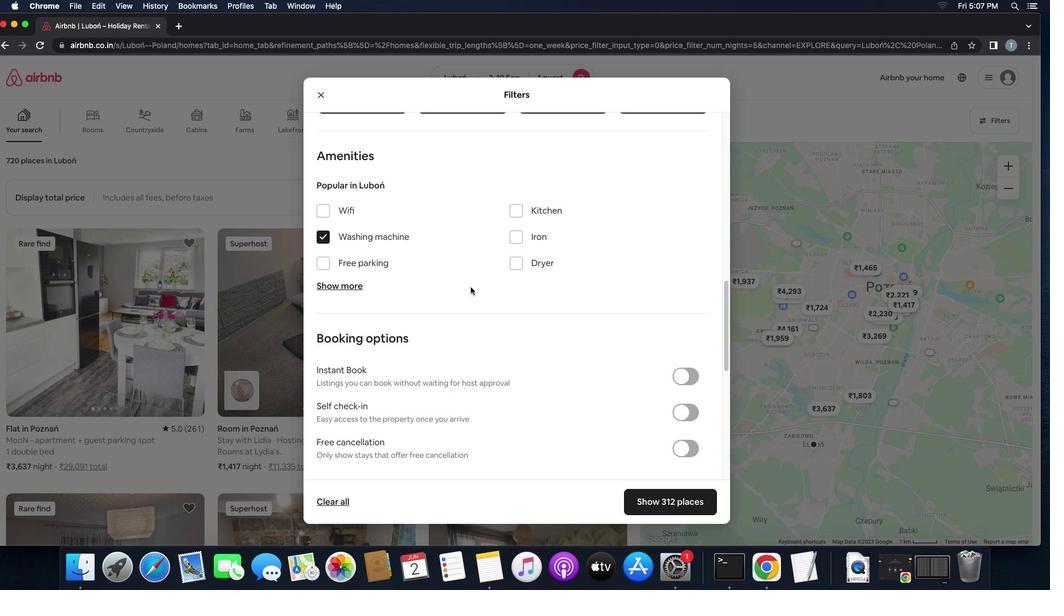 
Action: Mouse scrolled (470, 287) with delta (0, 0)
Screenshot: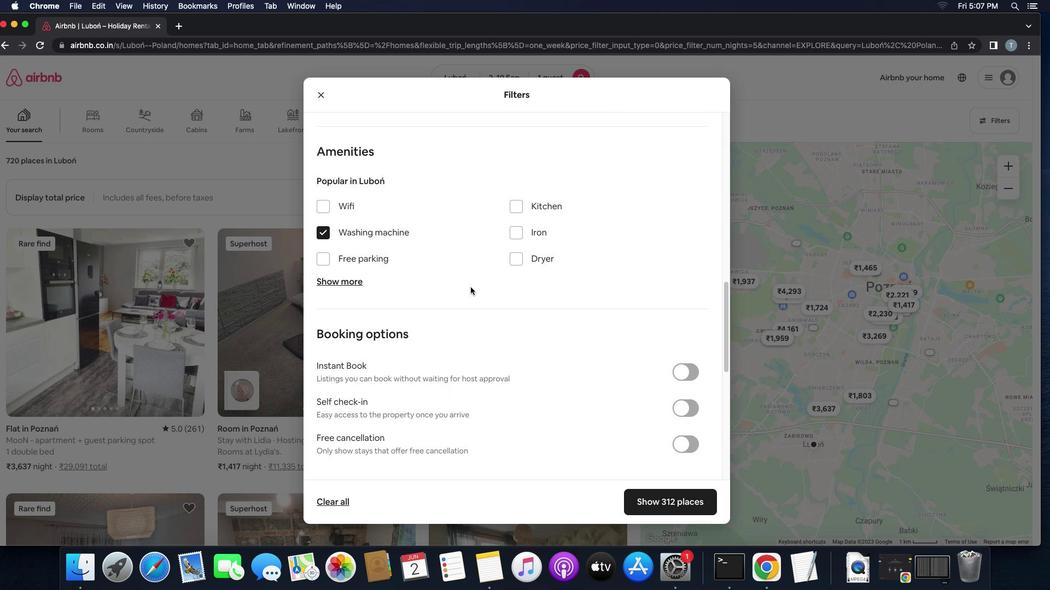 
Action: Mouse scrolled (470, 287) with delta (0, 0)
Screenshot: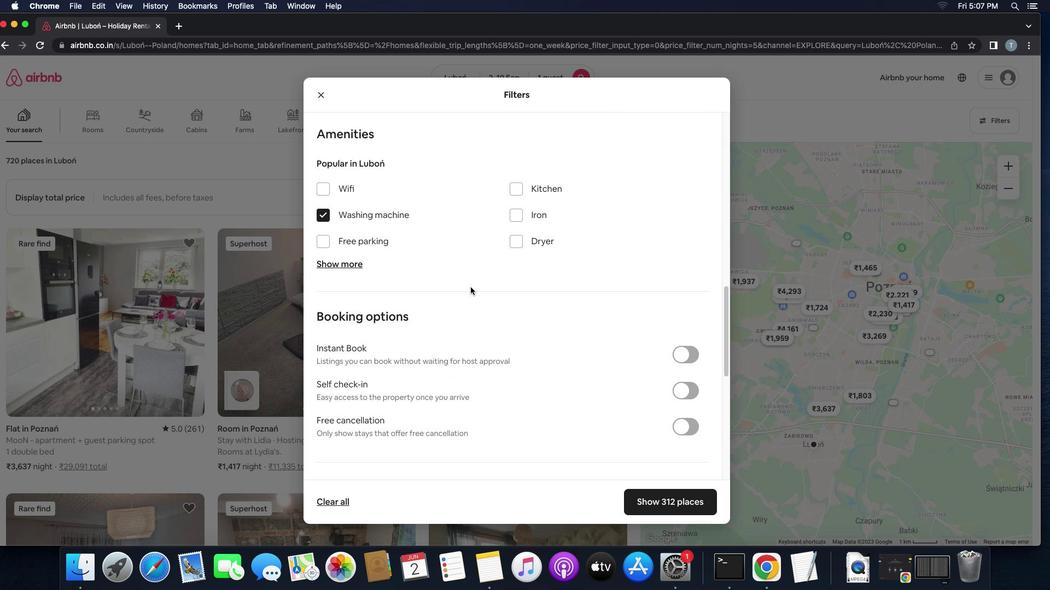 
Action: Mouse scrolled (470, 287) with delta (0, 0)
Screenshot: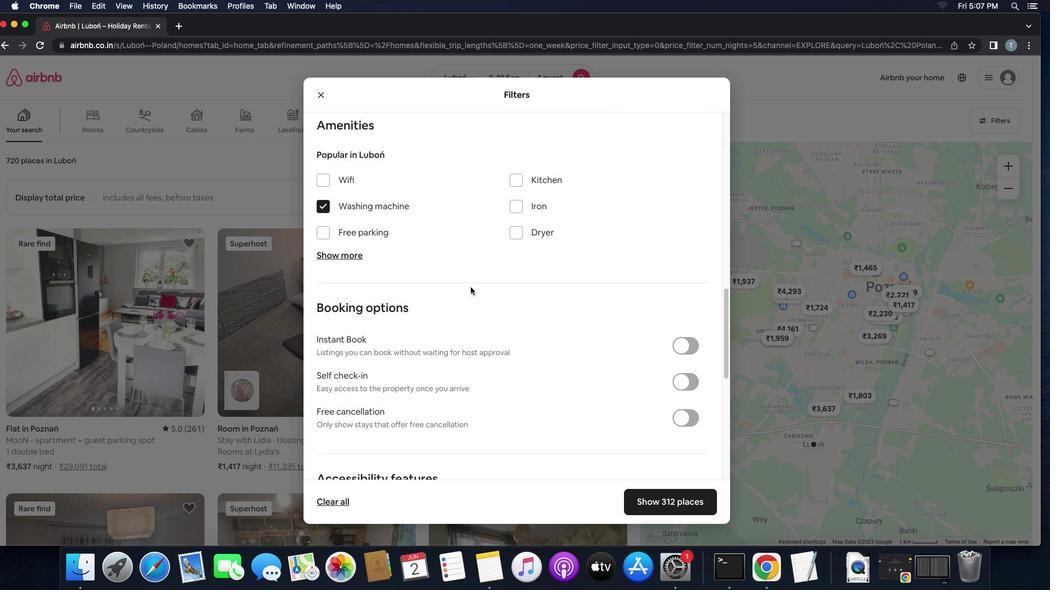 
Action: Mouse scrolled (470, 287) with delta (0, 0)
Screenshot: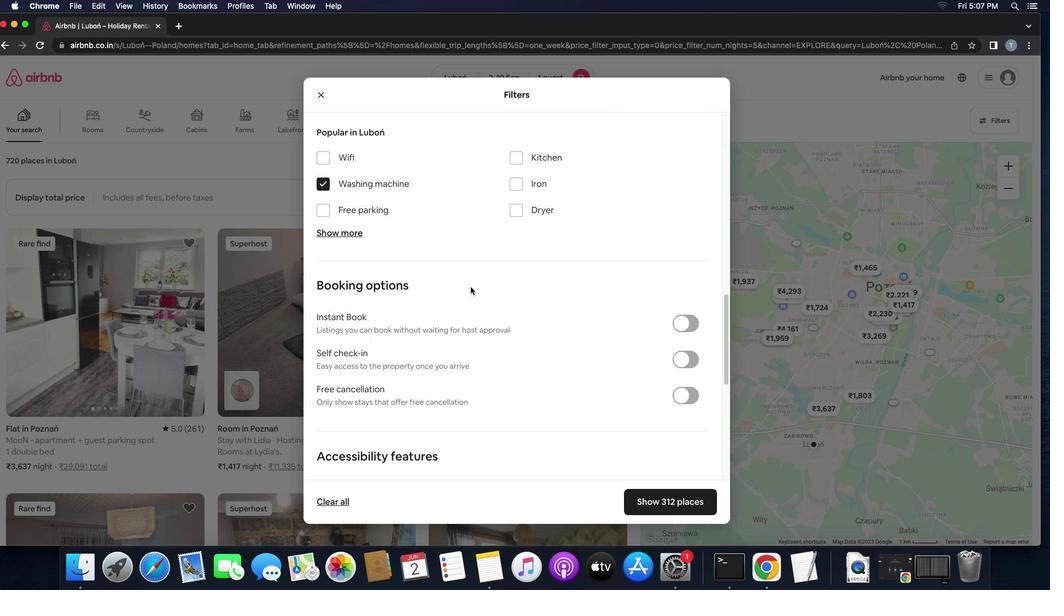 
Action: Mouse scrolled (470, 287) with delta (0, 0)
Screenshot: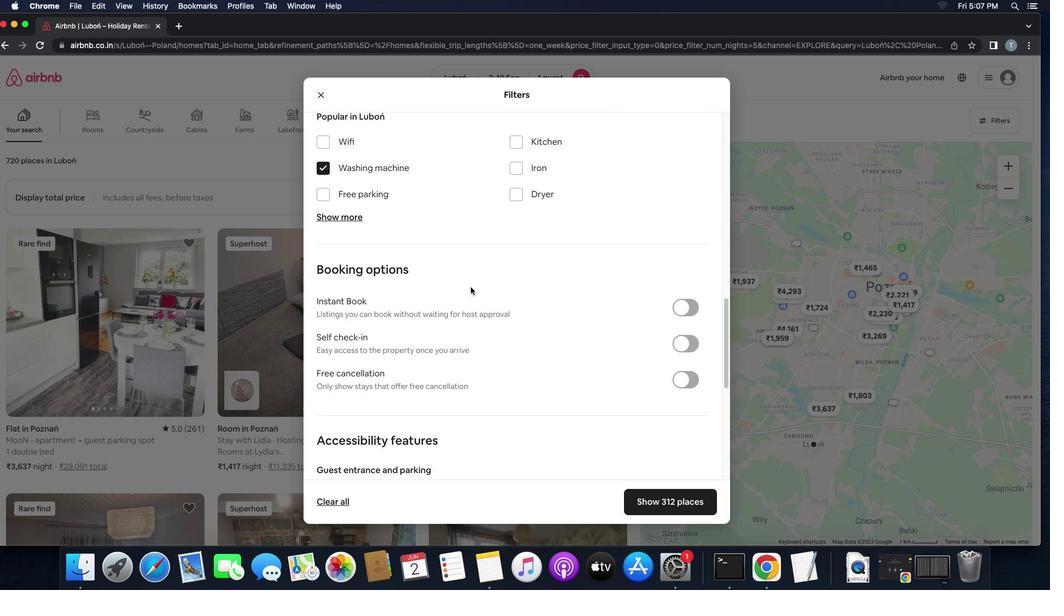 
Action: Mouse scrolled (470, 287) with delta (0, 0)
Screenshot: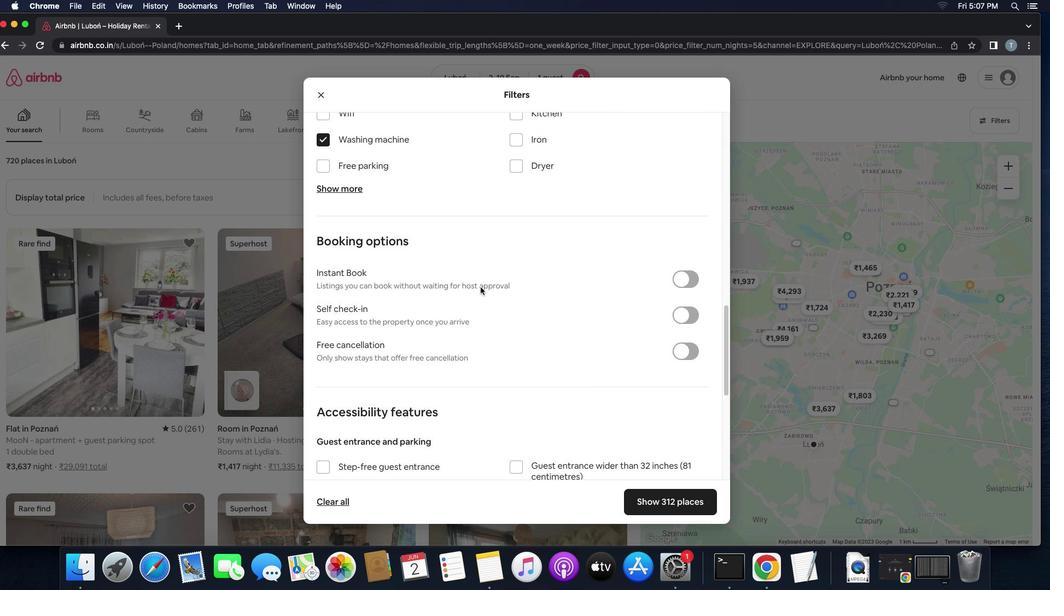 
Action: Mouse scrolled (470, 287) with delta (0, -1)
Screenshot: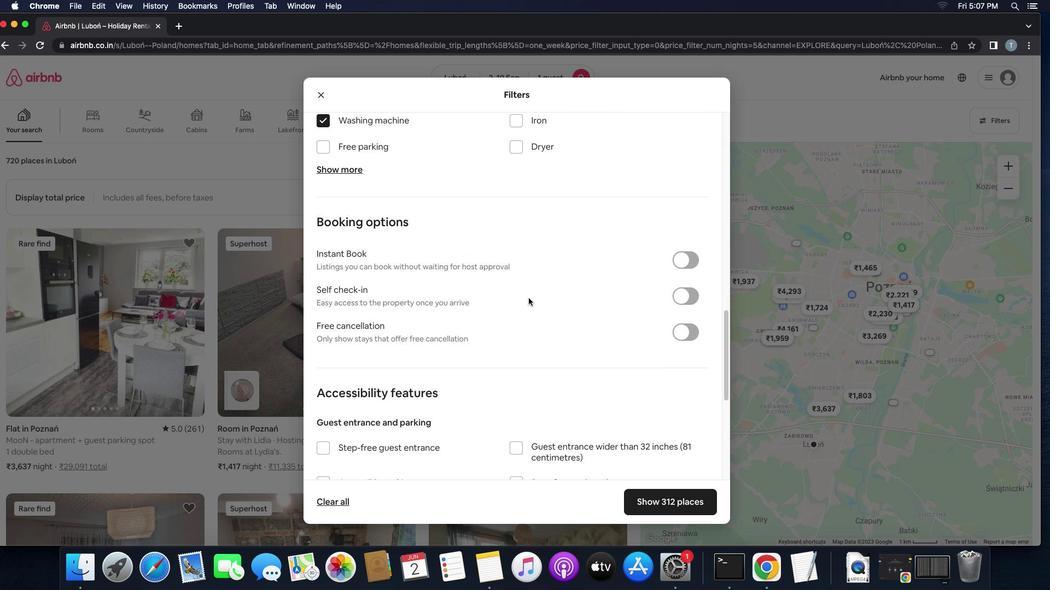 
Action: Mouse moved to (689, 299)
Screenshot: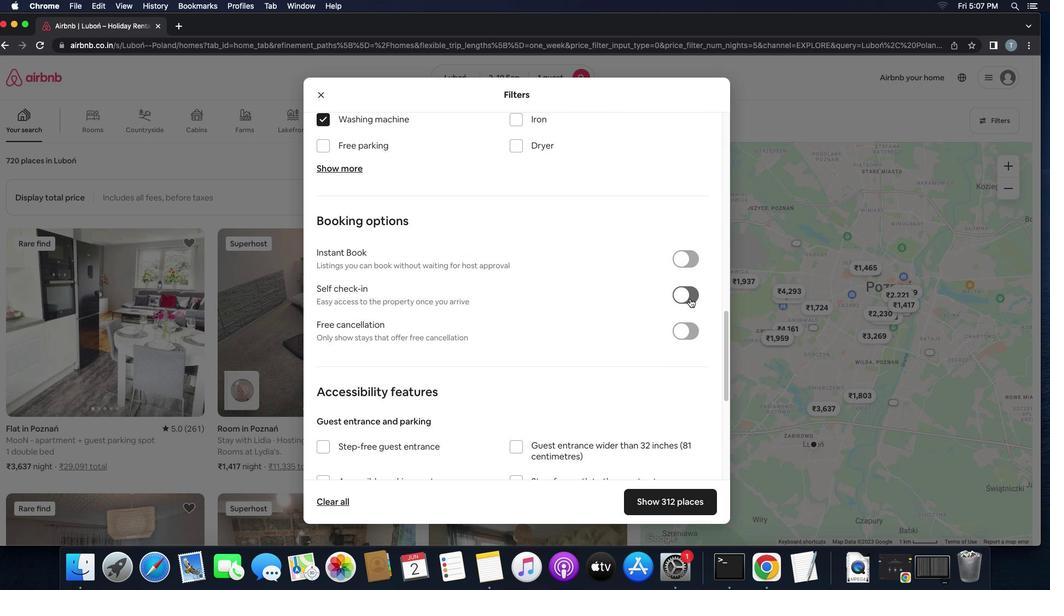 
Action: Mouse pressed left at (689, 299)
Screenshot: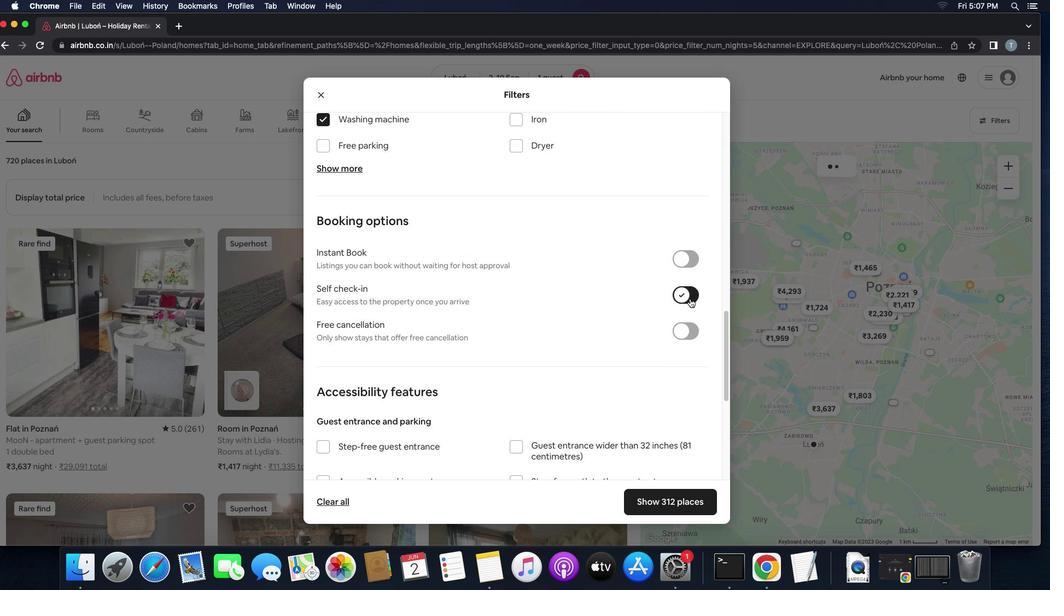 
Action: Mouse moved to (628, 310)
Screenshot: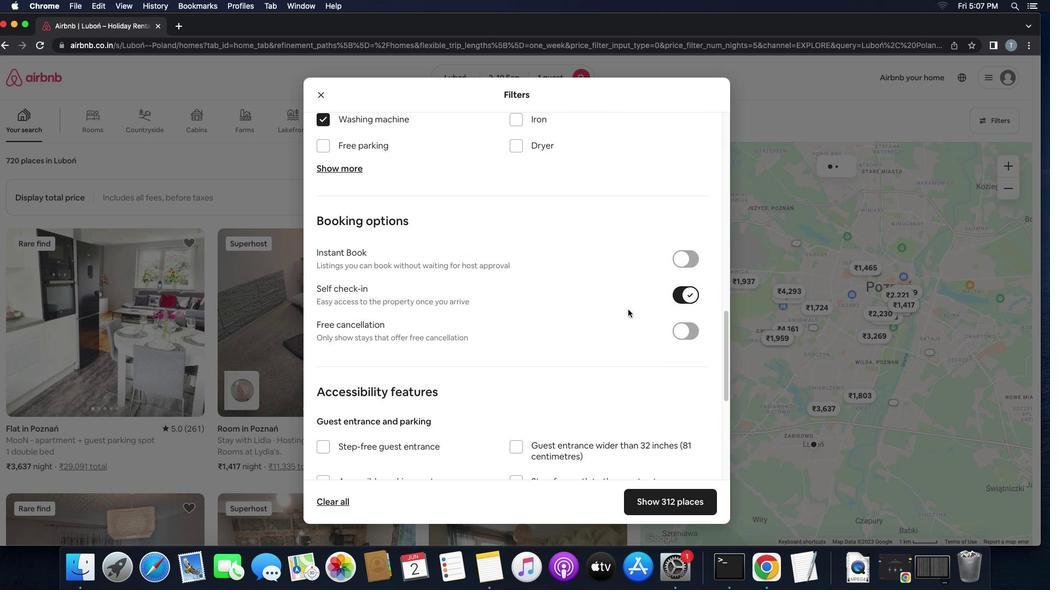 
Action: Mouse scrolled (628, 310) with delta (0, 0)
Screenshot: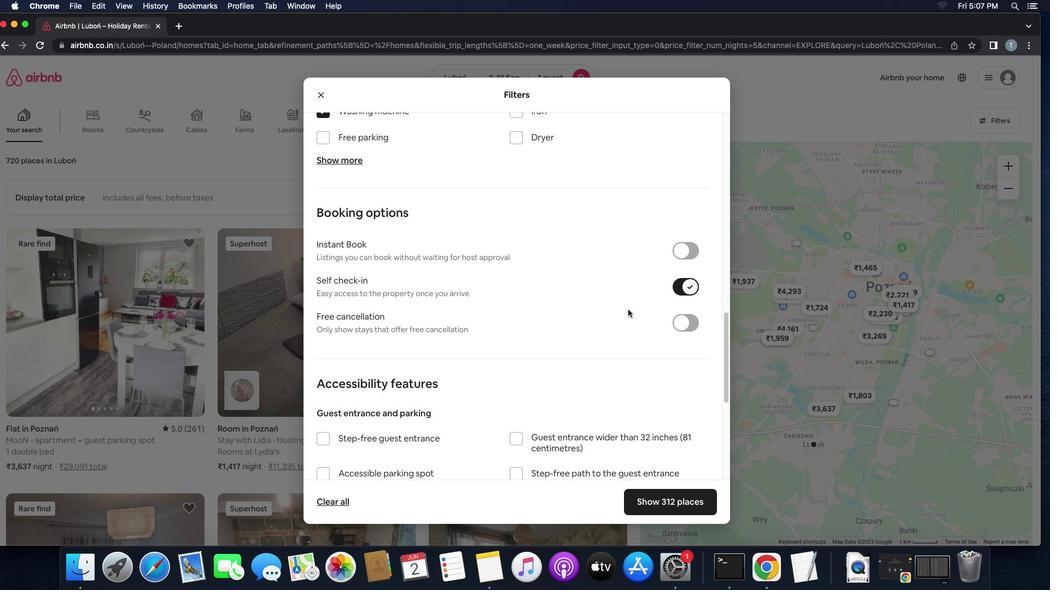 
Action: Mouse scrolled (628, 310) with delta (0, 0)
Screenshot: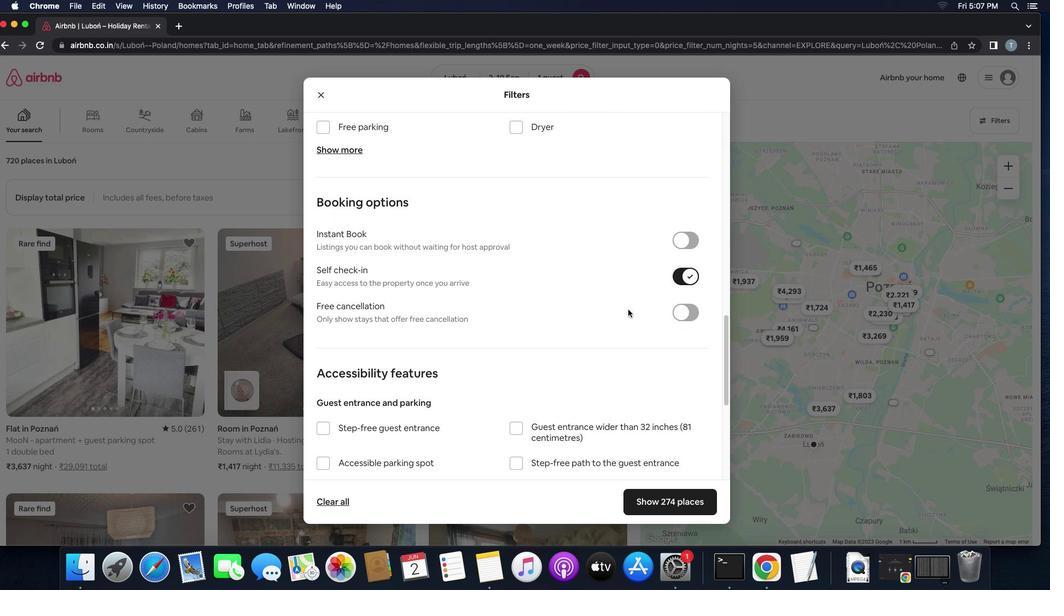 
Action: Mouse scrolled (628, 310) with delta (0, 0)
Screenshot: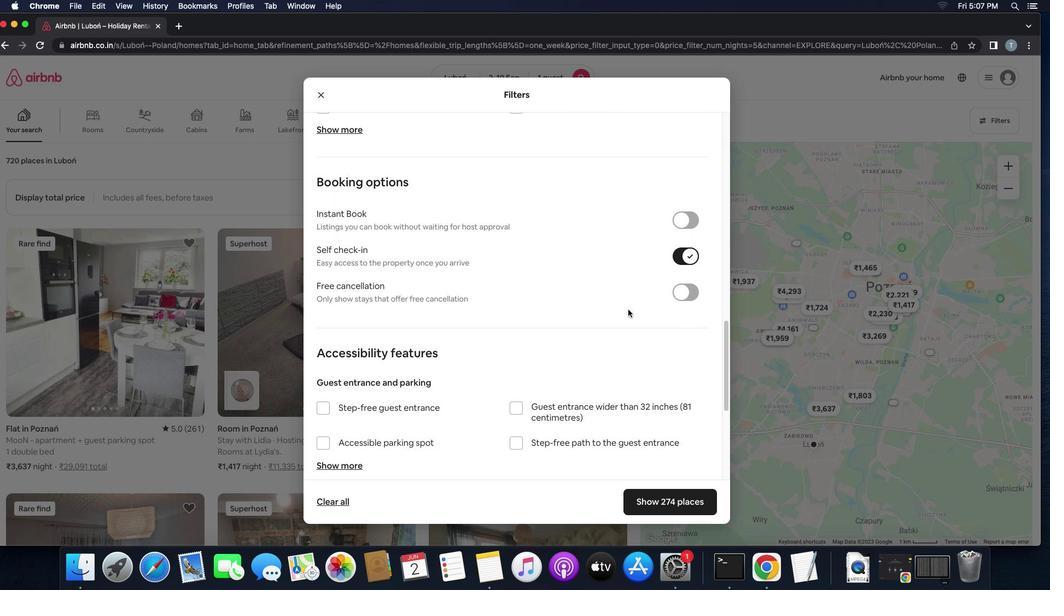 
Action: Mouse scrolled (628, 310) with delta (0, 0)
Screenshot: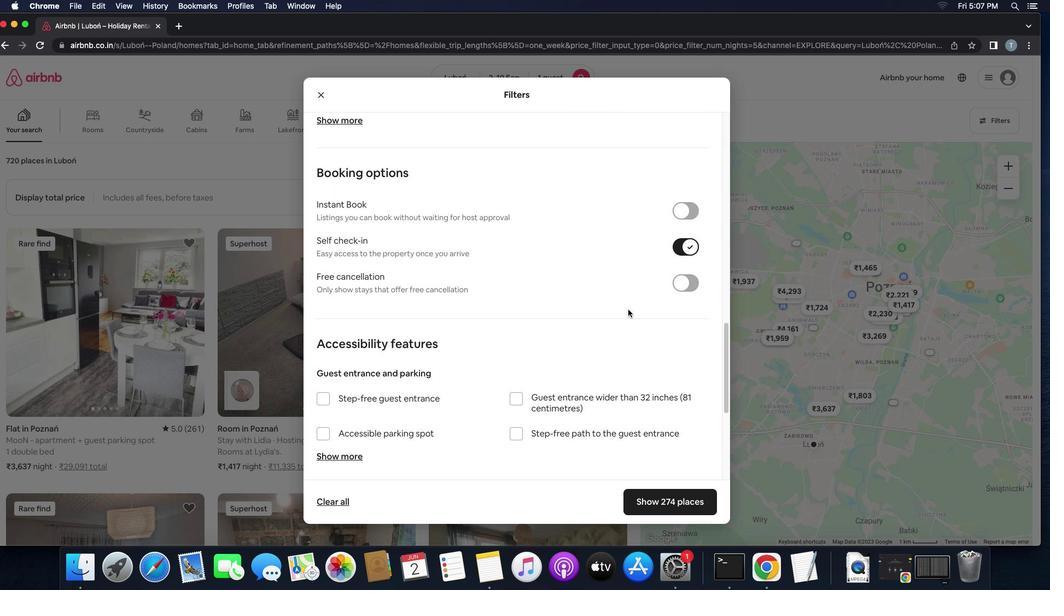 
Action: Mouse scrolled (628, 310) with delta (0, 0)
Screenshot: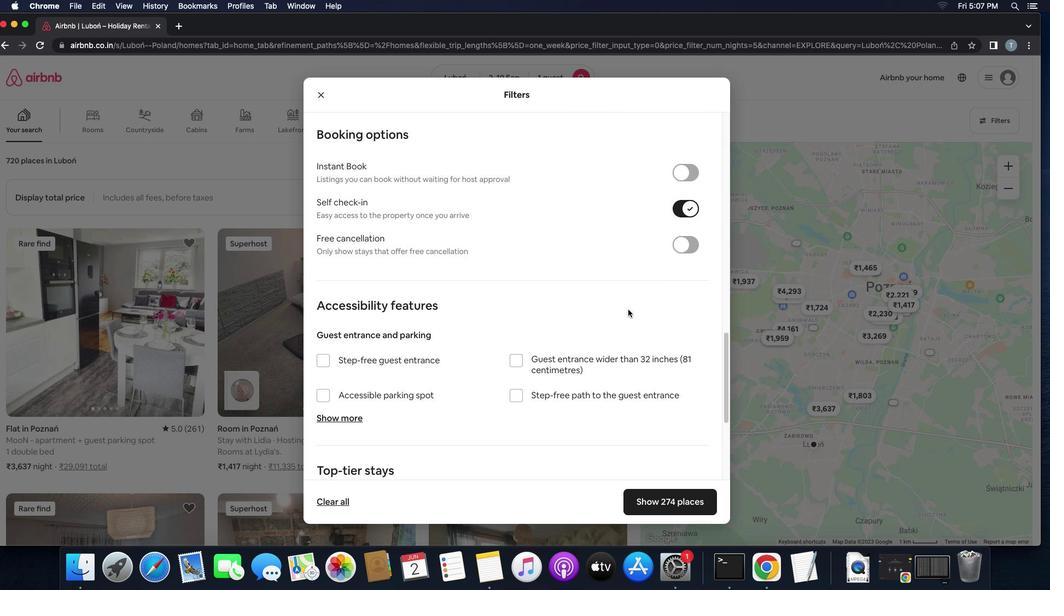 
Action: Mouse scrolled (628, 310) with delta (0, -1)
Screenshot: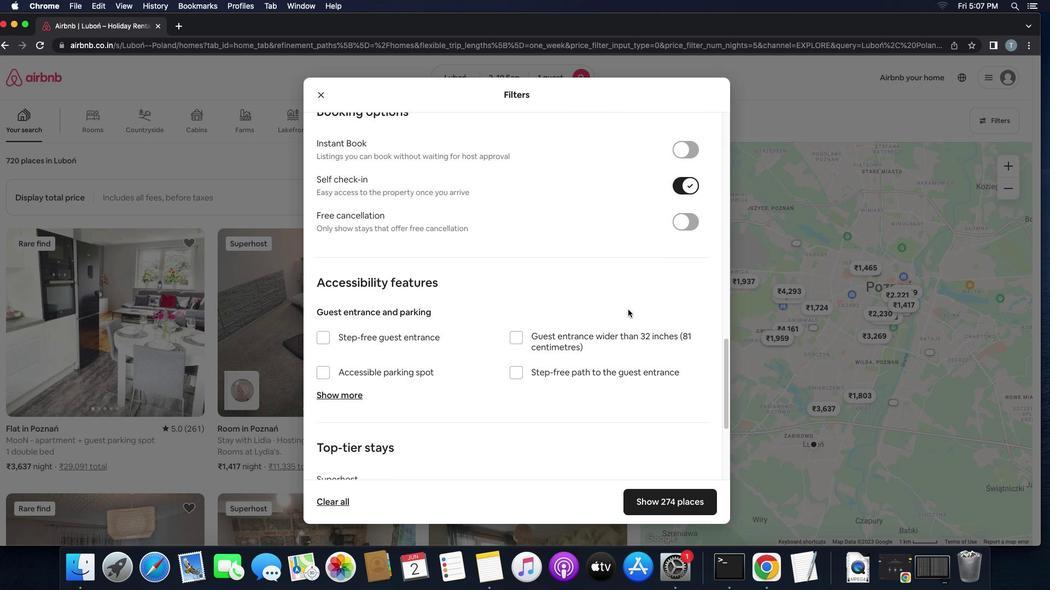 
Action: Mouse scrolled (628, 310) with delta (0, -1)
Screenshot: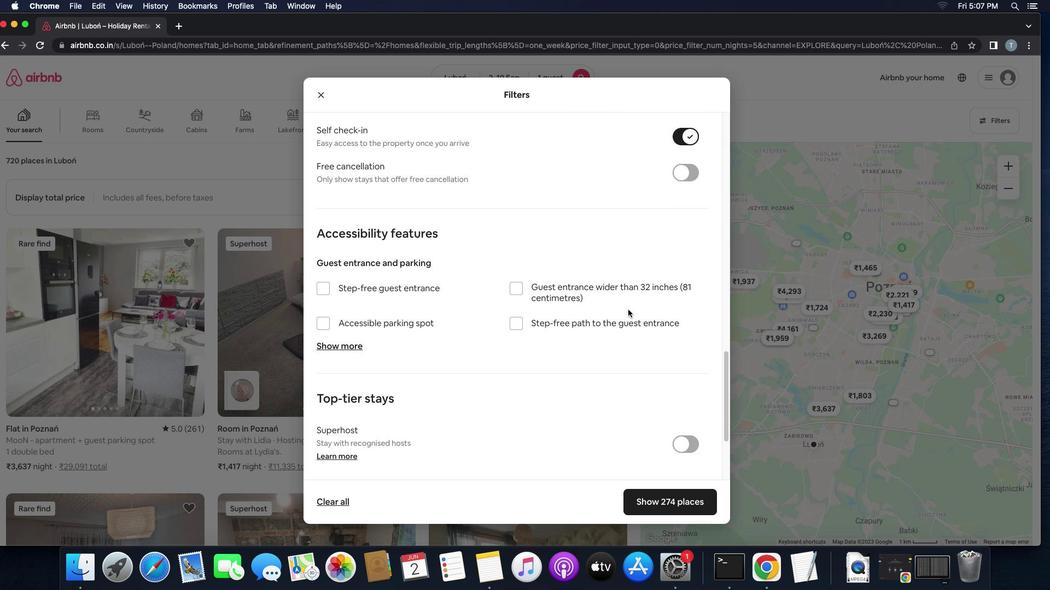 
Action: Mouse scrolled (628, 310) with delta (0, 0)
Screenshot: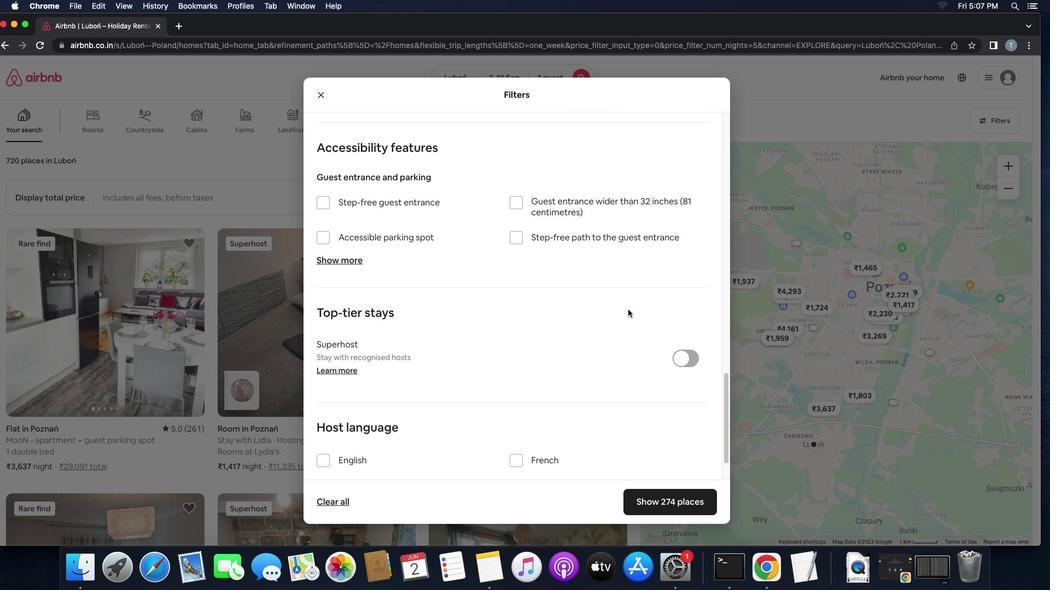 
Action: Mouse scrolled (628, 310) with delta (0, 0)
Screenshot: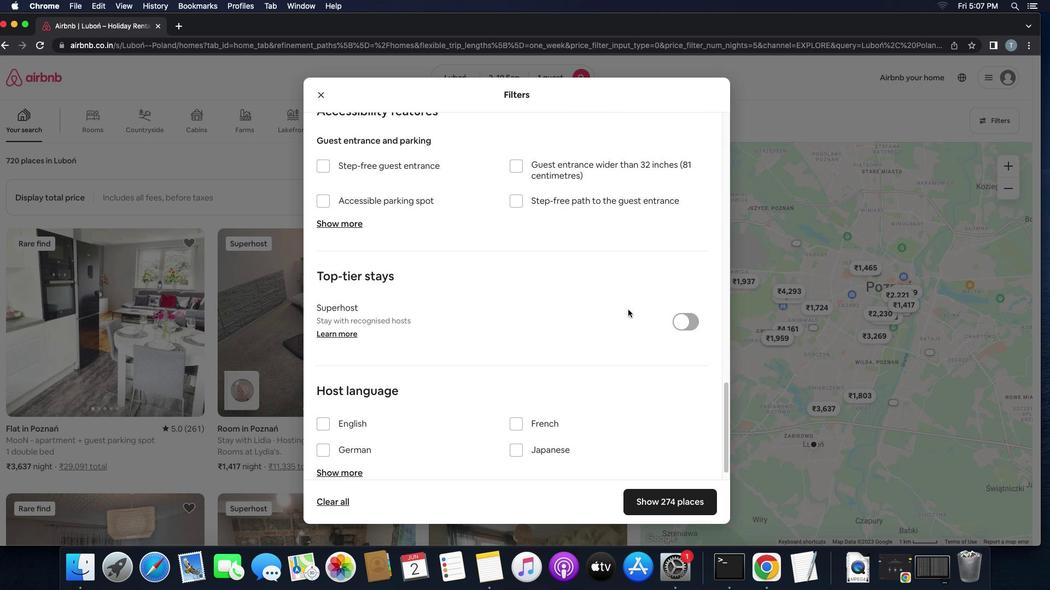 
Action: Mouse scrolled (628, 310) with delta (0, -1)
Screenshot: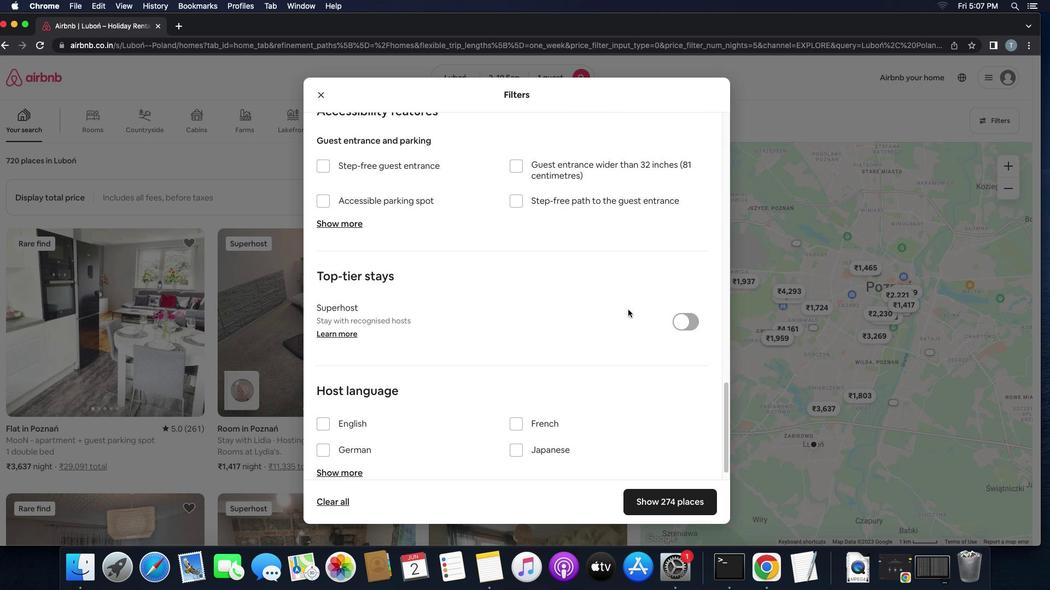 
Action: Mouse scrolled (628, 310) with delta (0, -2)
Screenshot: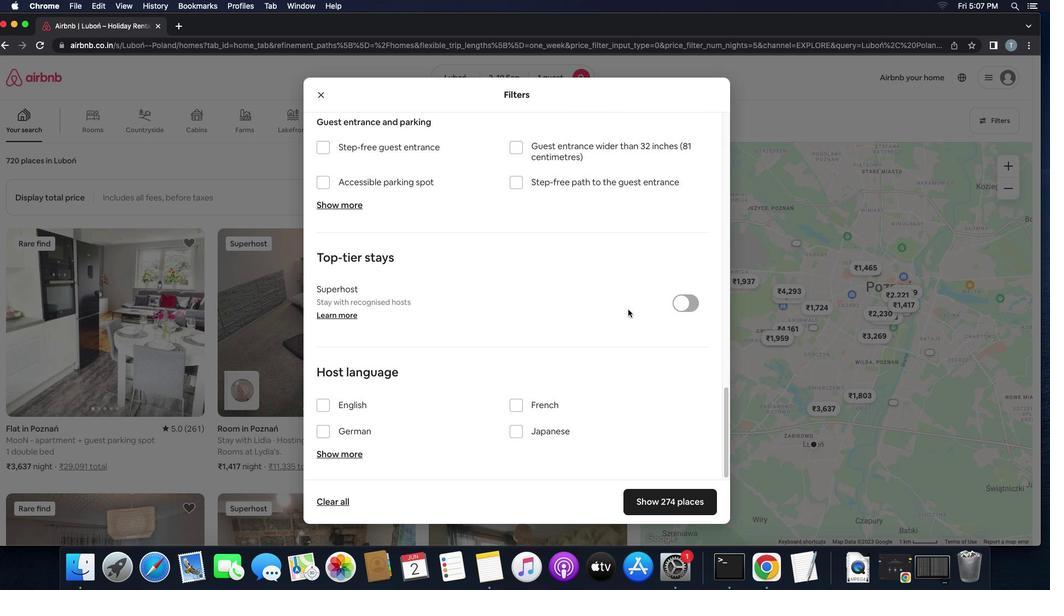 
Action: Mouse moved to (321, 403)
Screenshot: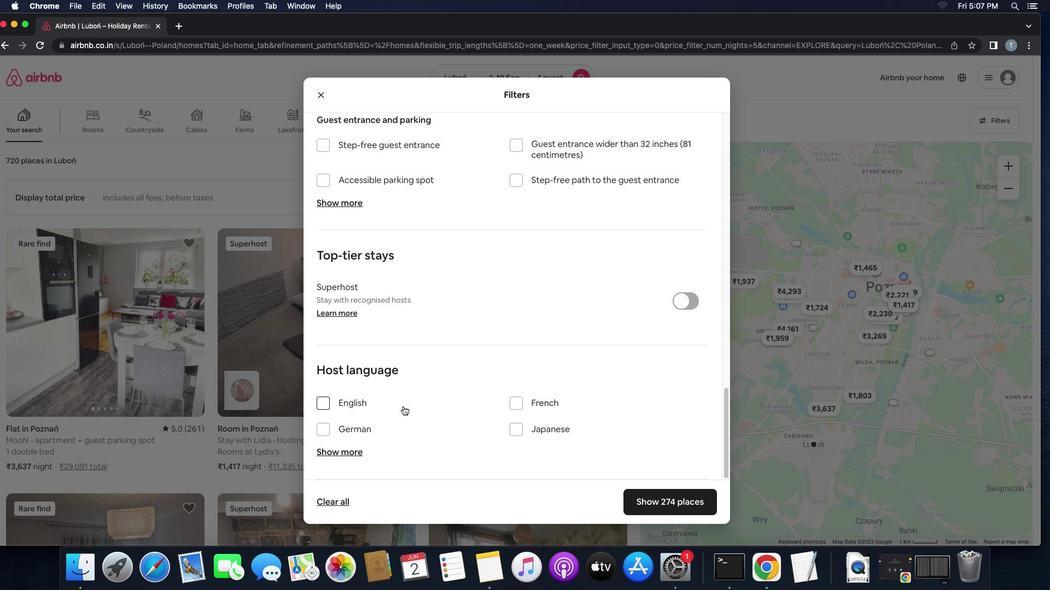 
Action: Mouse pressed left at (321, 403)
Screenshot: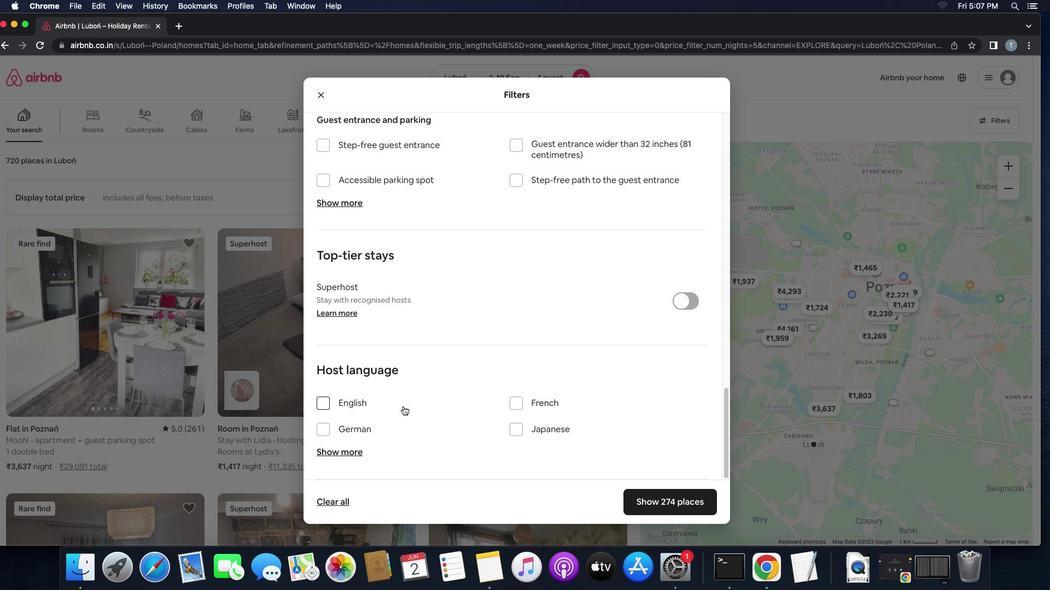 
Action: Mouse moved to (661, 494)
Screenshot: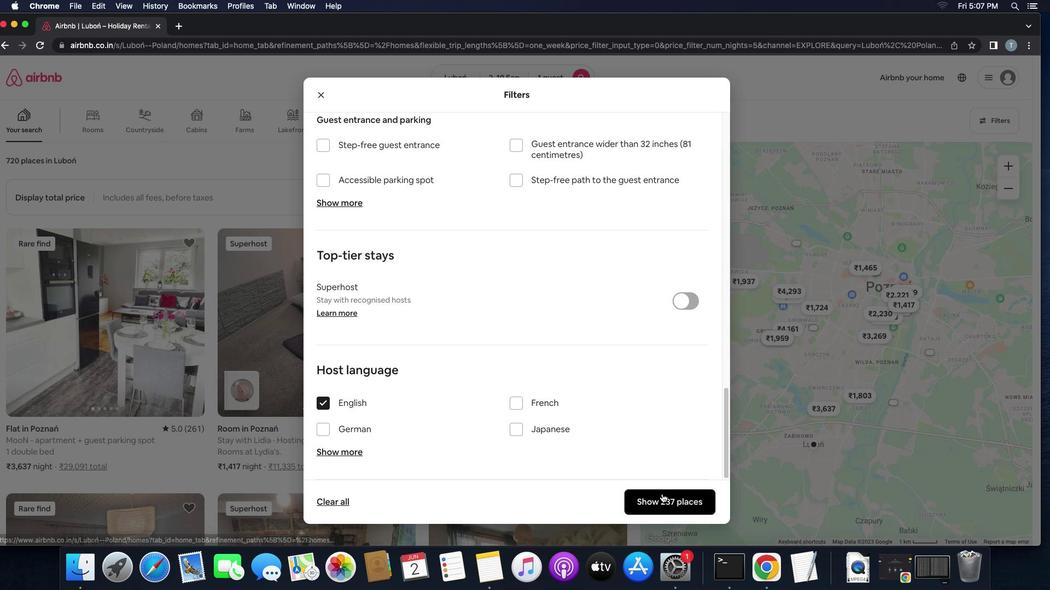 
Action: Mouse pressed left at (661, 494)
Screenshot: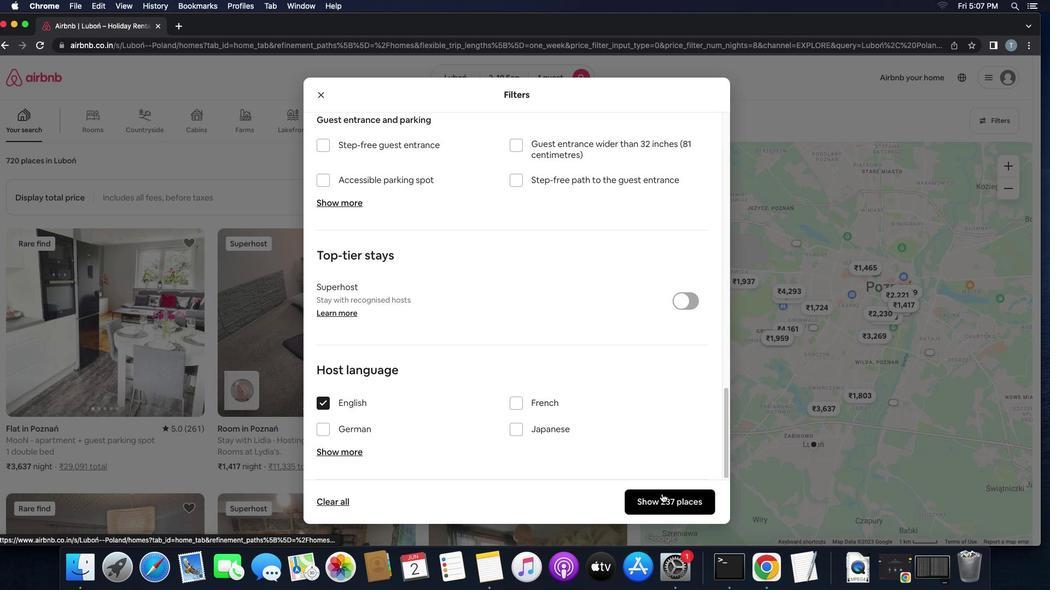 
